 Task: Explore Airbnb accommodation in Carei, Romania from 24th December, 2023 to 30th December, 2023 for 8 adults. Place can be entire room or shared room with 4 bedrooms having 8 beds and 4 bathrooms. Property type can be house. Amenities needed are: wifi, TV, free parkinig on premises, gym, breakfast.
Action: Mouse moved to (475, 123)
Screenshot: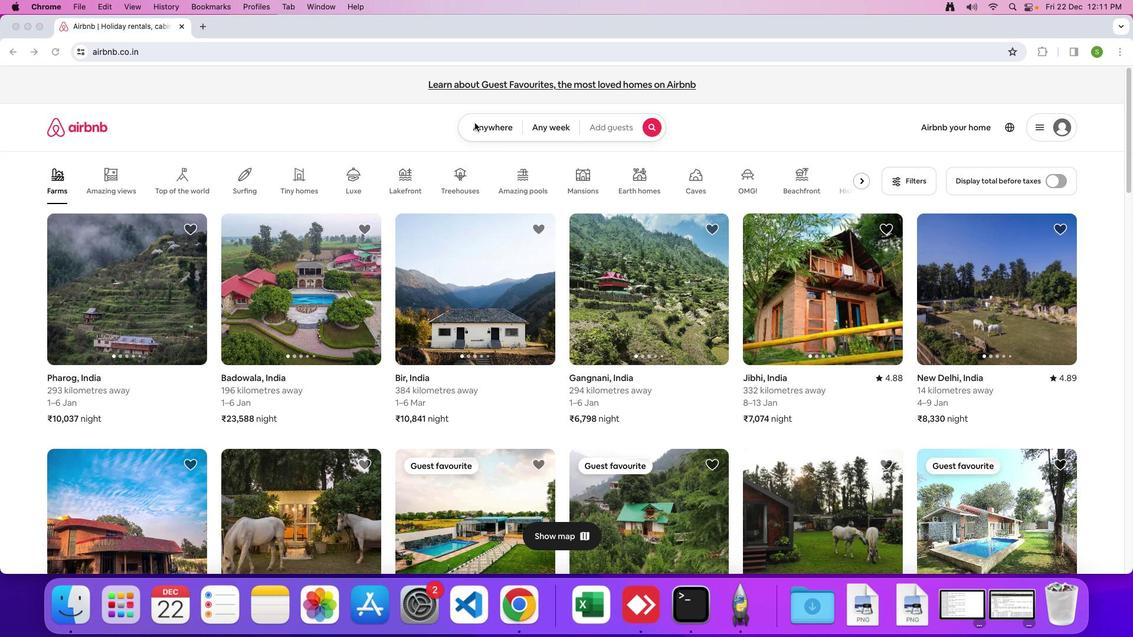 
Action: Mouse pressed left at (475, 123)
Screenshot: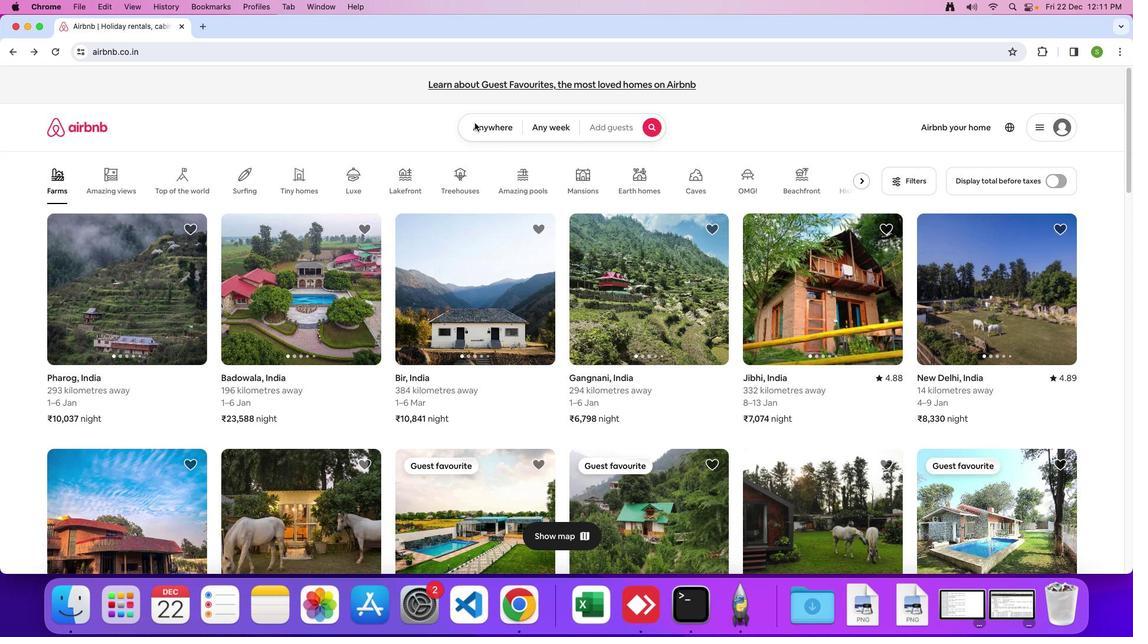 
Action: Mouse moved to (489, 126)
Screenshot: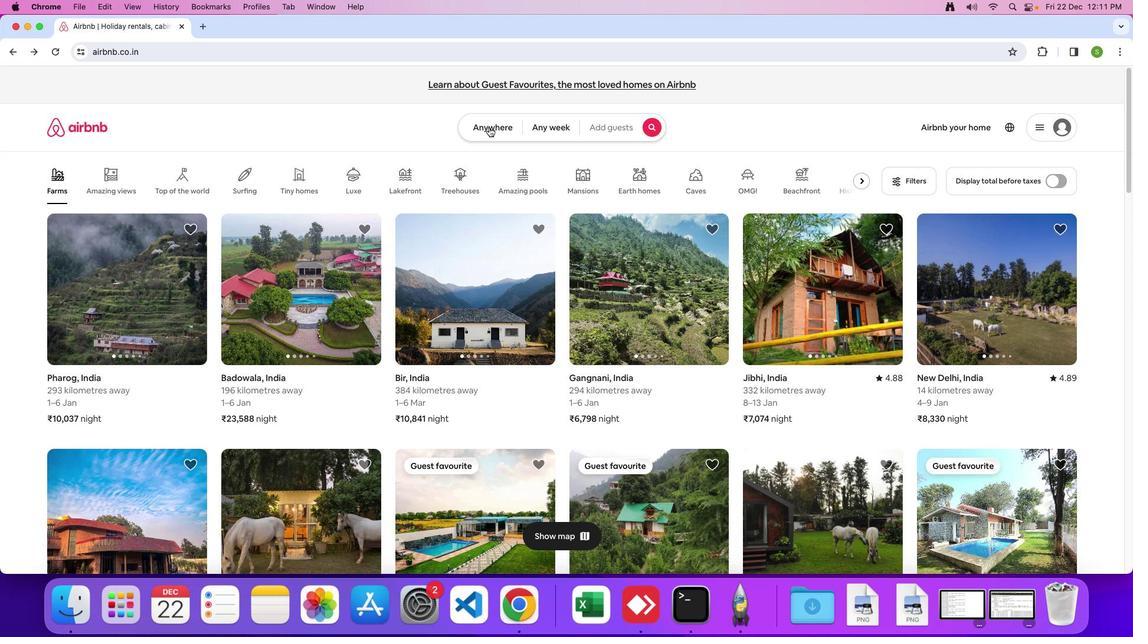 
Action: Mouse pressed left at (489, 126)
Screenshot: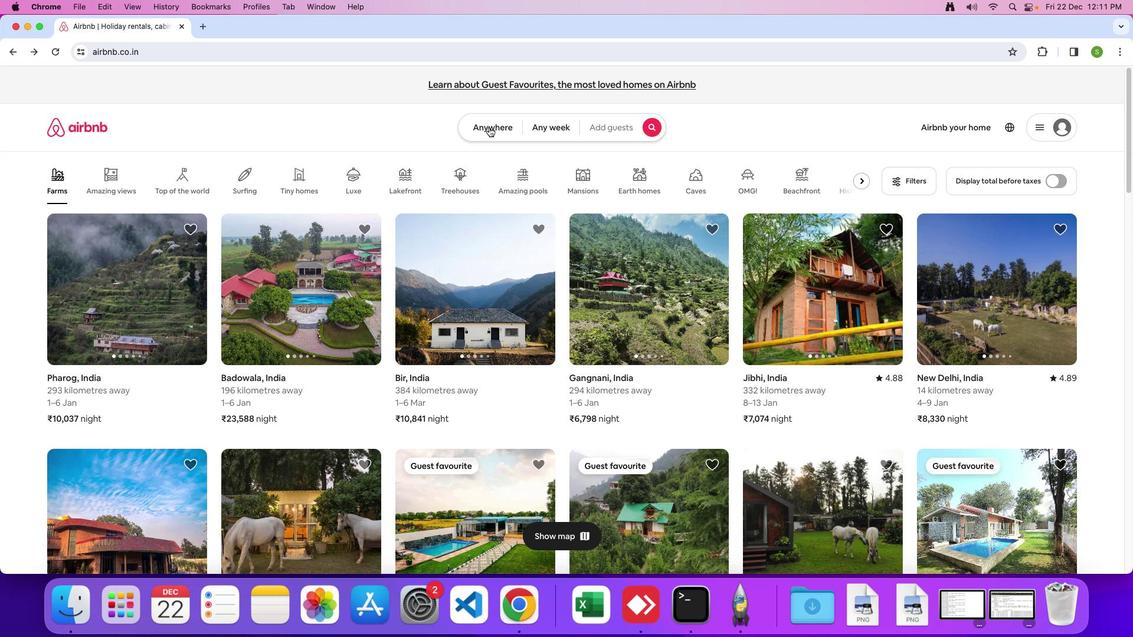 
Action: Mouse moved to (432, 160)
Screenshot: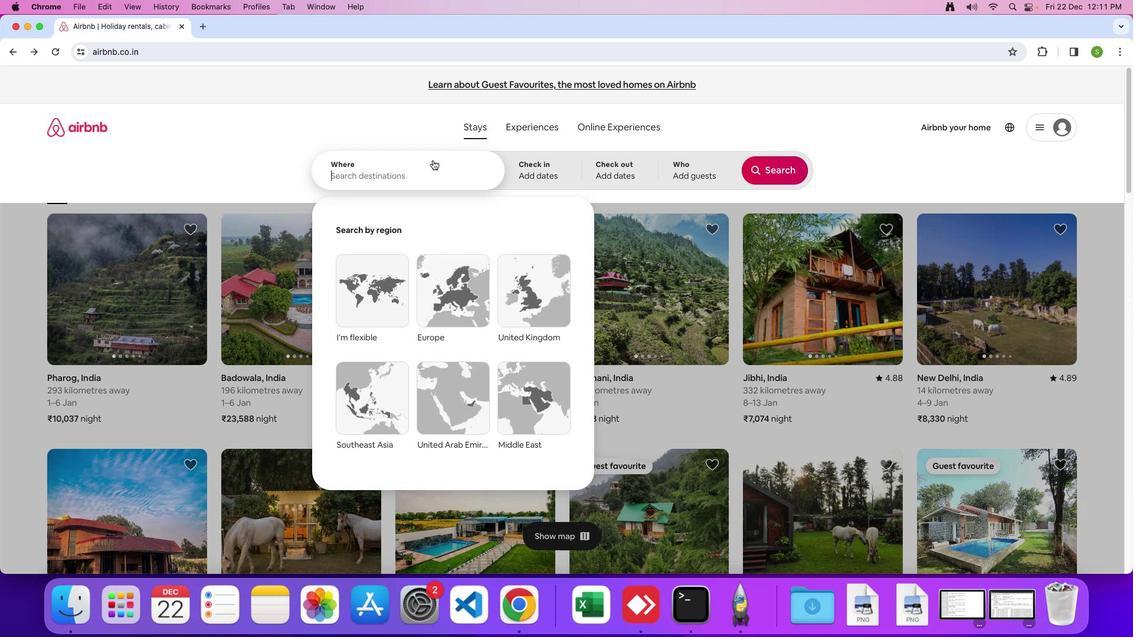 
Action: Mouse pressed left at (432, 160)
Screenshot: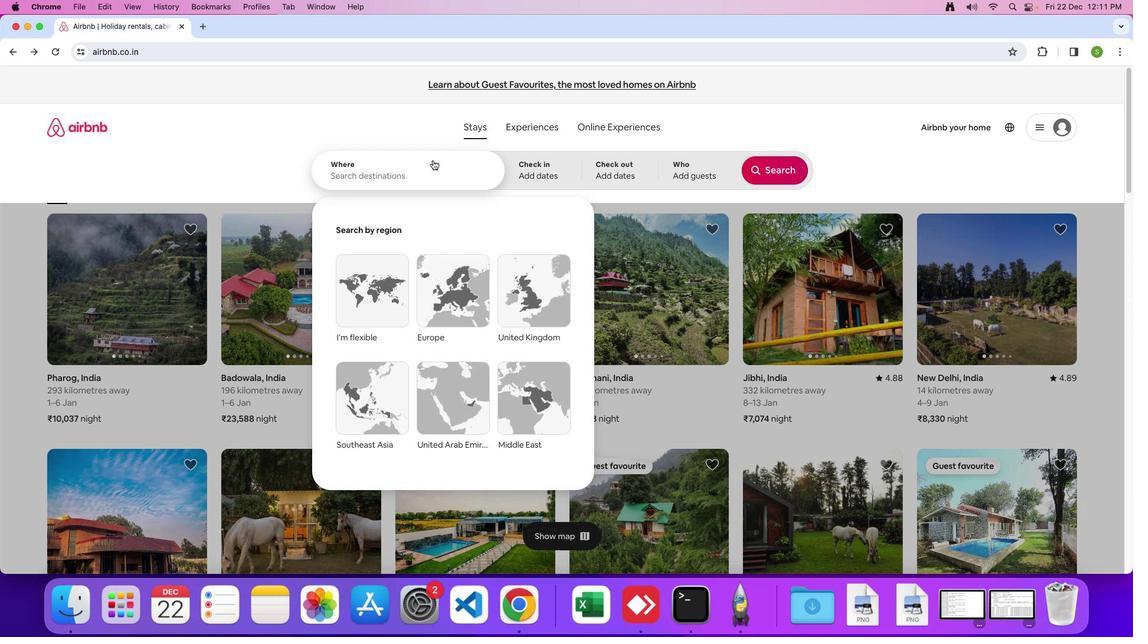 
Action: Key pressed 'C'Key.caps_lock'a''r''e''i'','Key.spaceKey.shift'R'
Screenshot: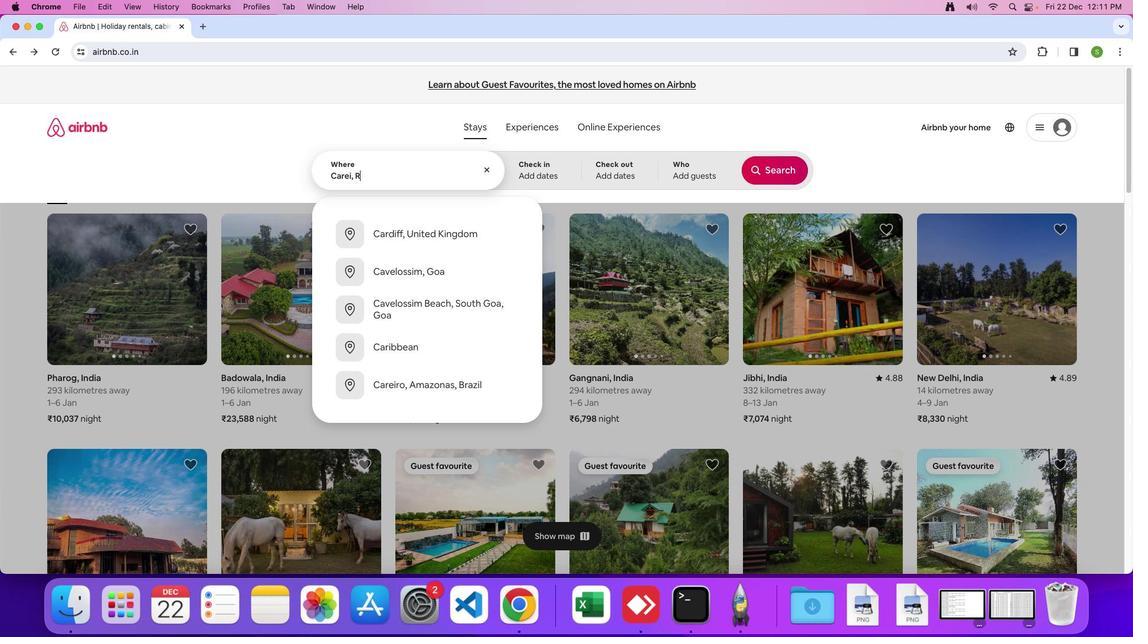
Action: Mouse moved to (434, 160)
Screenshot: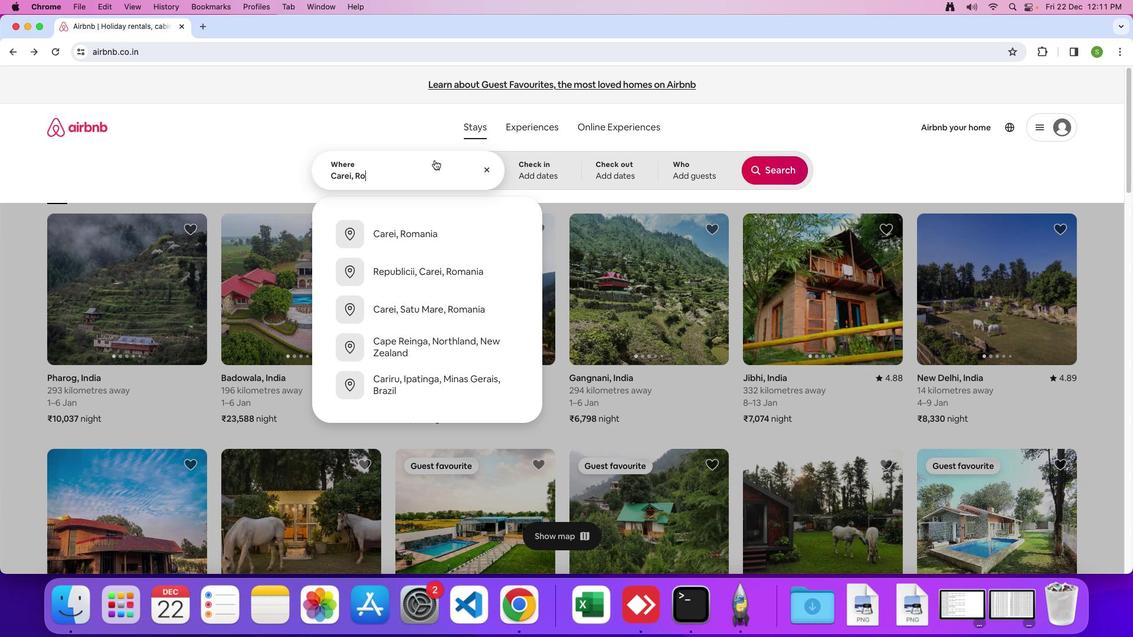 
Action: Key pressed 'o'
Screenshot: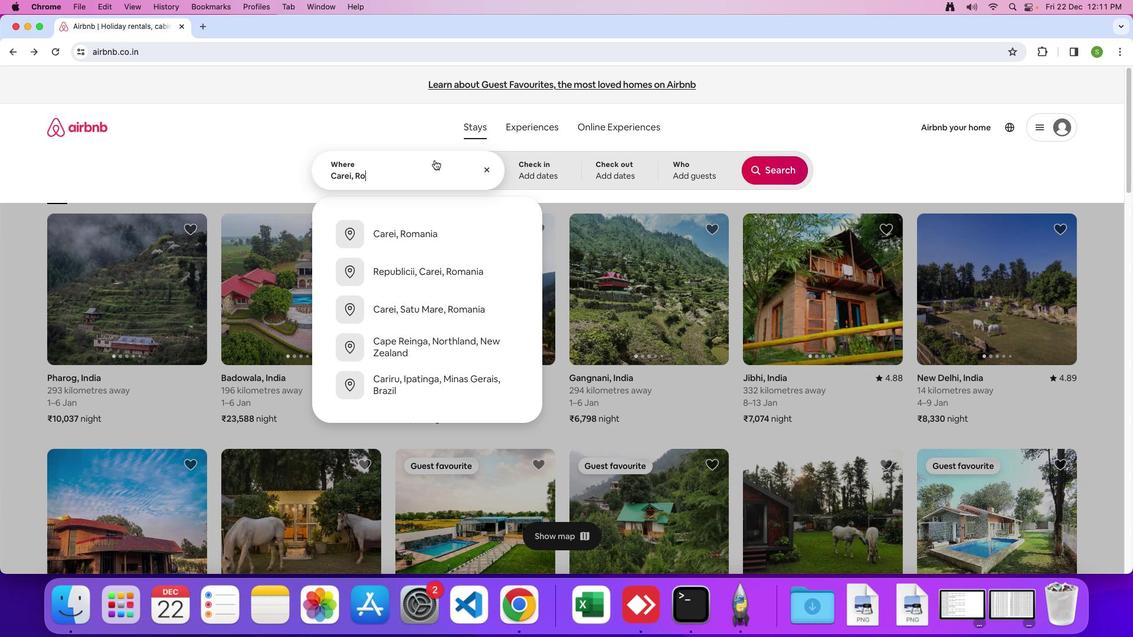 
Action: Mouse moved to (434, 160)
Screenshot: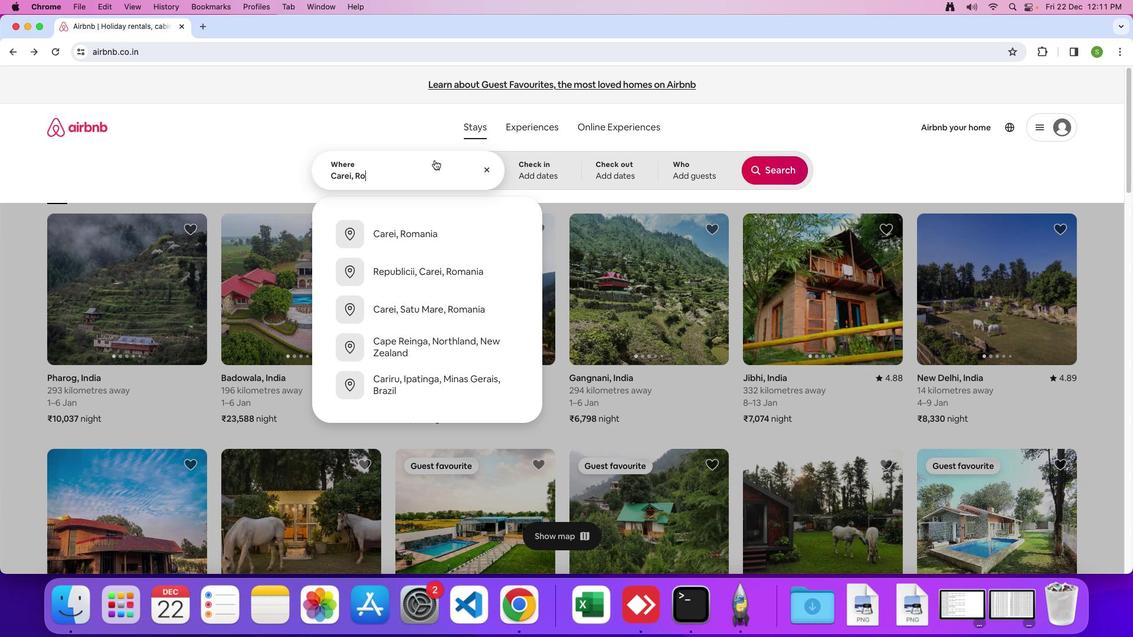 
Action: Key pressed 'm''a''i'Key.backspace'n''i''a'Key.enter
Screenshot: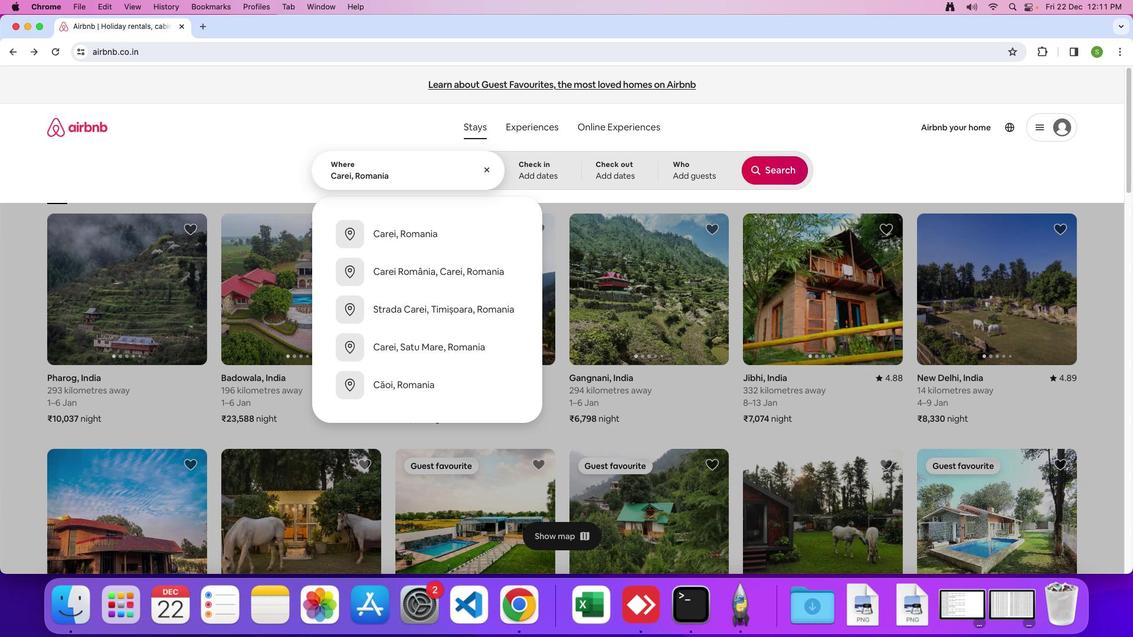 
Action: Mouse moved to (357, 427)
Screenshot: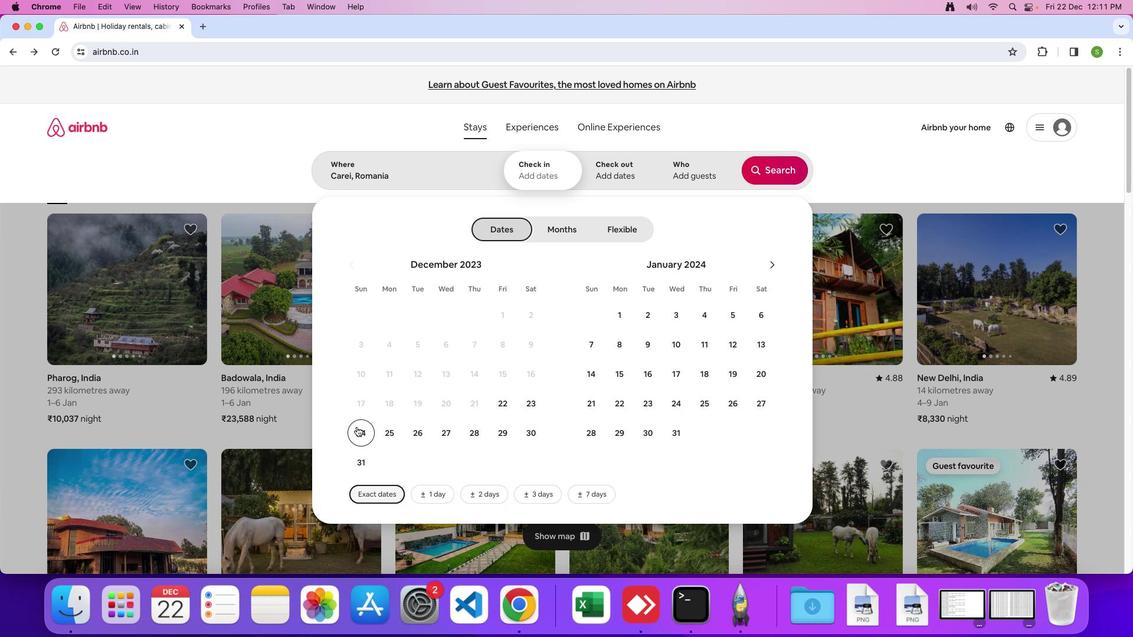 
Action: Mouse pressed left at (357, 427)
Screenshot: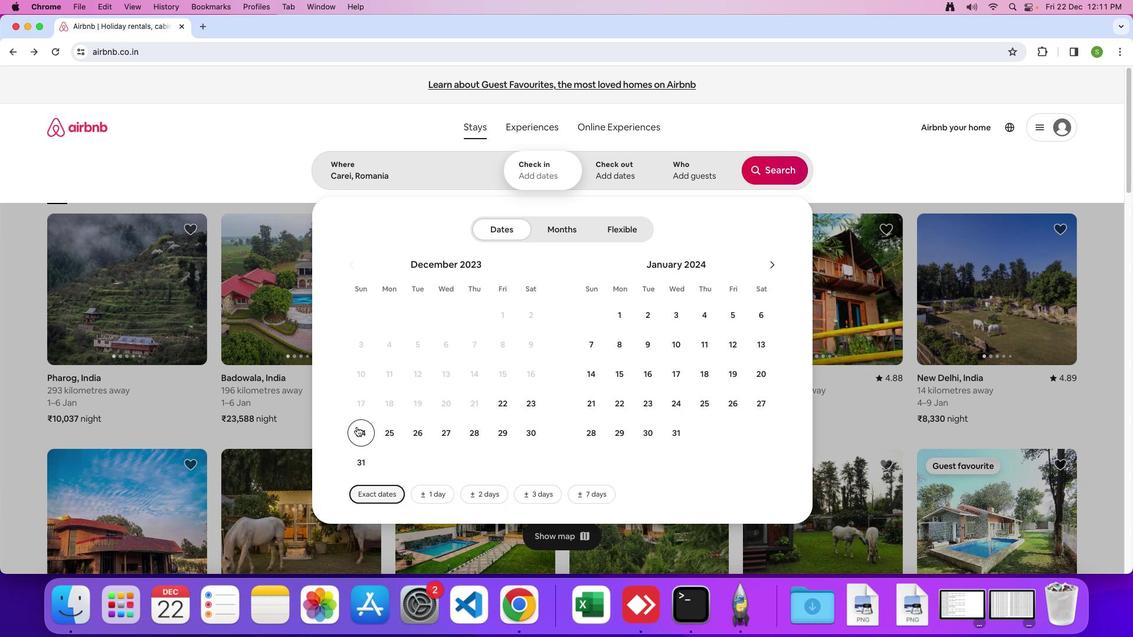 
Action: Mouse moved to (536, 432)
Screenshot: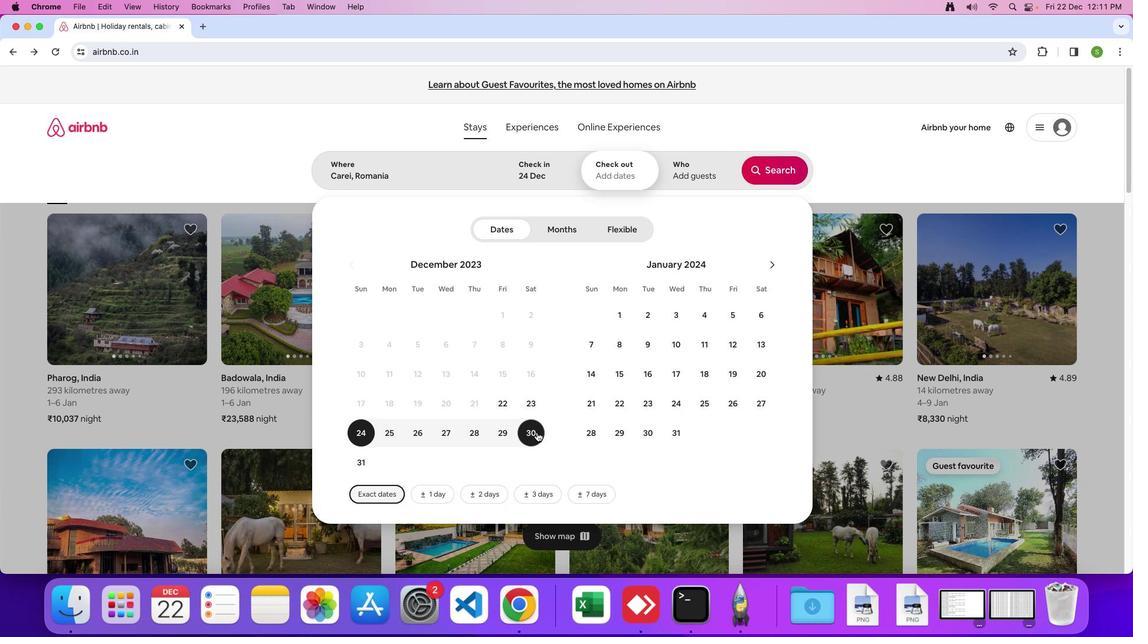 
Action: Mouse pressed left at (536, 432)
Screenshot: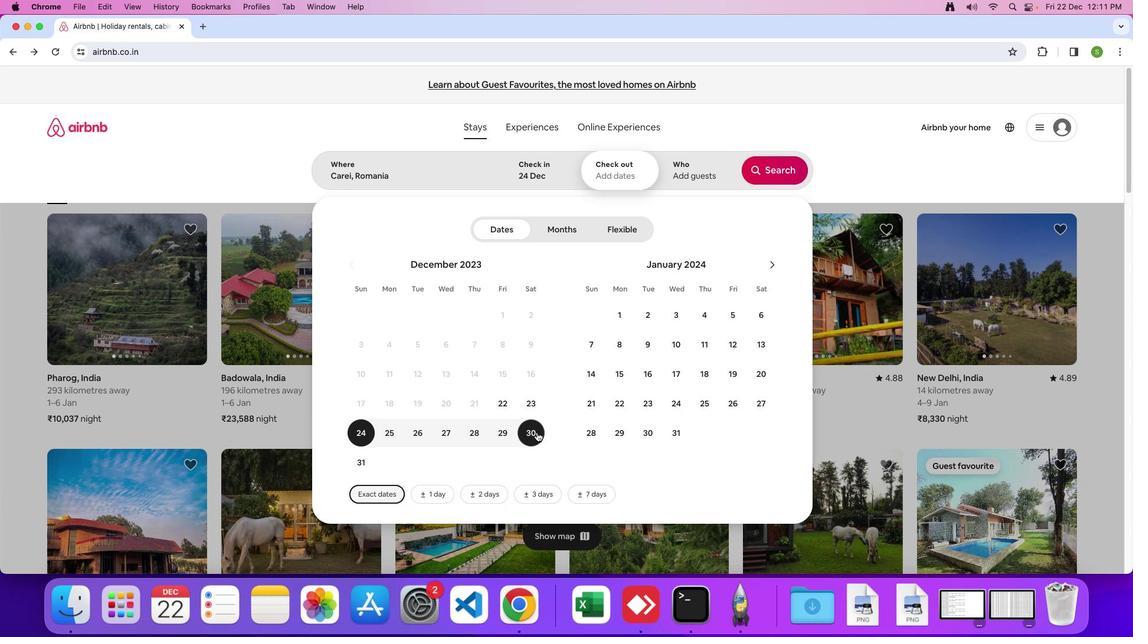 
Action: Mouse moved to (699, 174)
Screenshot: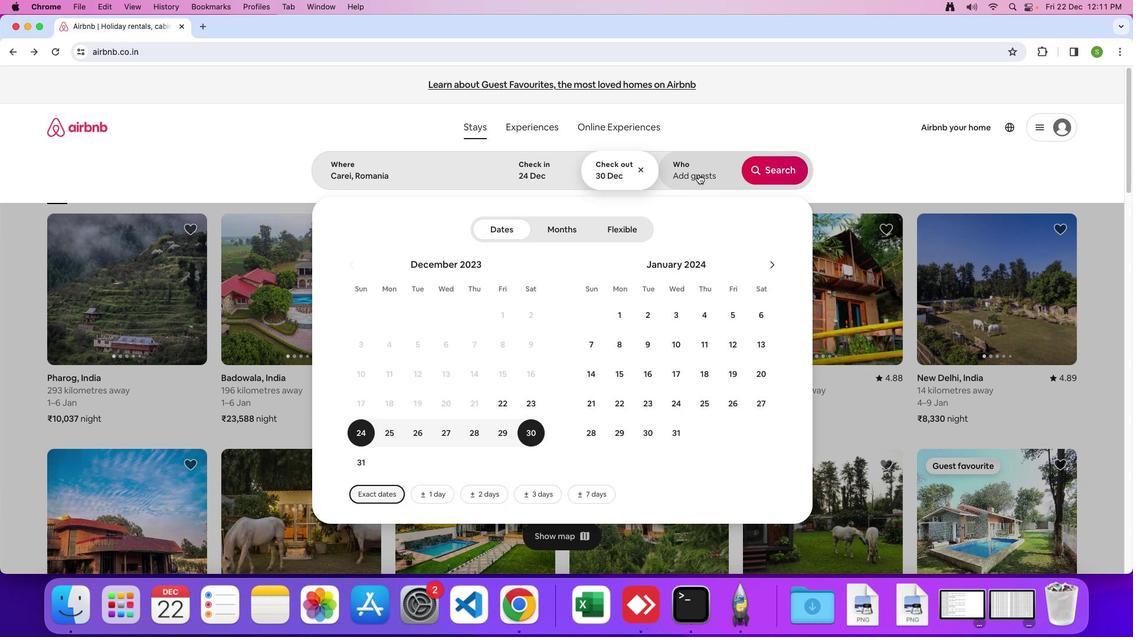 
Action: Mouse pressed left at (699, 174)
Screenshot: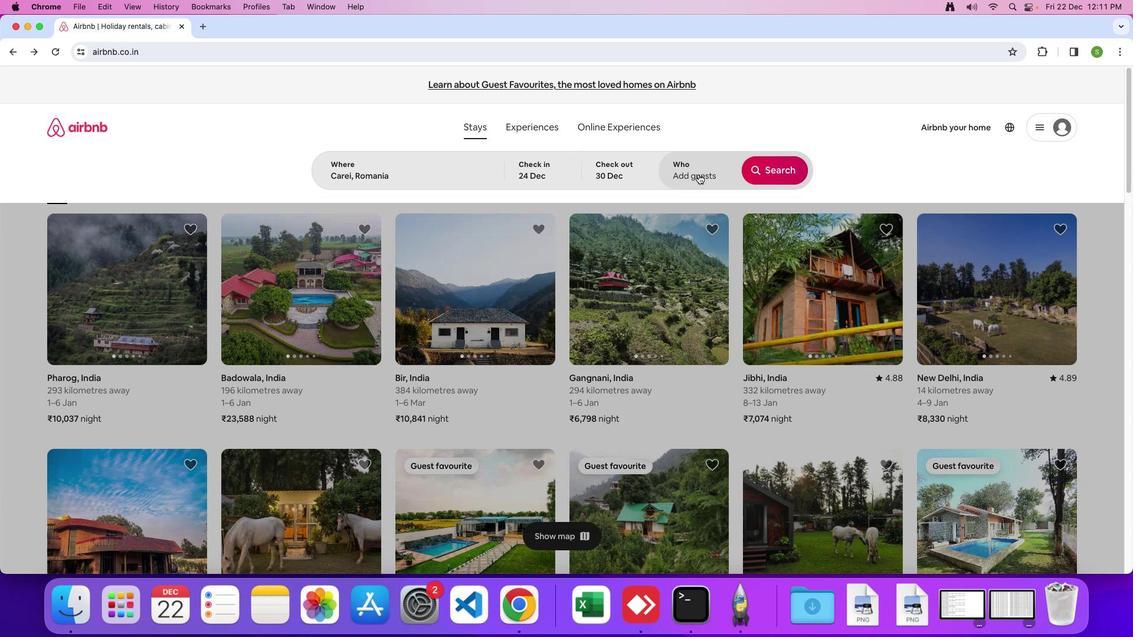 
Action: Mouse moved to (776, 233)
Screenshot: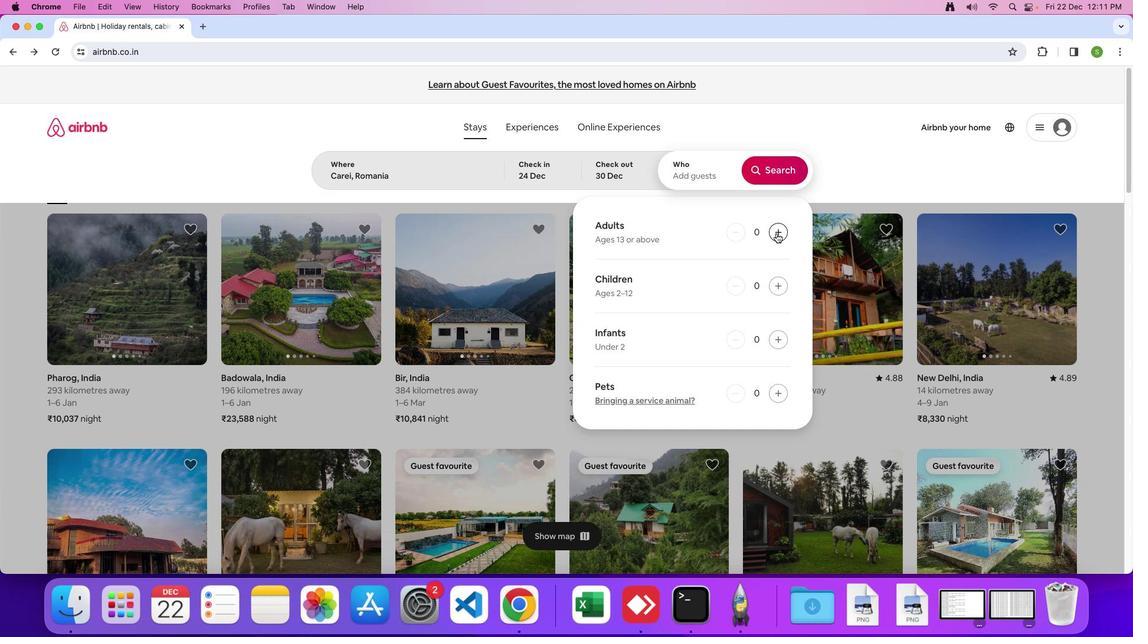 
Action: Mouse pressed left at (776, 233)
Screenshot: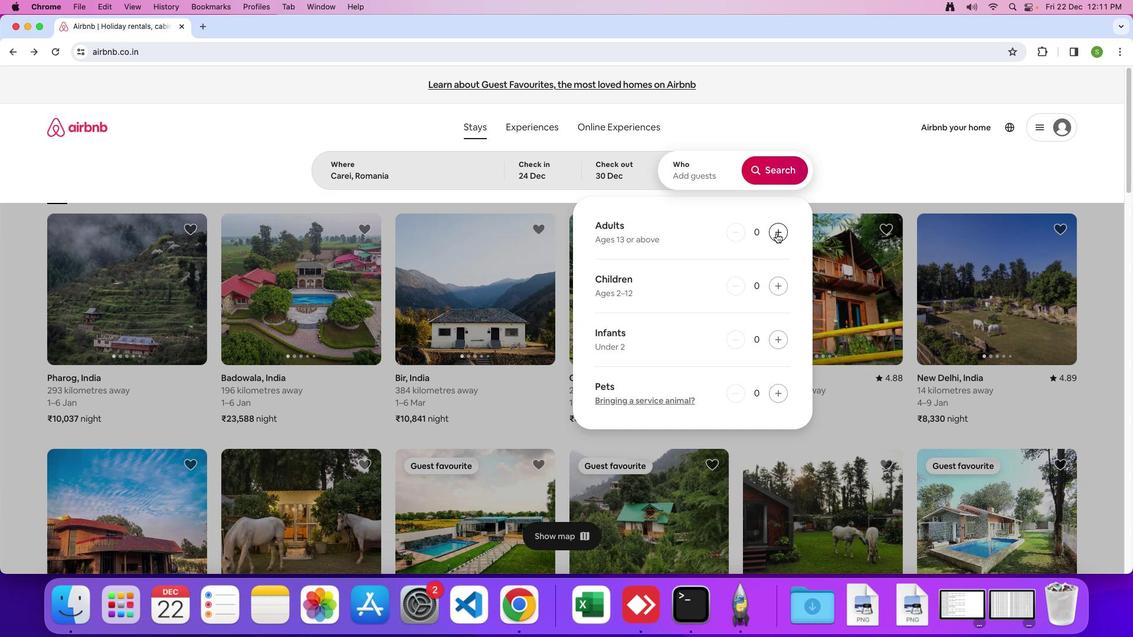 
Action: Mouse pressed left at (776, 233)
Screenshot: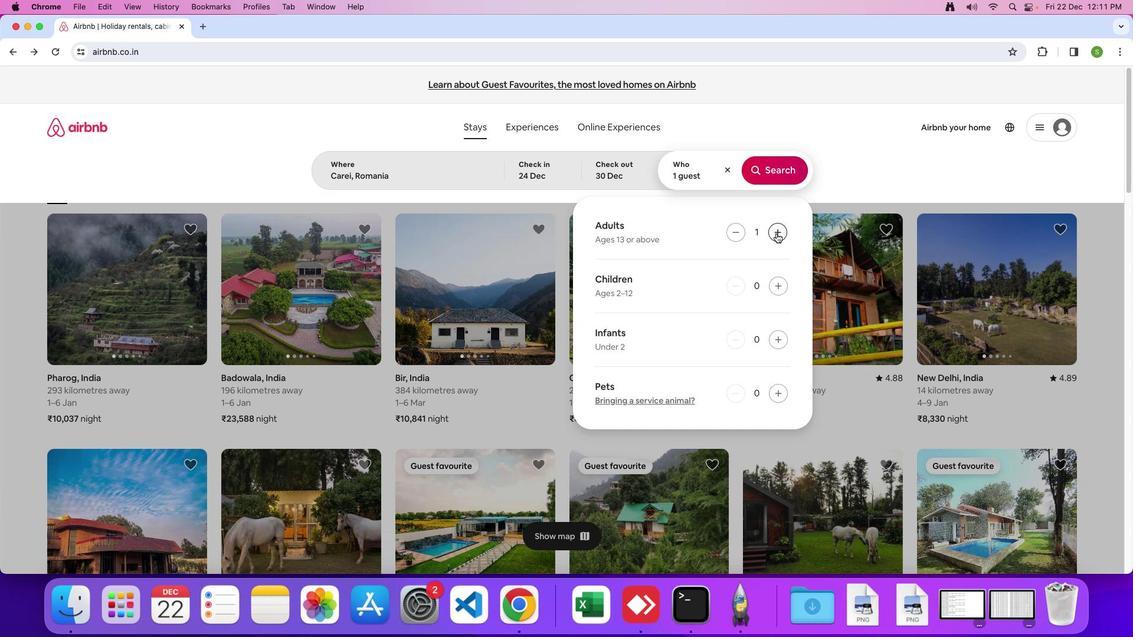 
Action: Mouse pressed left at (776, 233)
Screenshot: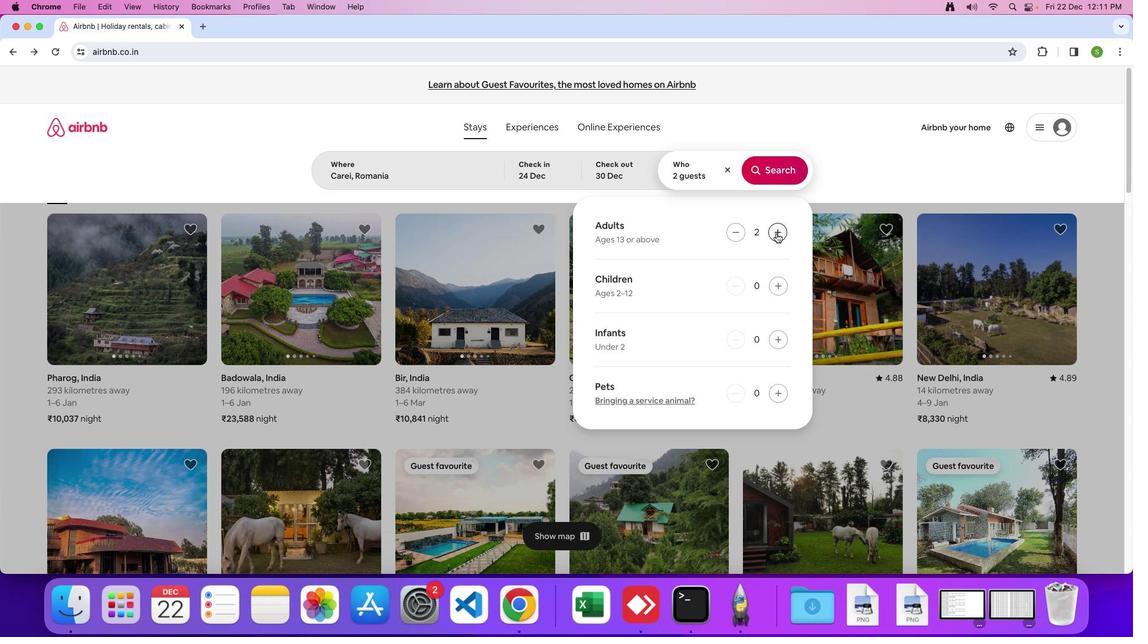 
Action: Mouse pressed left at (776, 233)
Screenshot: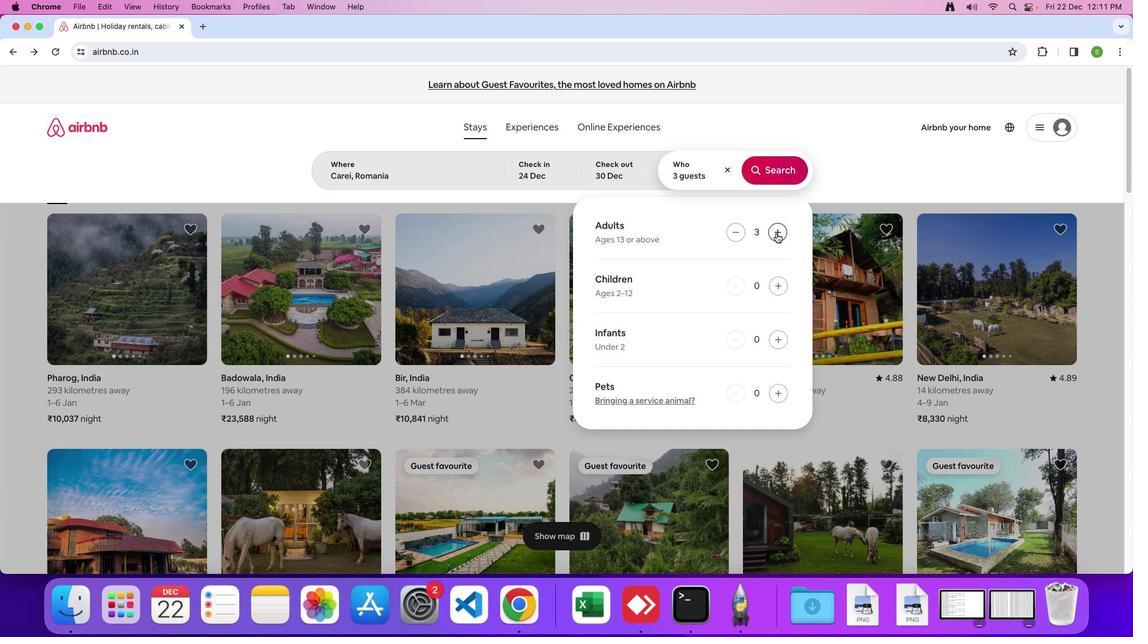 
Action: Mouse pressed left at (776, 233)
Screenshot: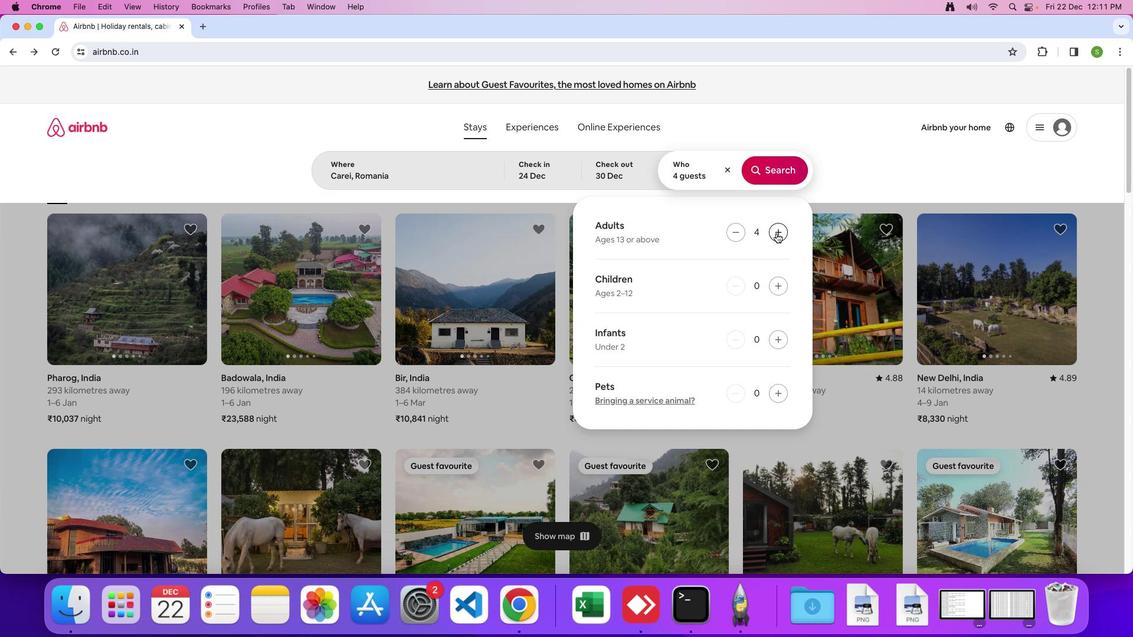 
Action: Mouse pressed left at (776, 233)
Screenshot: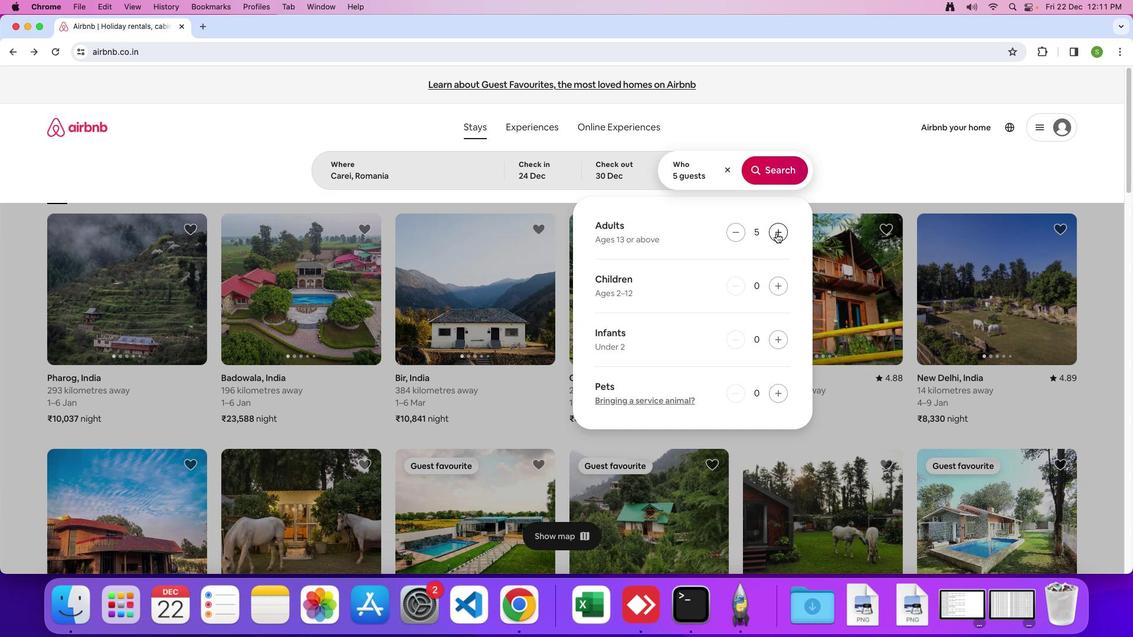 
Action: Mouse pressed left at (776, 233)
Screenshot: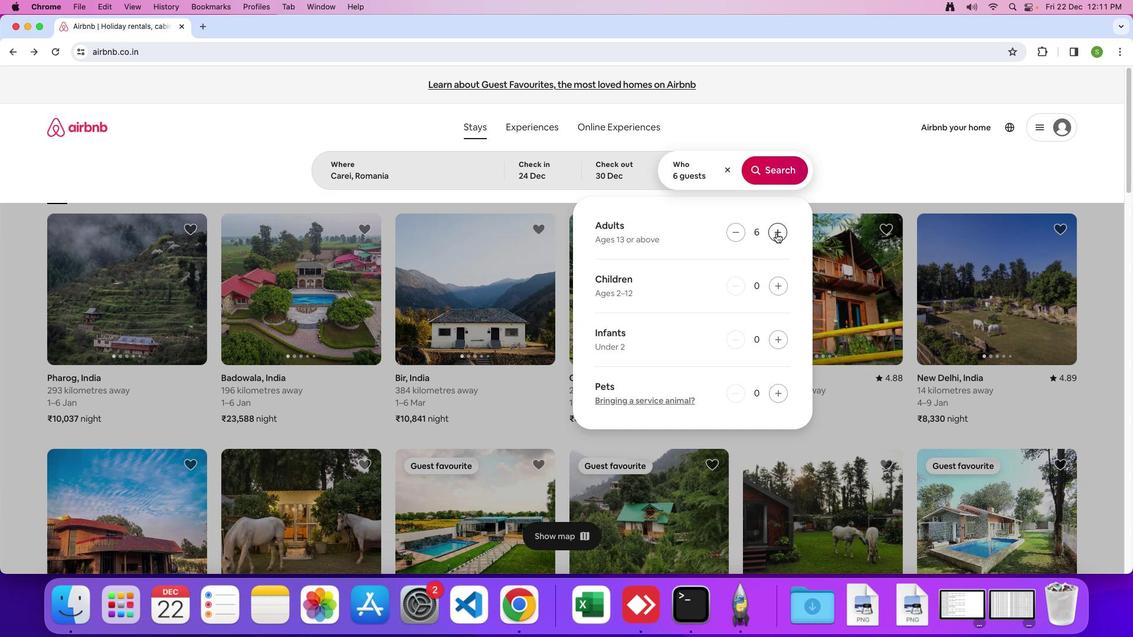 
Action: Mouse pressed left at (776, 233)
Screenshot: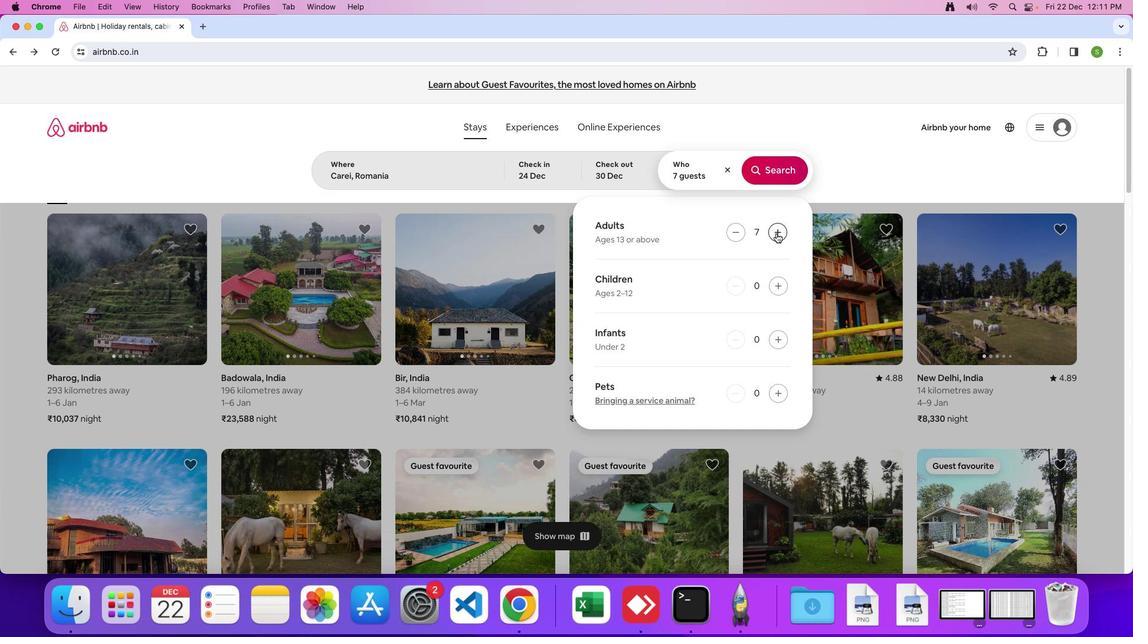 
Action: Mouse moved to (777, 179)
Screenshot: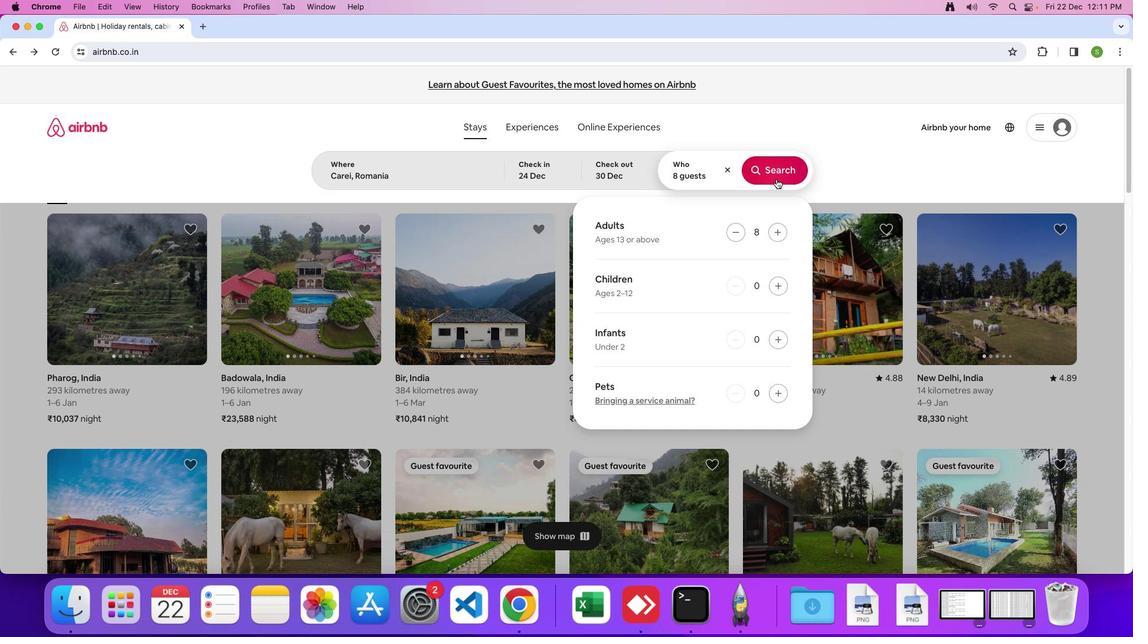 
Action: Mouse pressed left at (777, 179)
Screenshot: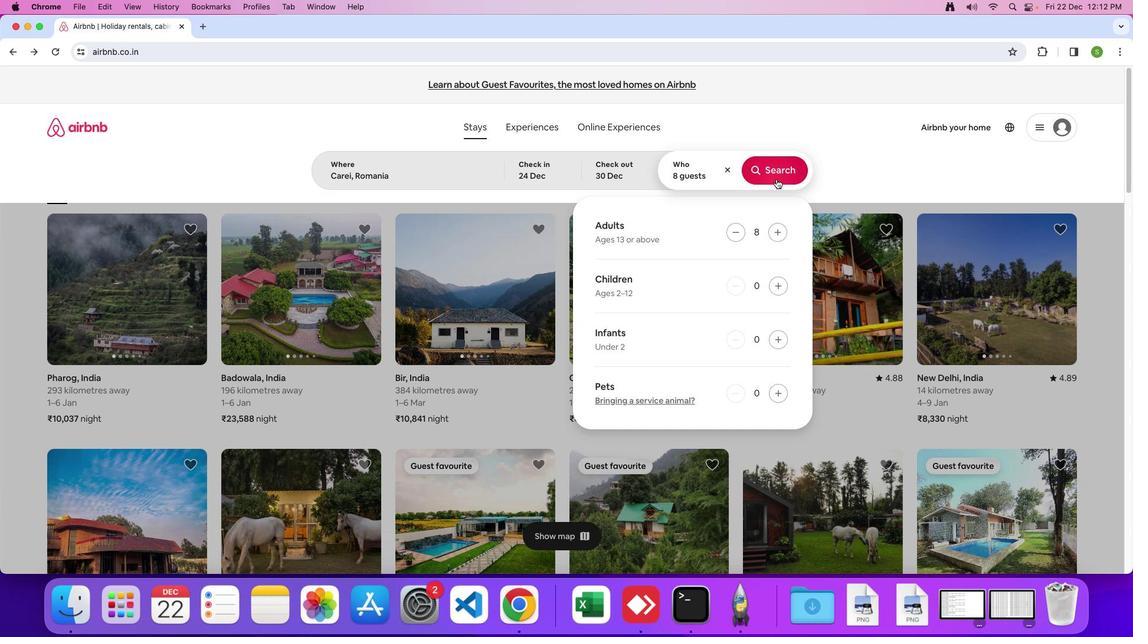 
Action: Mouse moved to (945, 143)
Screenshot: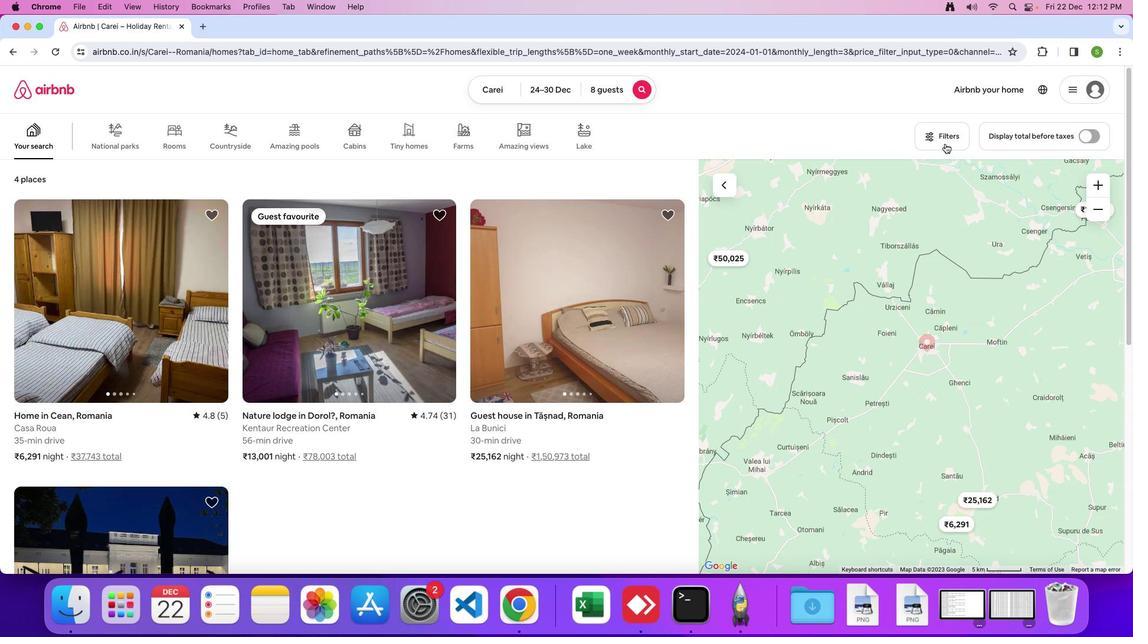 
Action: Mouse pressed left at (945, 143)
Screenshot: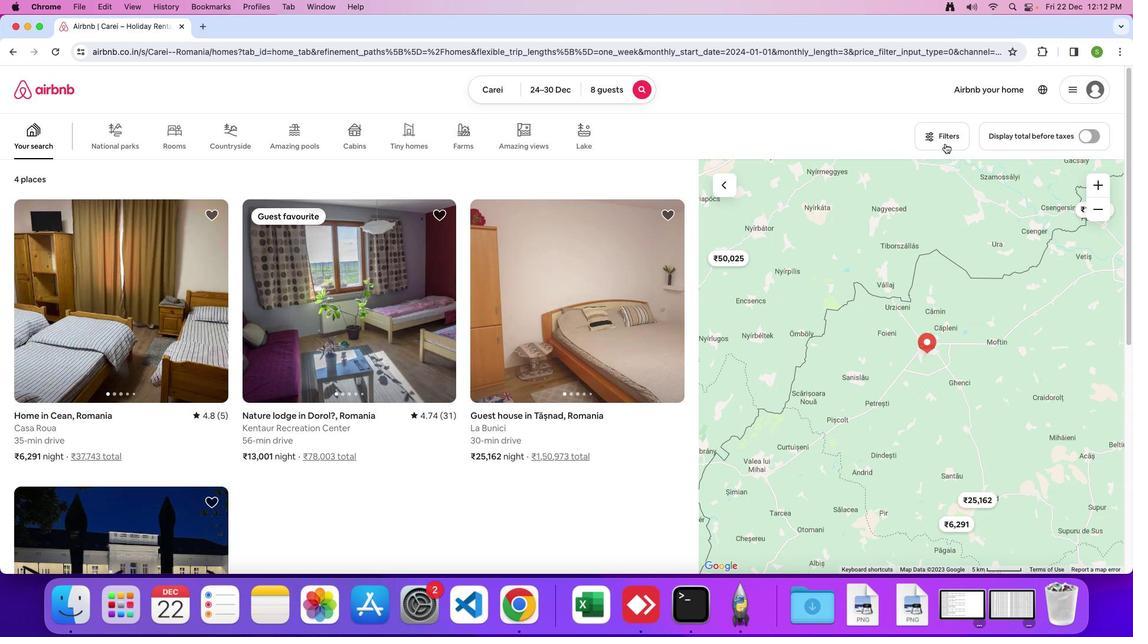
Action: Mouse moved to (571, 340)
Screenshot: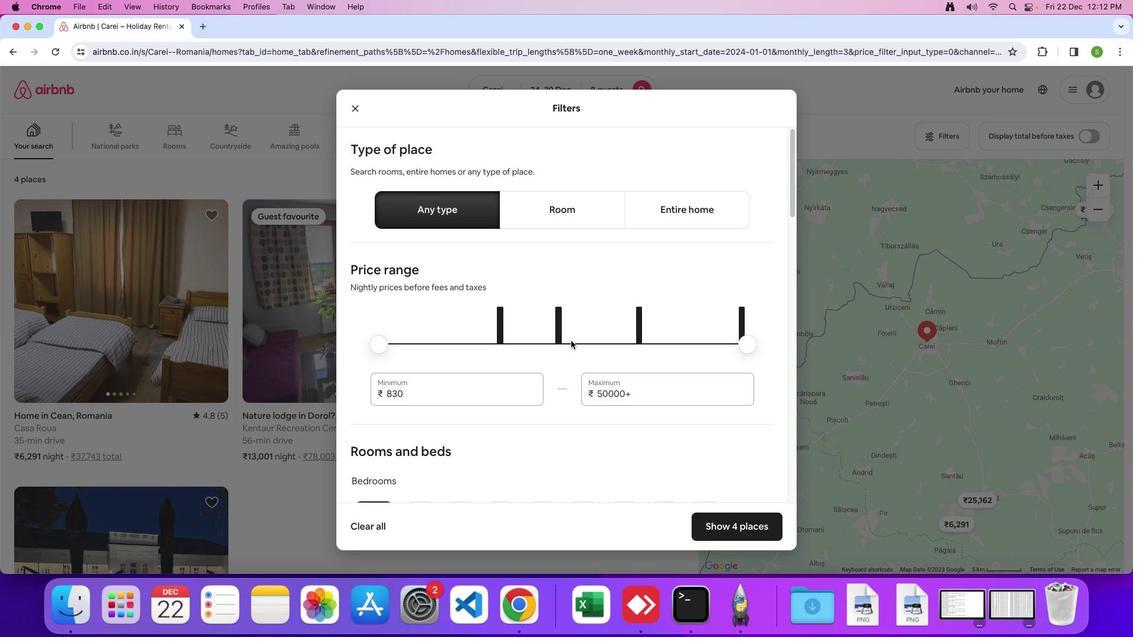 
Action: Mouse scrolled (571, 340) with delta (0, 0)
Screenshot: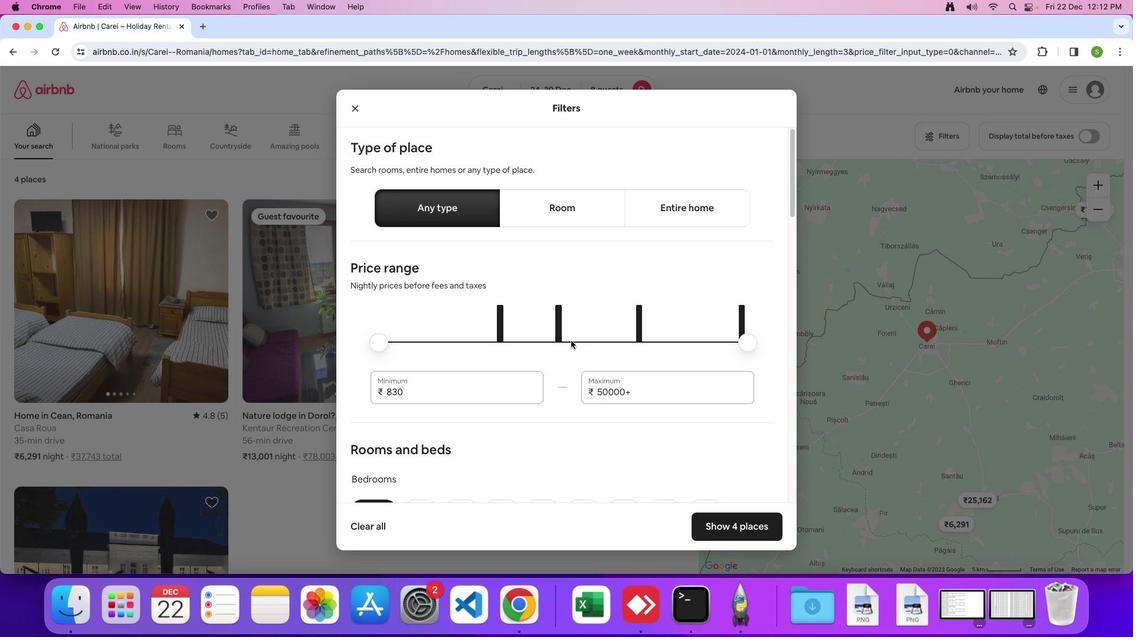 
Action: Mouse scrolled (571, 340) with delta (0, 0)
Screenshot: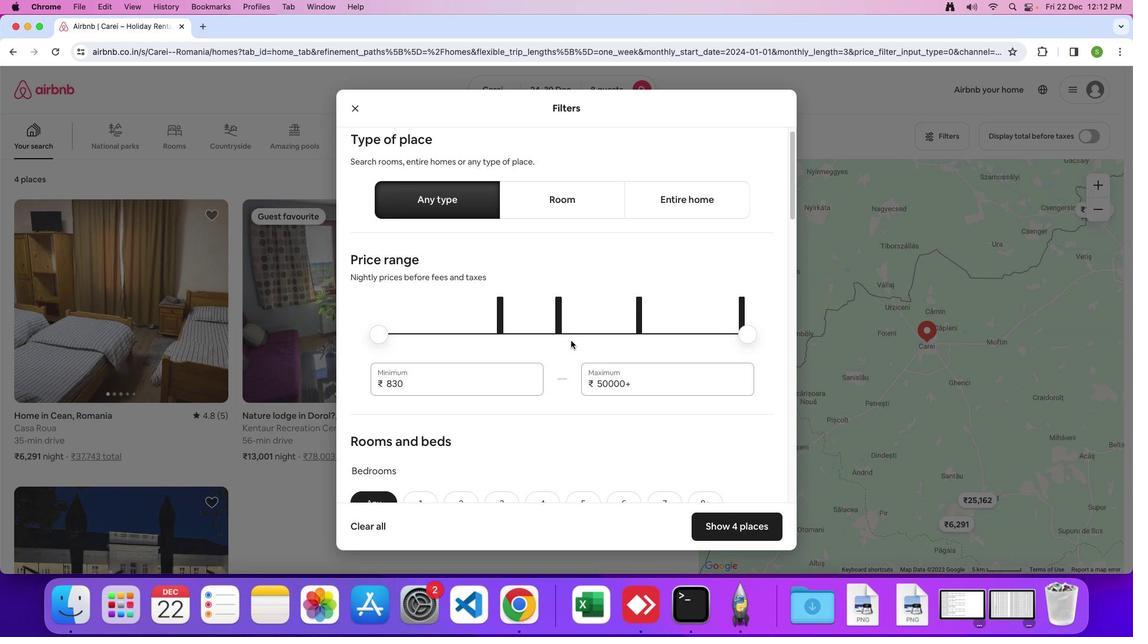 
Action: Mouse scrolled (571, 340) with delta (0, 0)
Screenshot: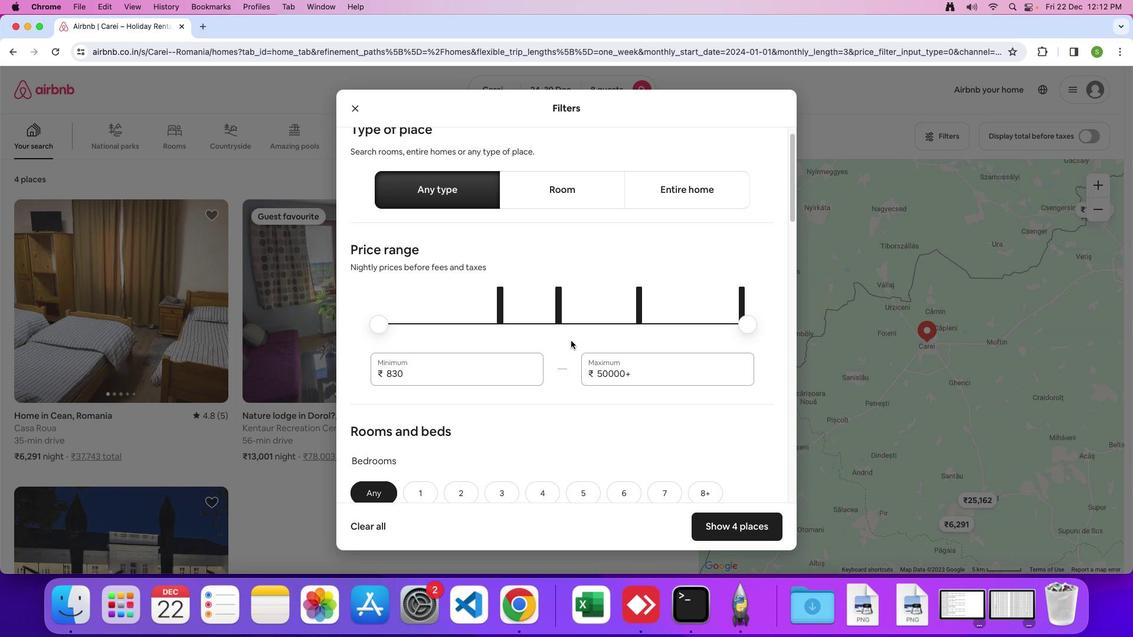 
Action: Mouse scrolled (571, 340) with delta (0, 0)
Screenshot: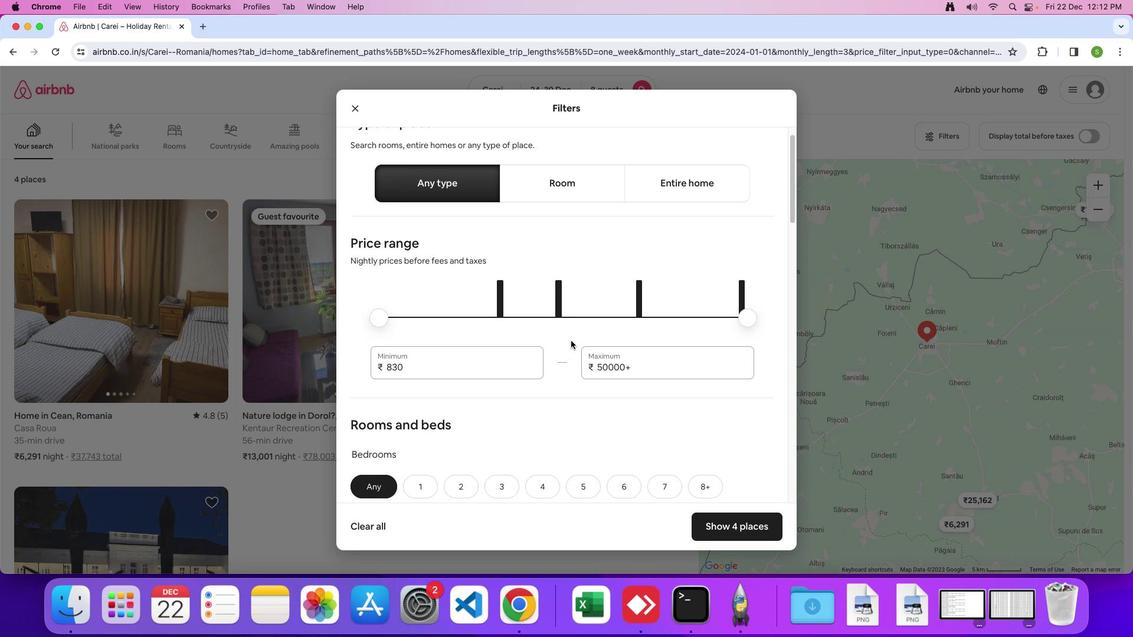 
Action: Mouse scrolled (571, 340) with delta (0, -1)
Screenshot: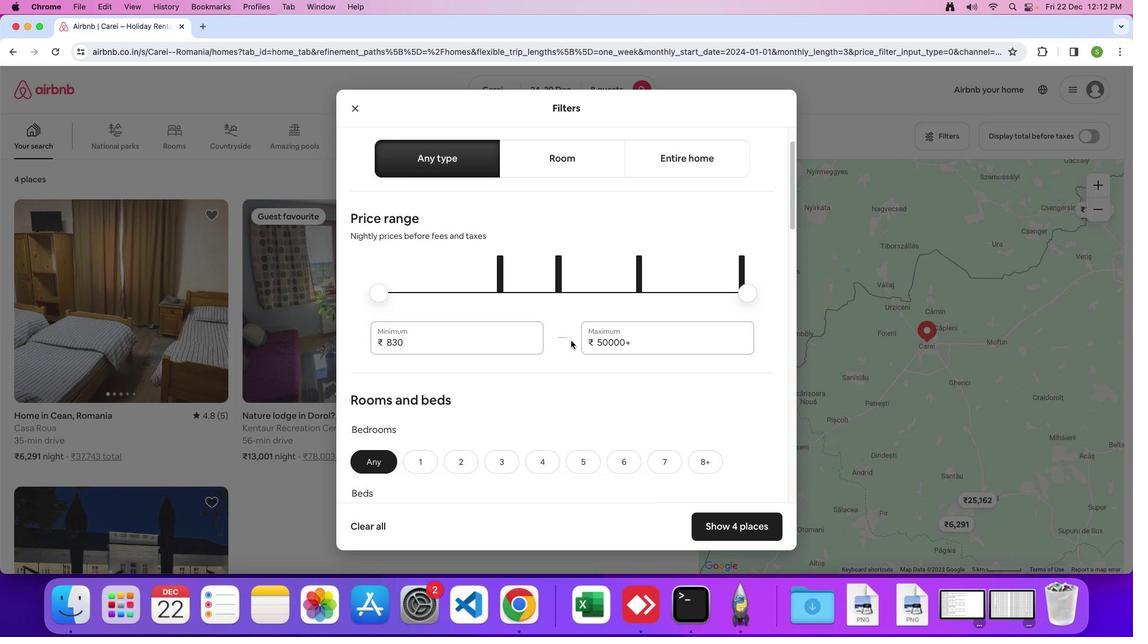
Action: Mouse scrolled (571, 340) with delta (0, 0)
Screenshot: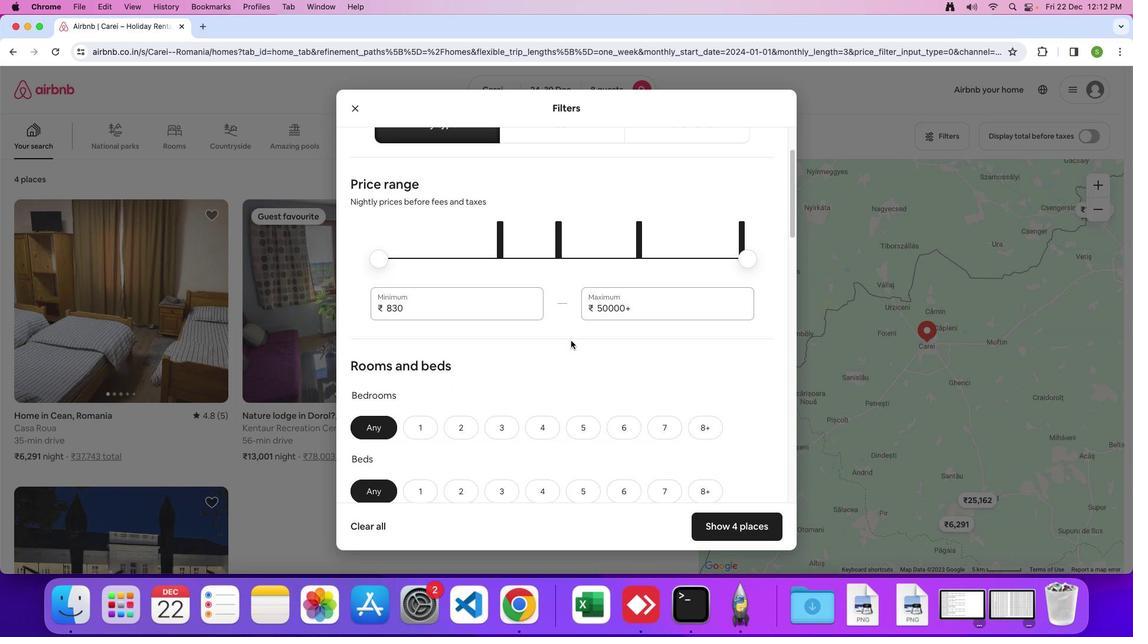 
Action: Mouse scrolled (571, 340) with delta (0, 0)
Screenshot: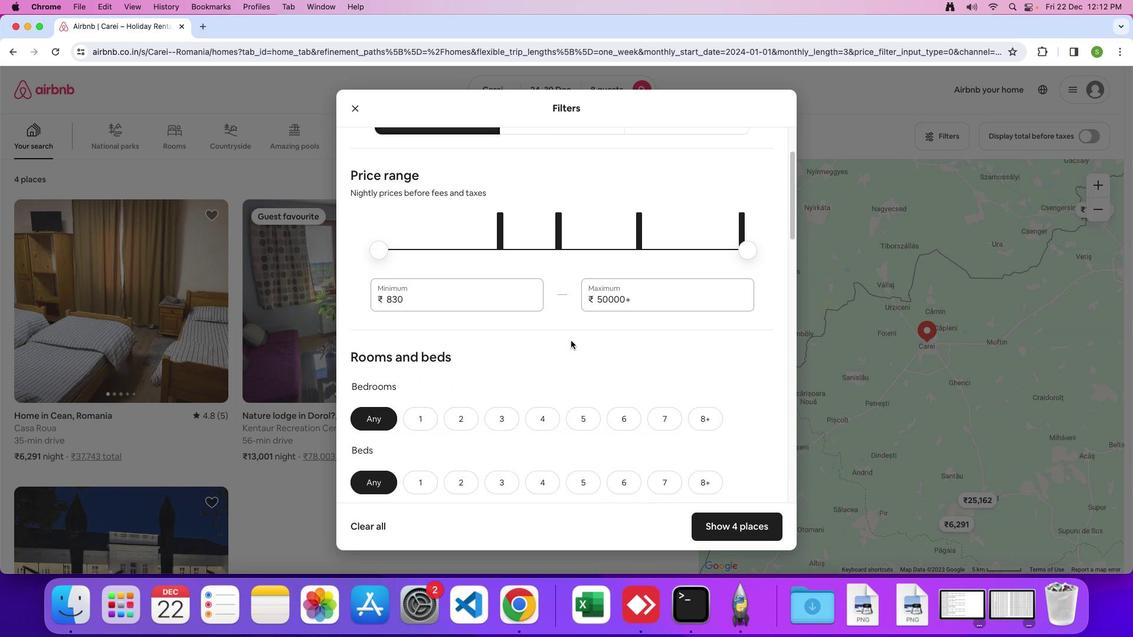 
Action: Mouse scrolled (571, 340) with delta (0, 0)
Screenshot: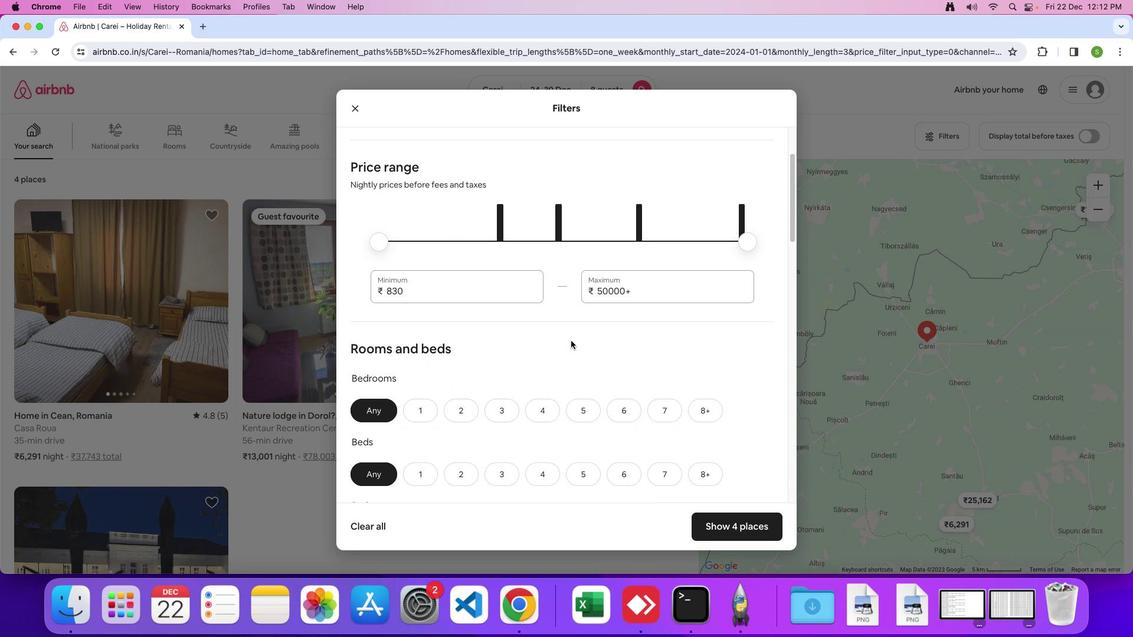 
Action: Mouse scrolled (571, 340) with delta (0, 0)
Screenshot: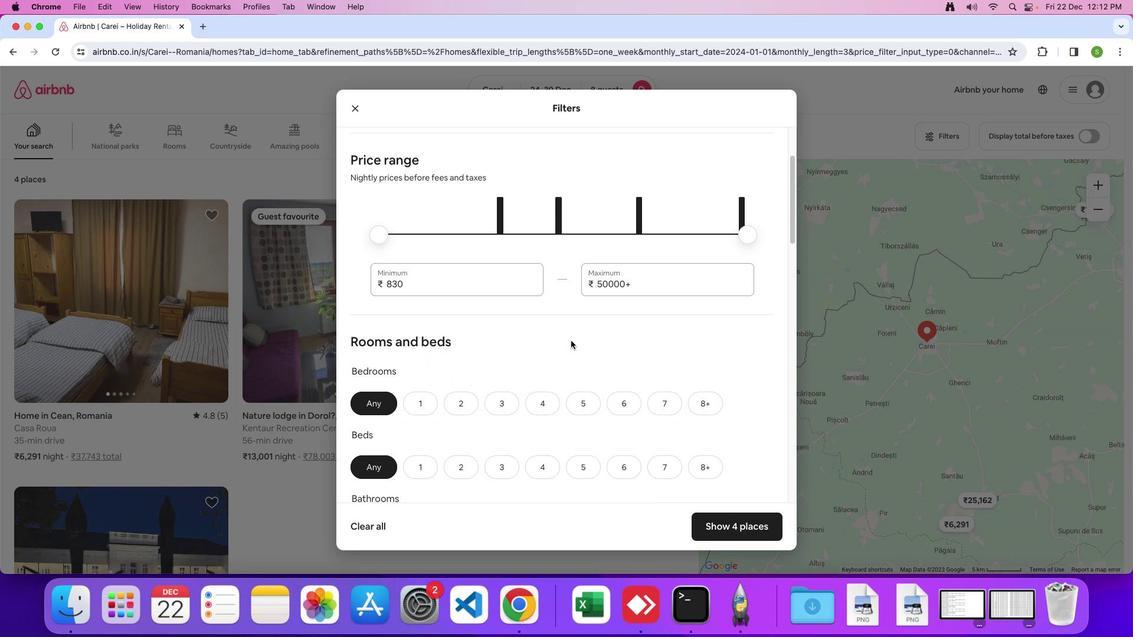 
Action: Mouse scrolled (571, 340) with delta (0, 0)
Screenshot: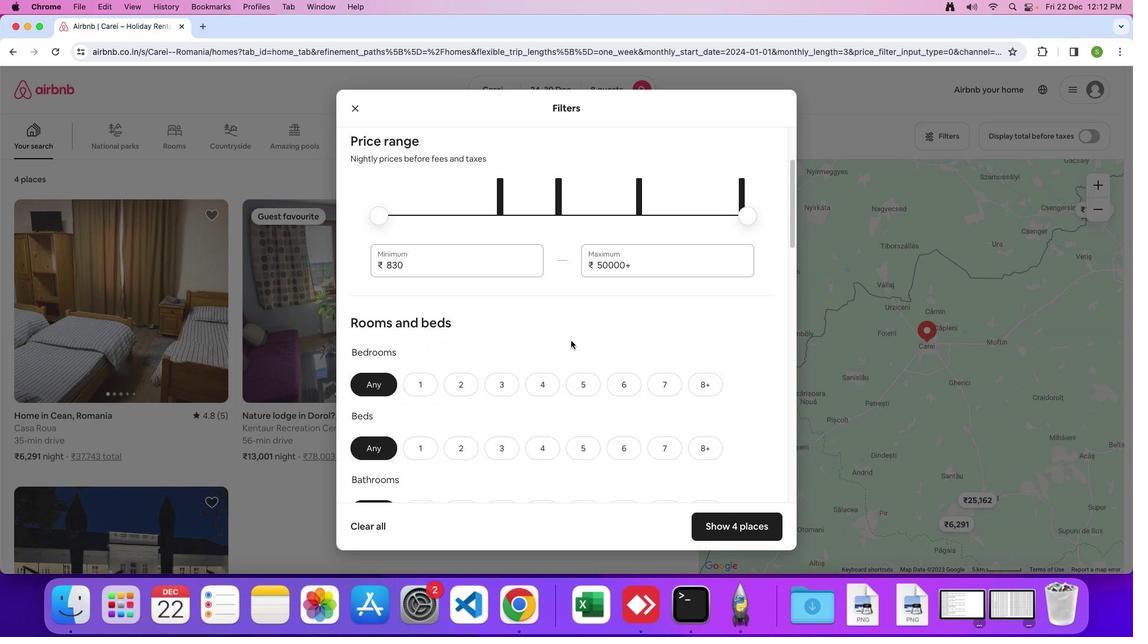 
Action: Mouse moved to (571, 340)
Screenshot: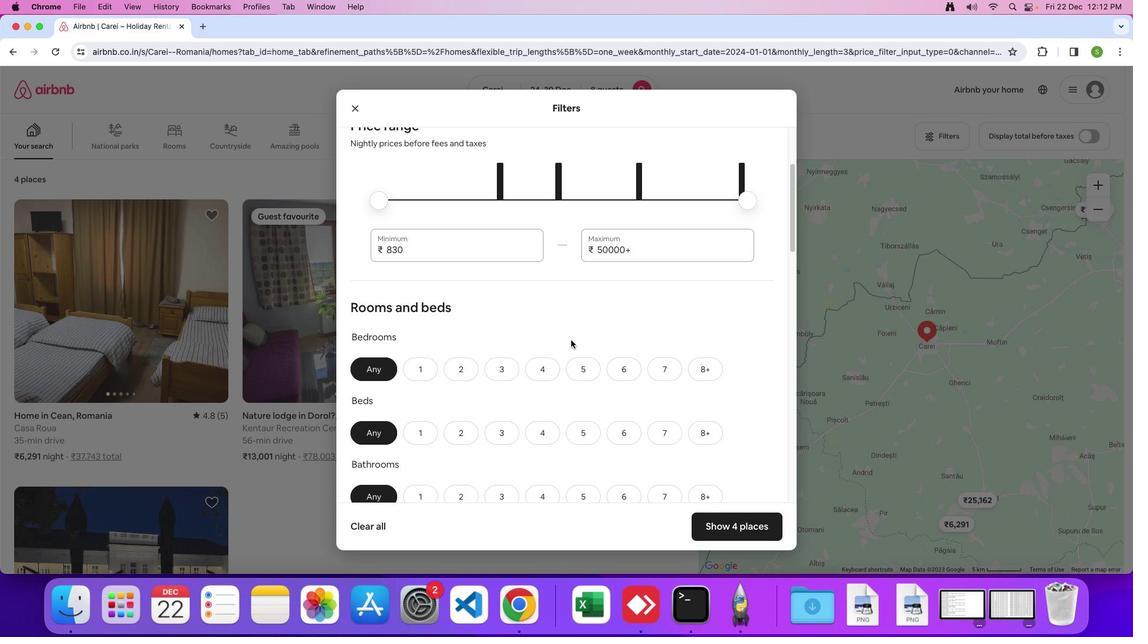 
Action: Mouse scrolled (571, 340) with delta (0, 0)
Screenshot: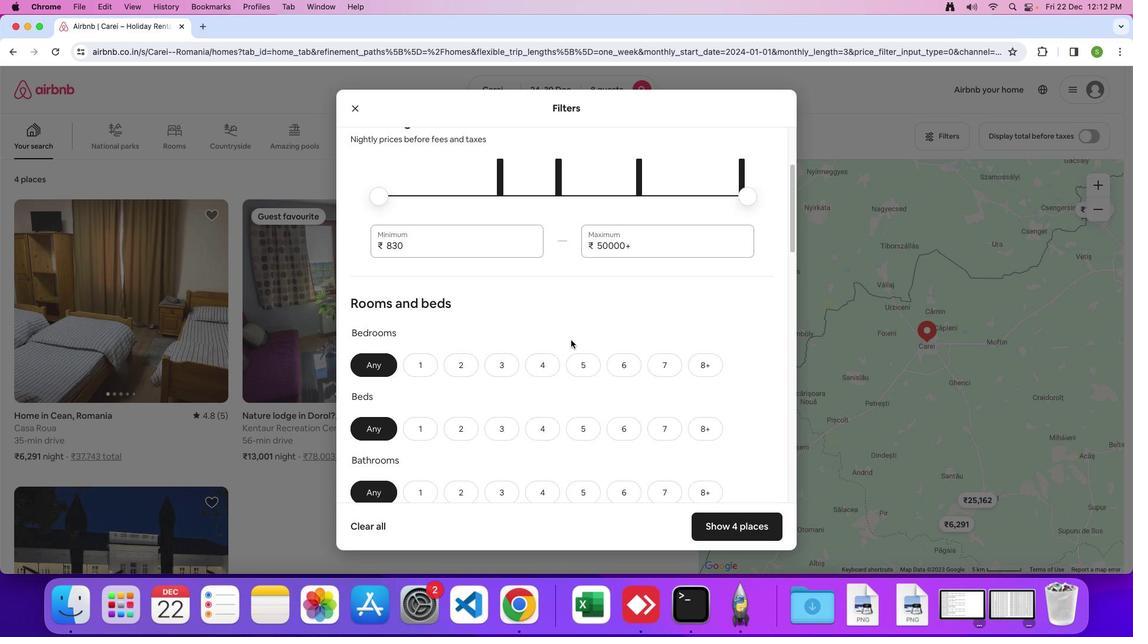 
Action: Mouse scrolled (571, 340) with delta (0, 0)
Screenshot: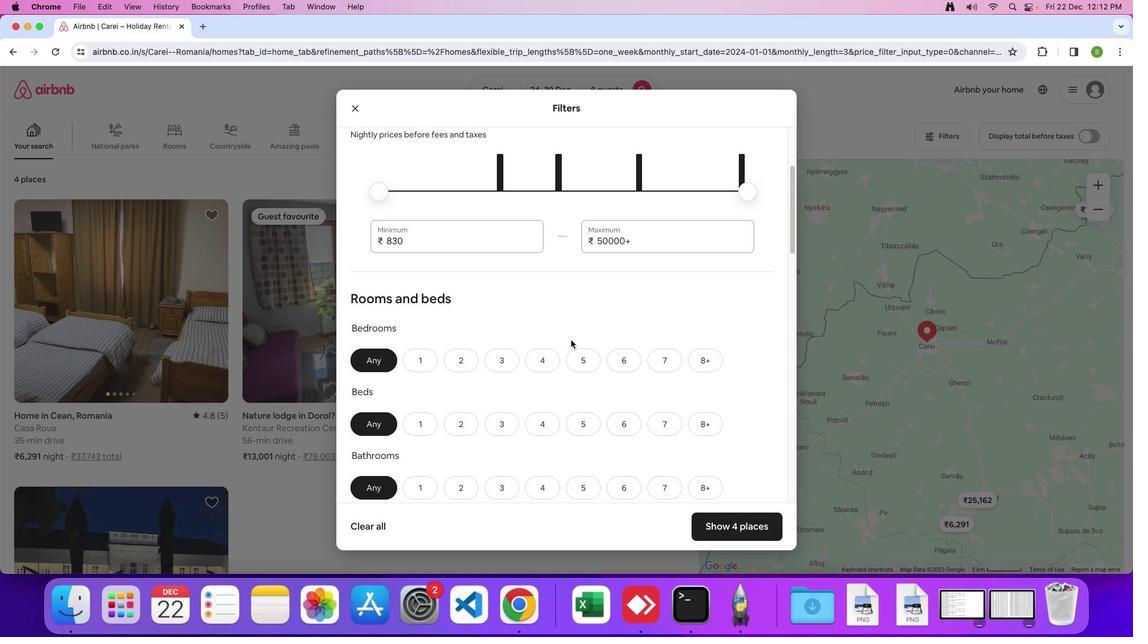 
Action: Mouse scrolled (571, 340) with delta (0, -1)
Screenshot: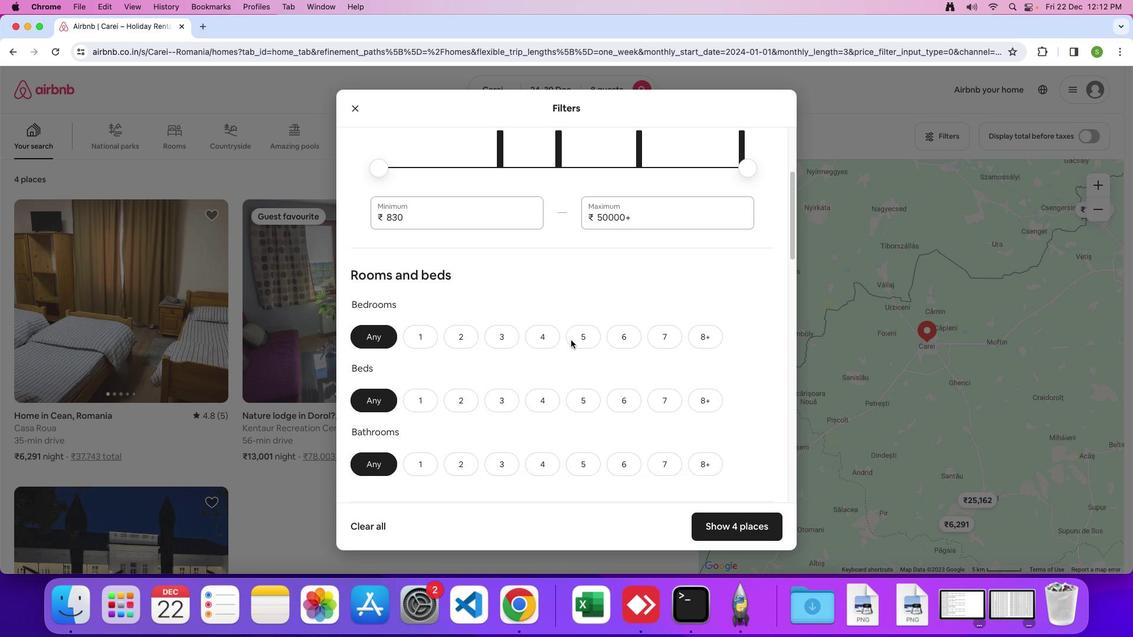 
Action: Mouse scrolled (571, 340) with delta (0, -1)
Screenshot: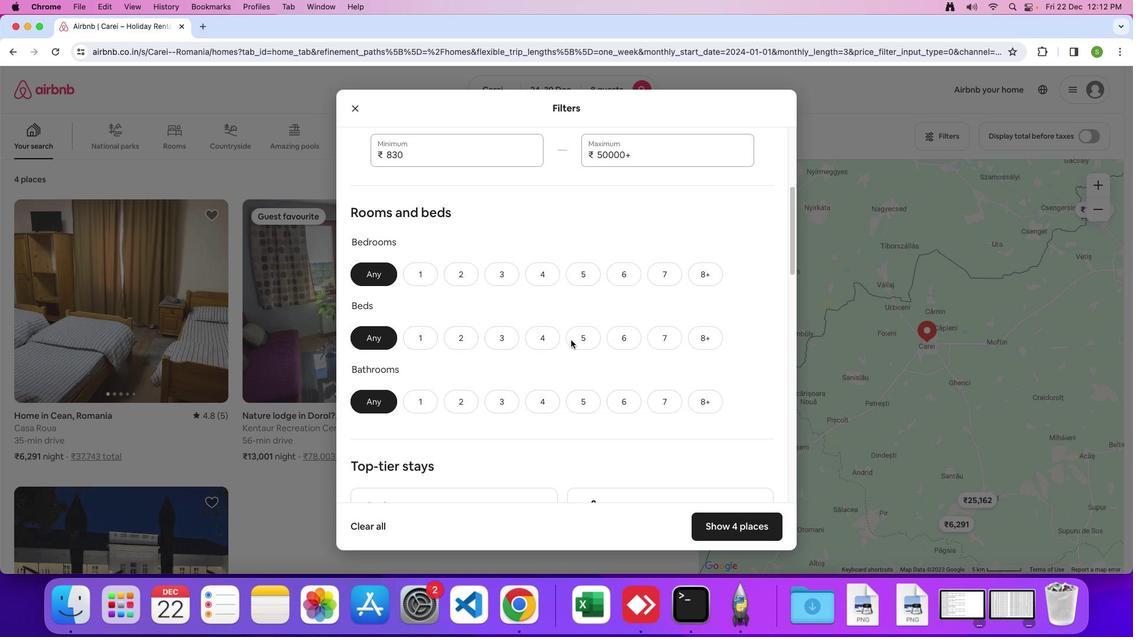 
Action: Mouse moved to (531, 256)
Screenshot: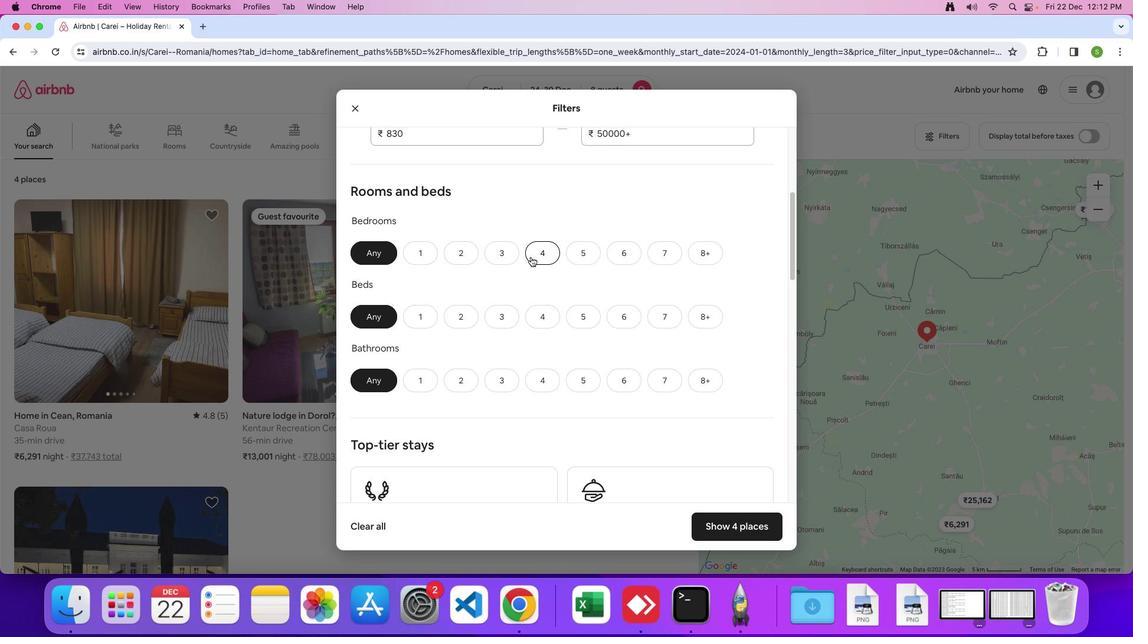 
Action: Mouse pressed left at (531, 256)
Screenshot: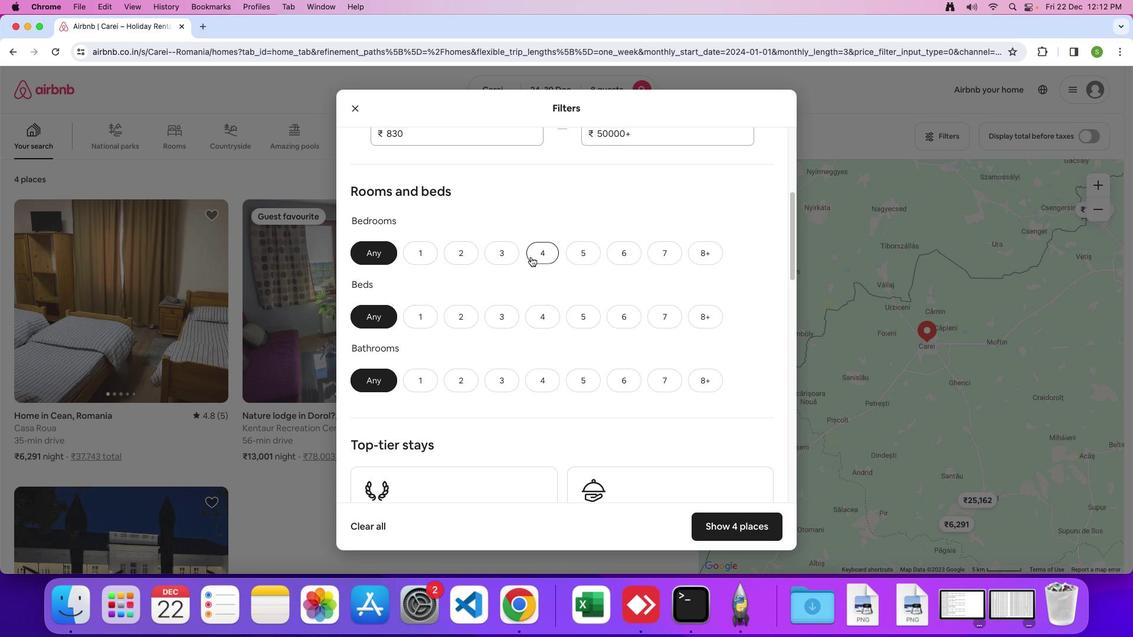 
Action: Mouse moved to (695, 310)
Screenshot: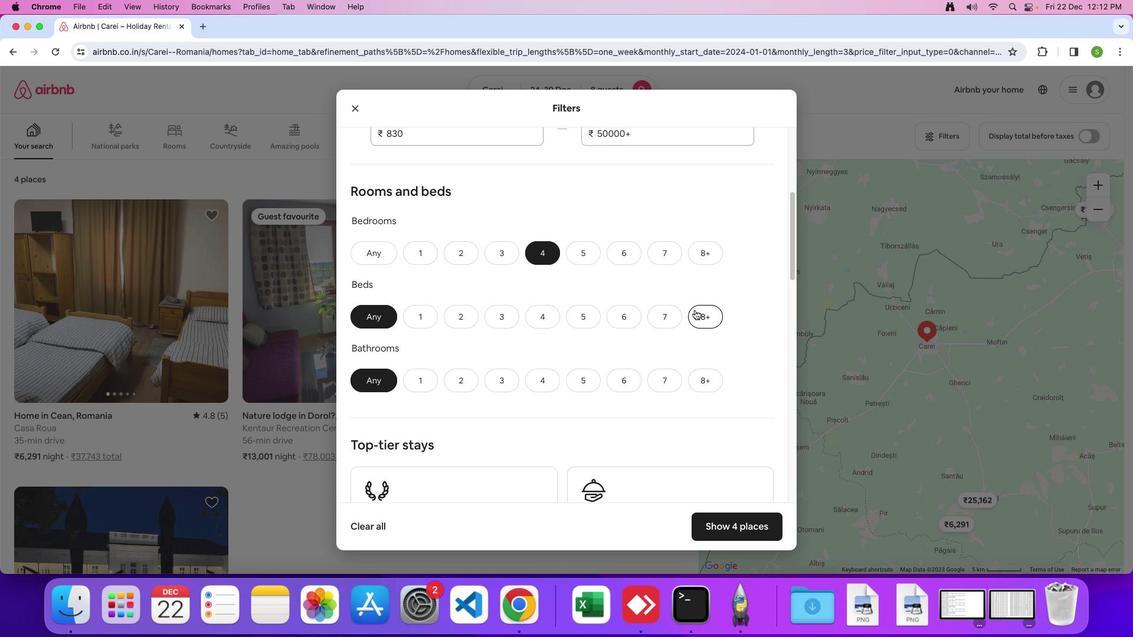 
Action: Mouse pressed left at (695, 310)
Screenshot: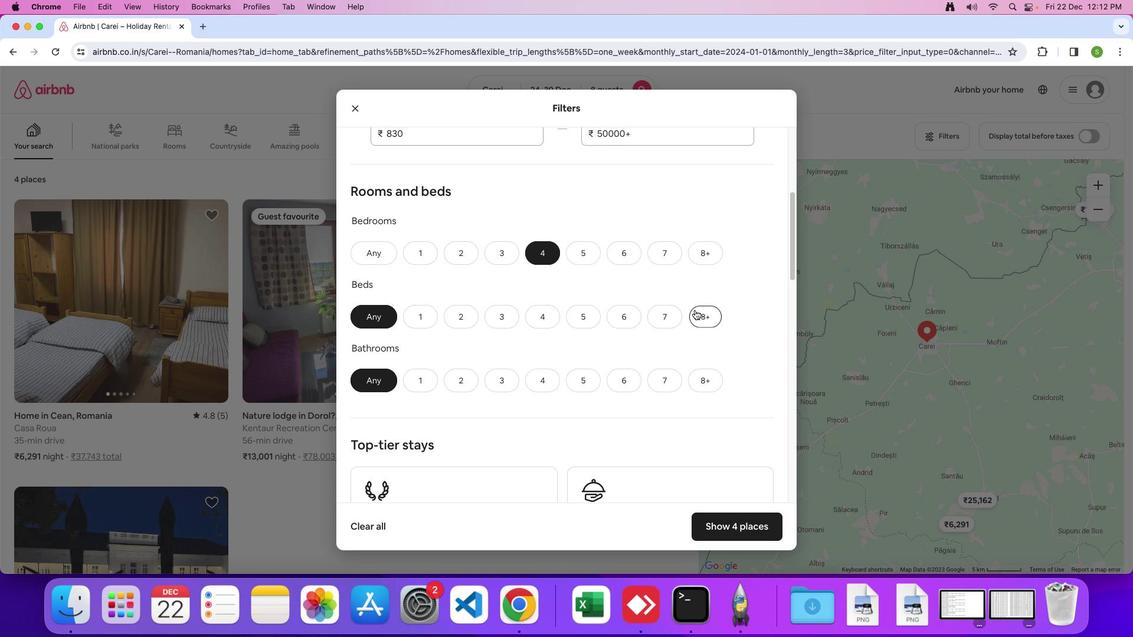 
Action: Mouse moved to (537, 380)
Screenshot: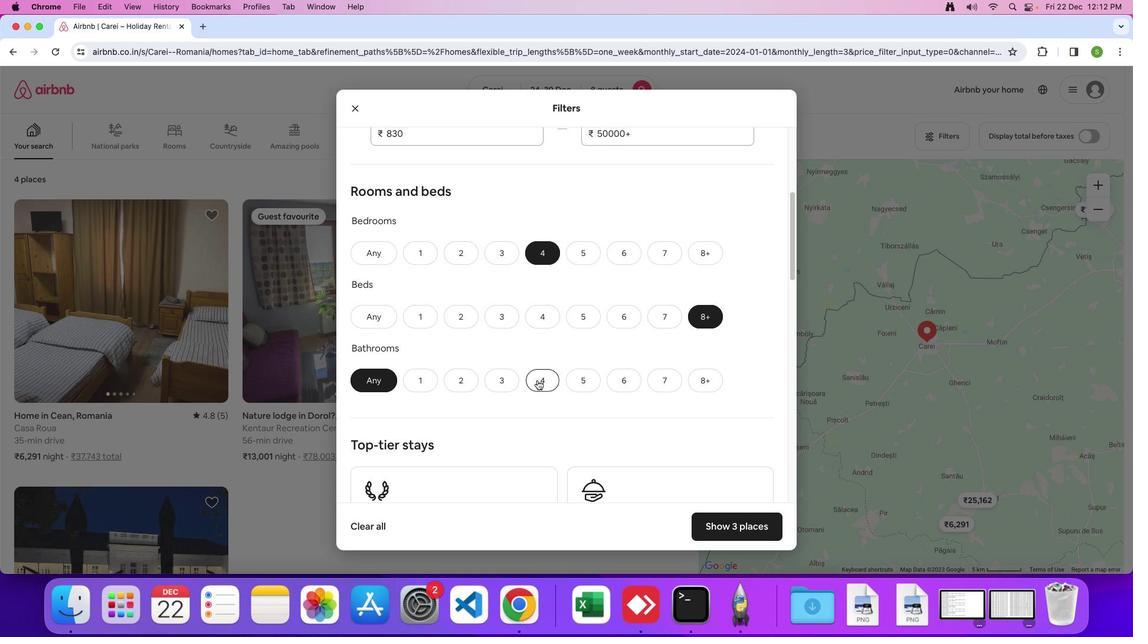 
Action: Mouse pressed left at (537, 380)
Screenshot: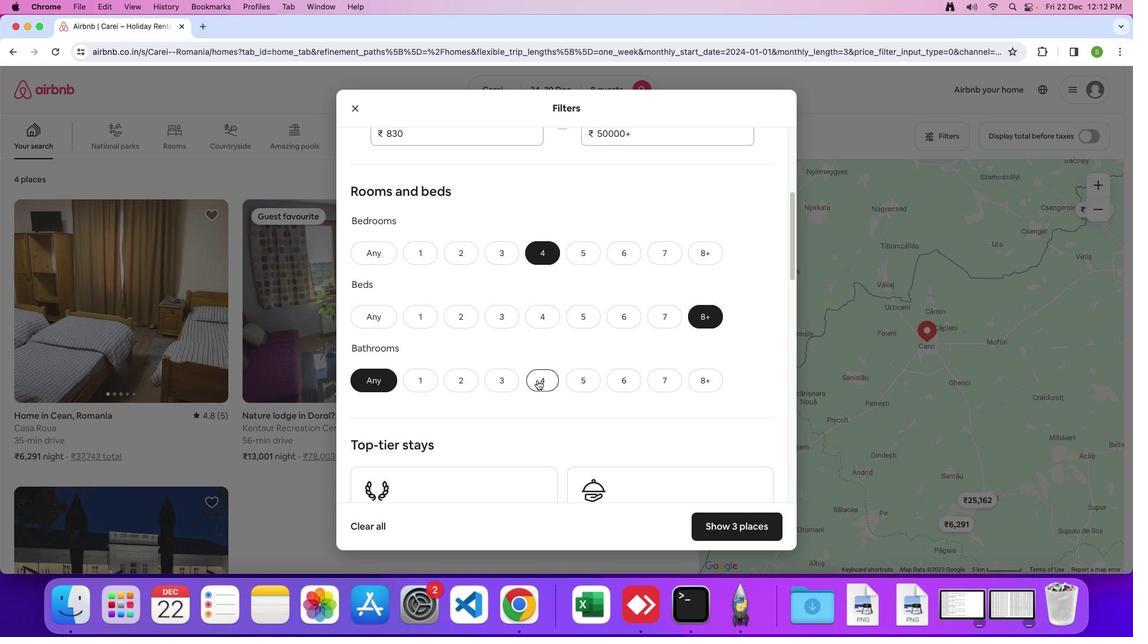 
Action: Mouse moved to (573, 356)
Screenshot: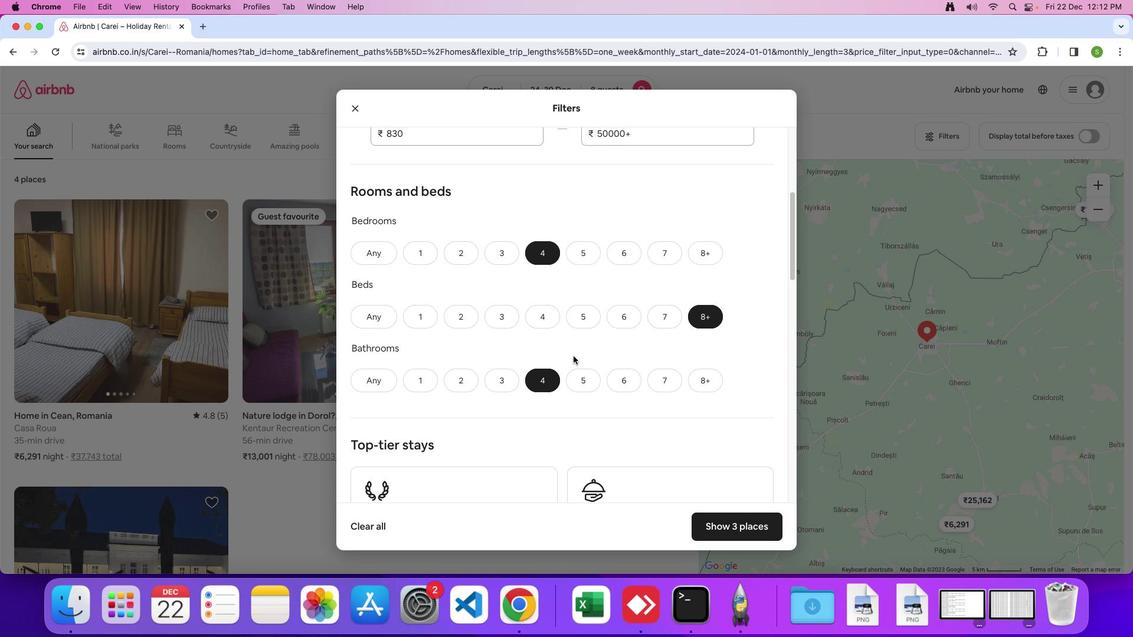 
Action: Mouse scrolled (573, 356) with delta (0, 0)
Screenshot: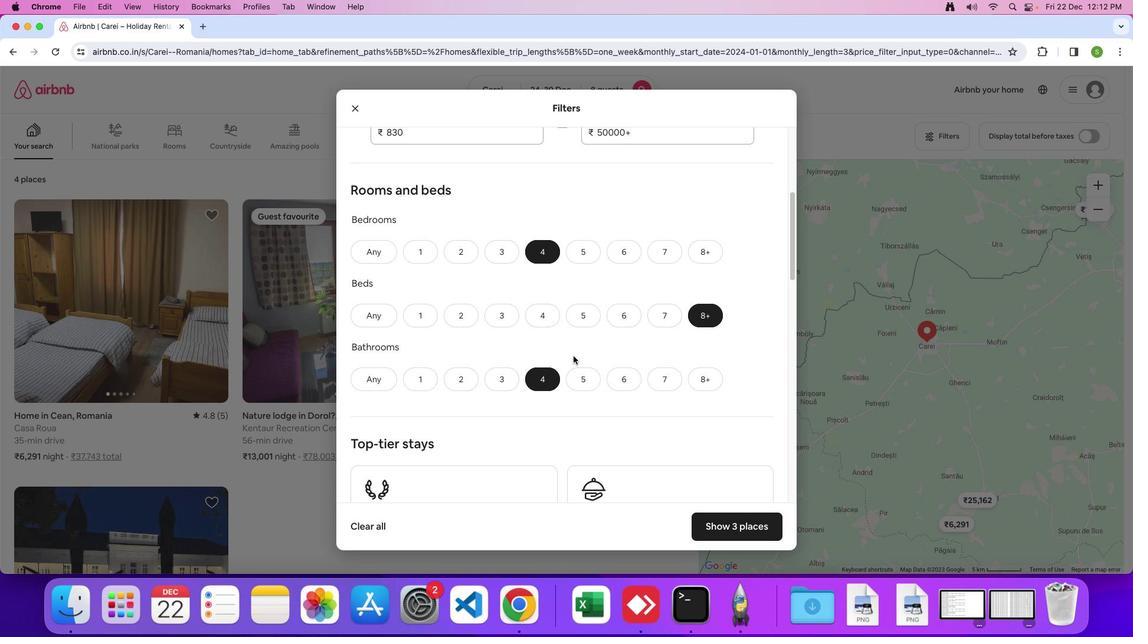 
Action: Mouse scrolled (573, 356) with delta (0, 0)
Screenshot: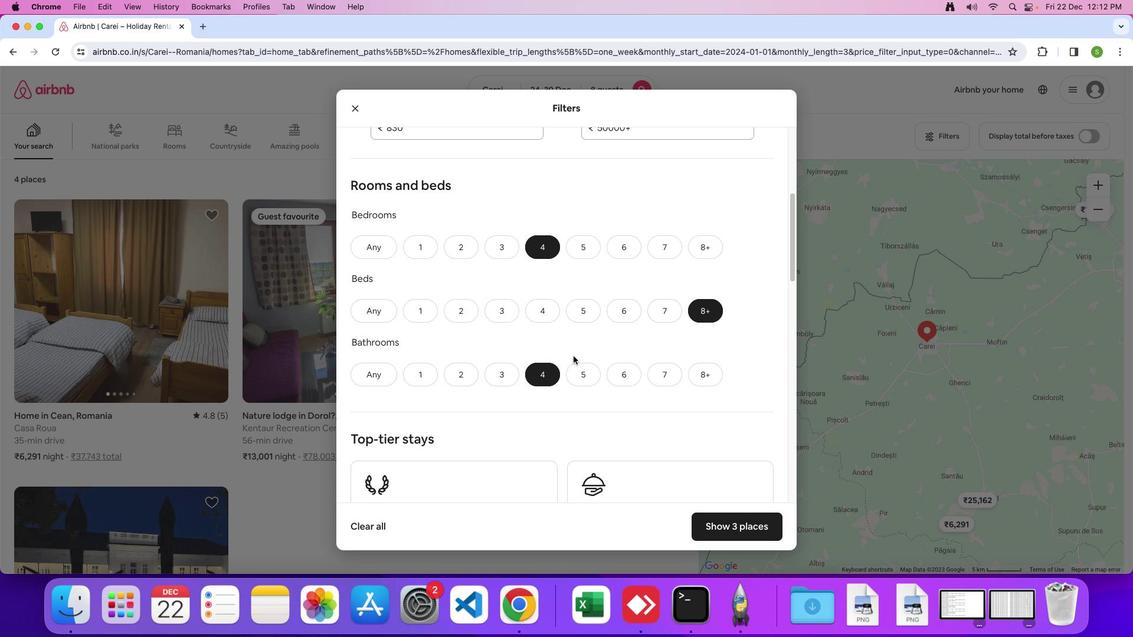 
Action: Mouse scrolled (573, 356) with delta (0, 0)
Screenshot: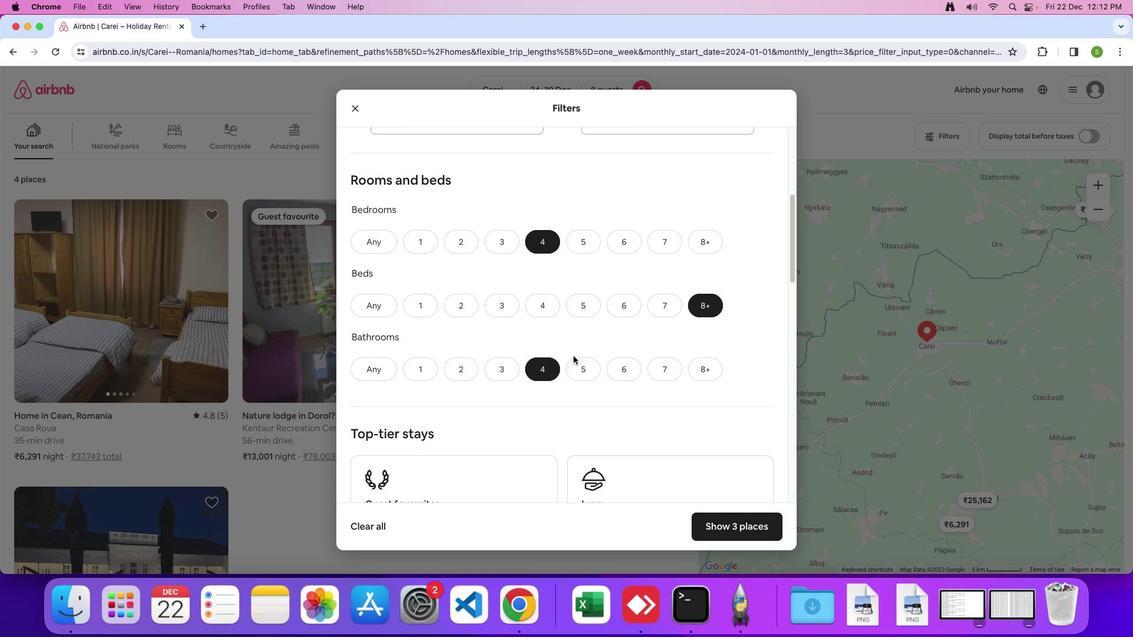 
Action: Mouse scrolled (573, 356) with delta (0, 0)
Screenshot: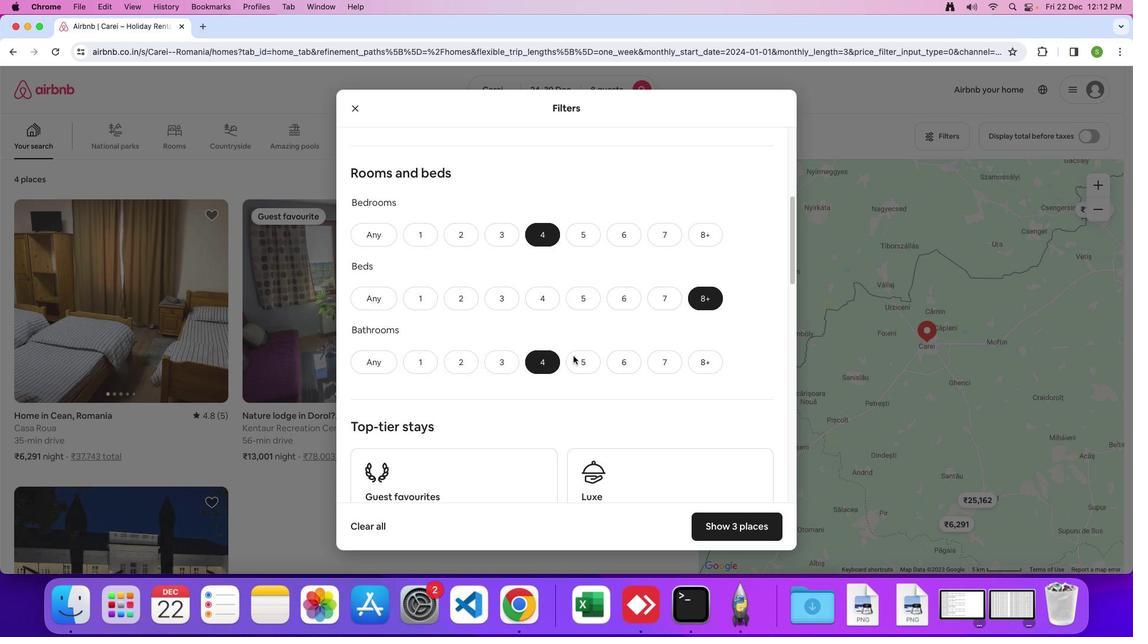 
Action: Mouse scrolled (573, 356) with delta (0, 0)
Screenshot: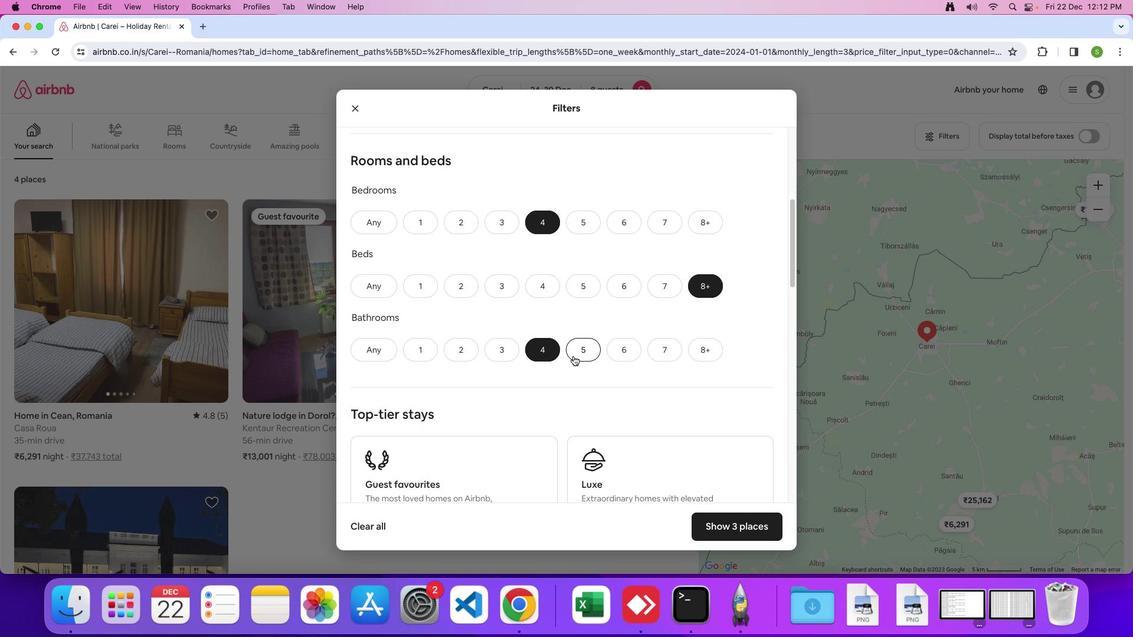 
Action: Mouse scrolled (573, 356) with delta (0, 0)
Screenshot: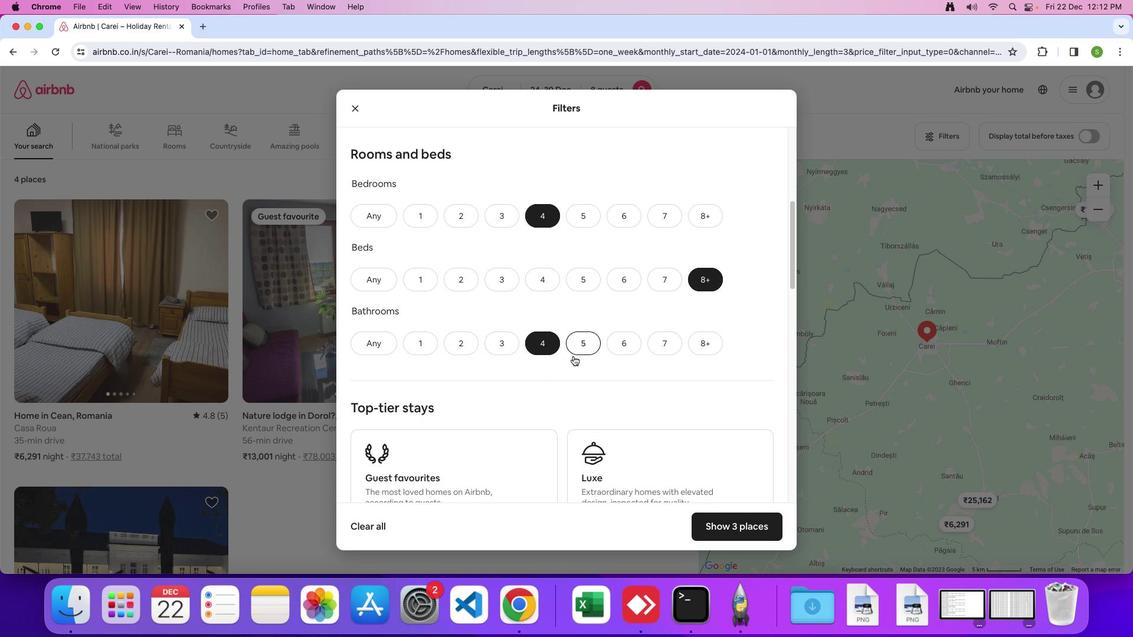 
Action: Mouse scrolled (573, 356) with delta (0, 0)
Screenshot: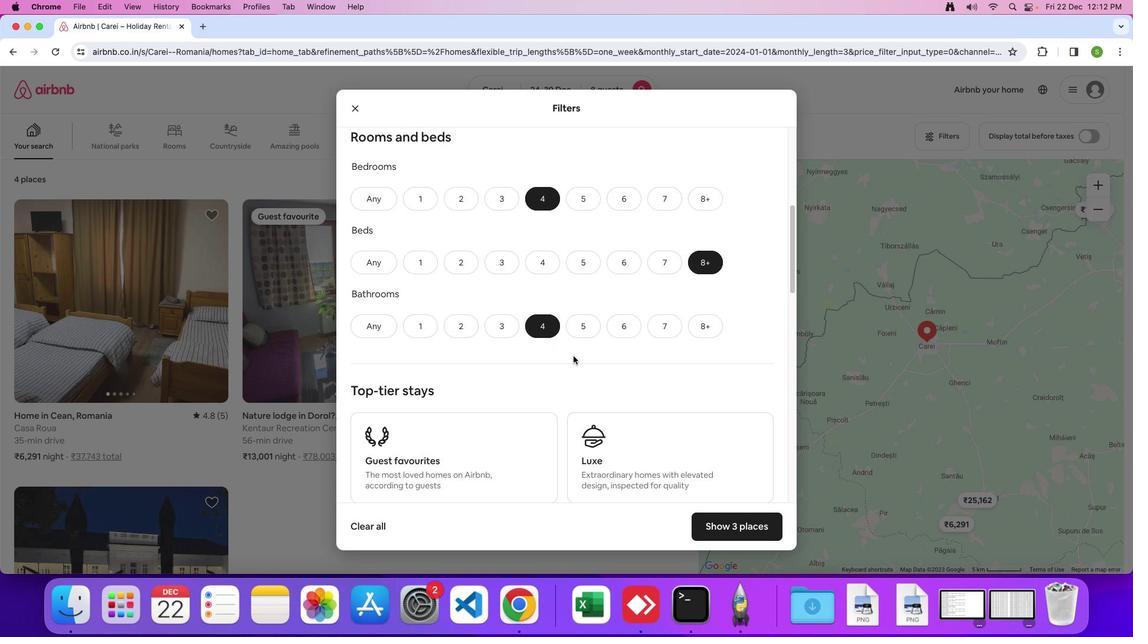 
Action: Mouse scrolled (573, 356) with delta (0, 0)
Screenshot: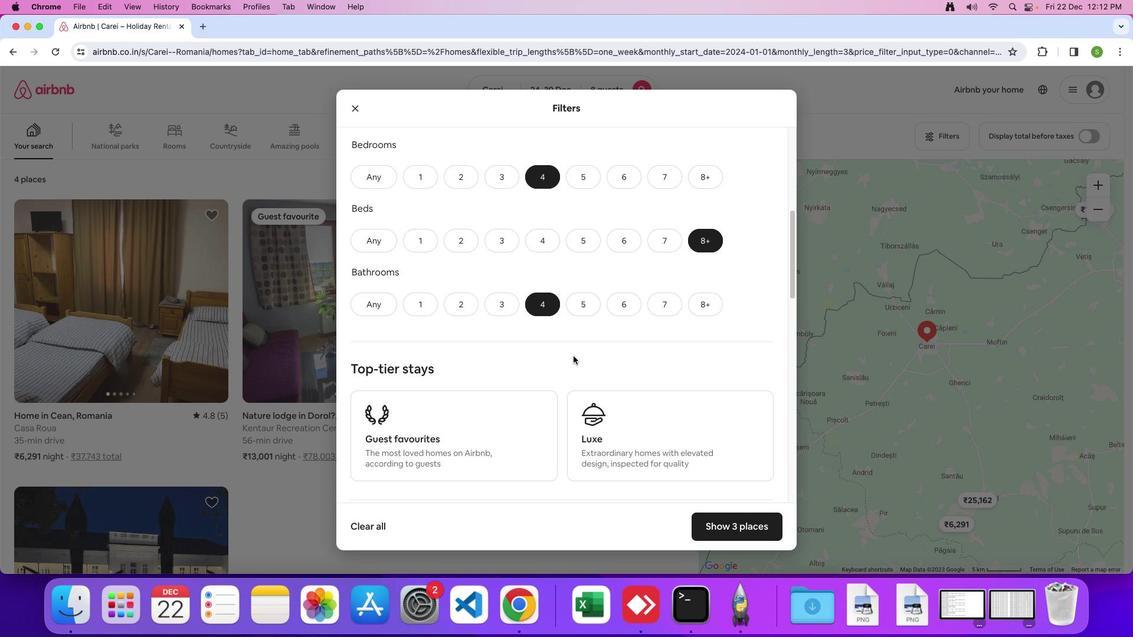 
Action: Mouse scrolled (573, 356) with delta (0, -1)
Screenshot: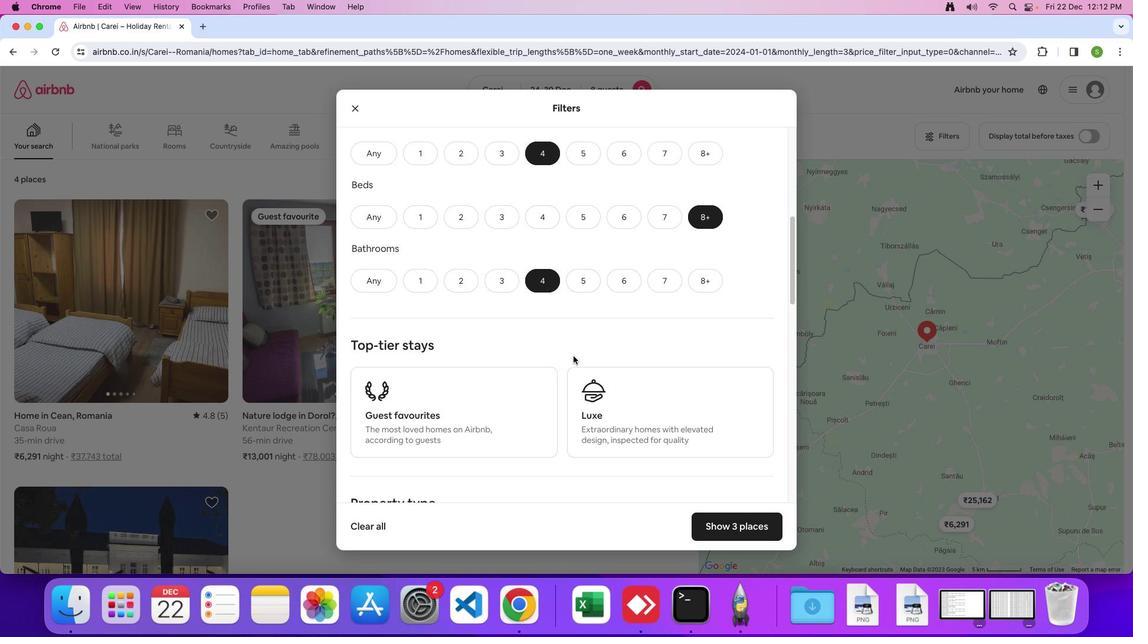 
Action: Mouse scrolled (573, 356) with delta (0, 0)
Screenshot: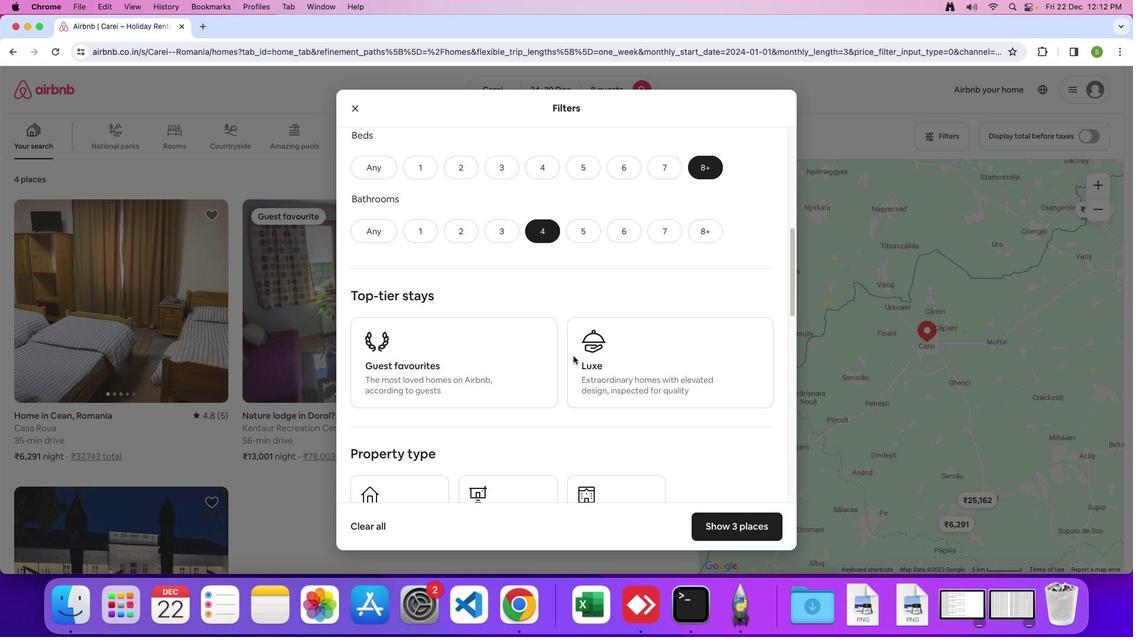 
Action: Mouse scrolled (573, 356) with delta (0, 0)
Screenshot: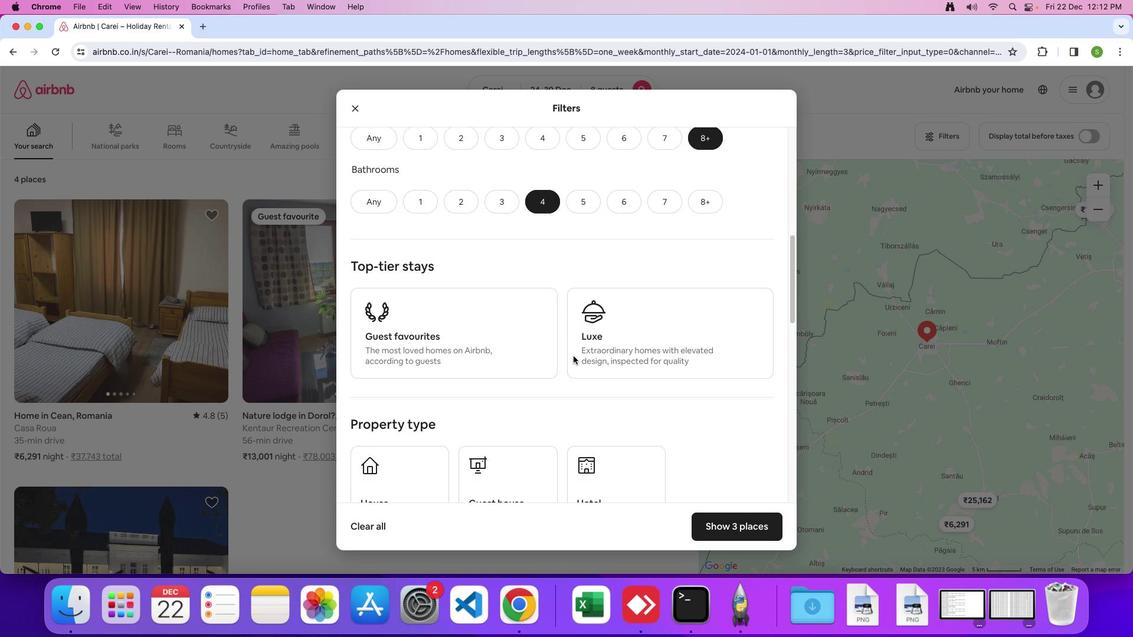 
Action: Mouse scrolled (573, 356) with delta (0, -1)
Screenshot: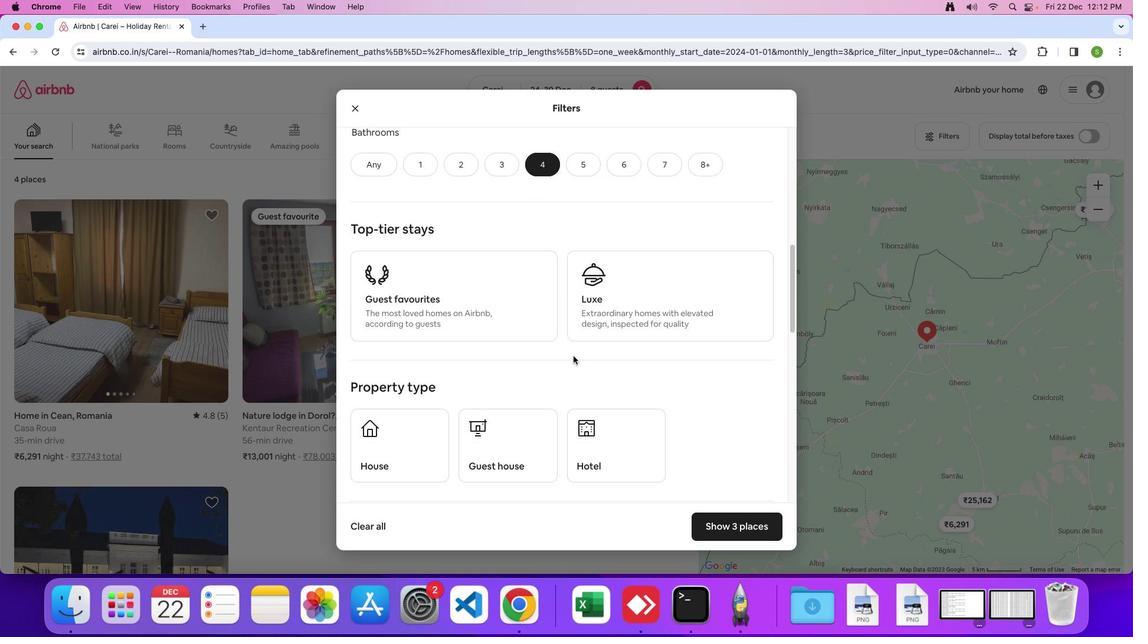 
Action: Mouse scrolled (573, 356) with delta (0, 0)
Screenshot: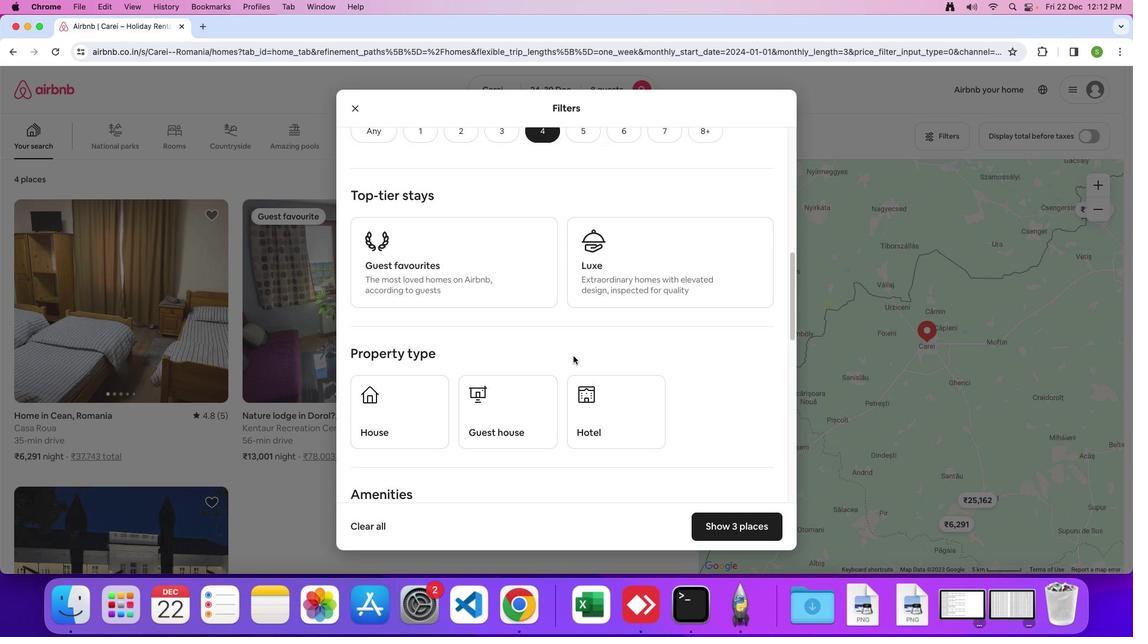 
Action: Mouse scrolled (573, 356) with delta (0, 0)
Screenshot: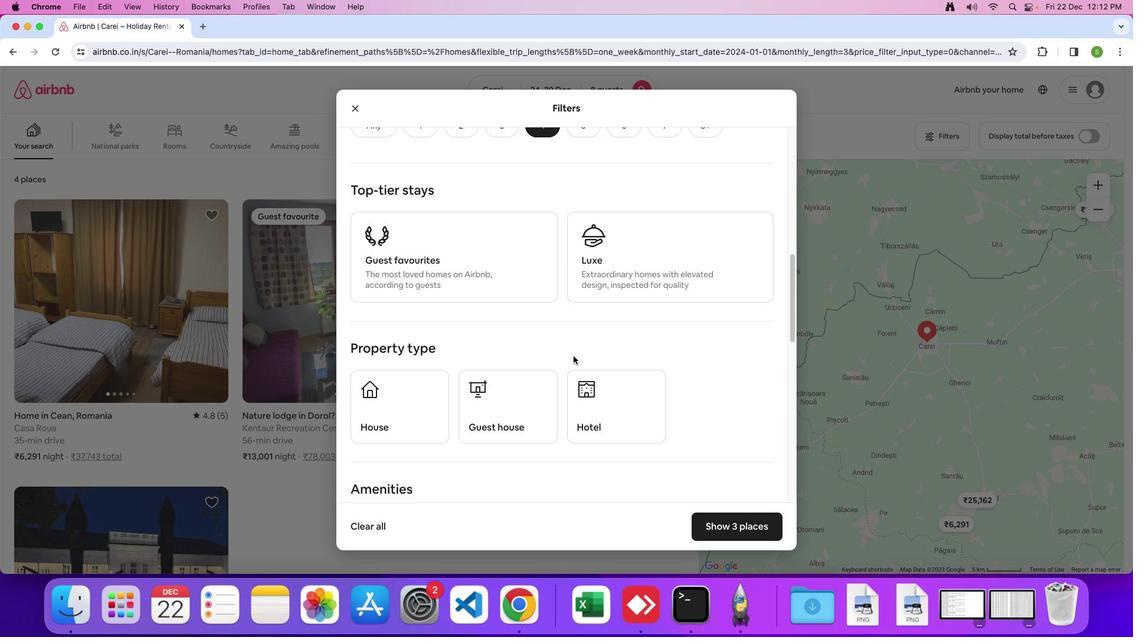 
Action: Mouse moved to (405, 385)
Screenshot: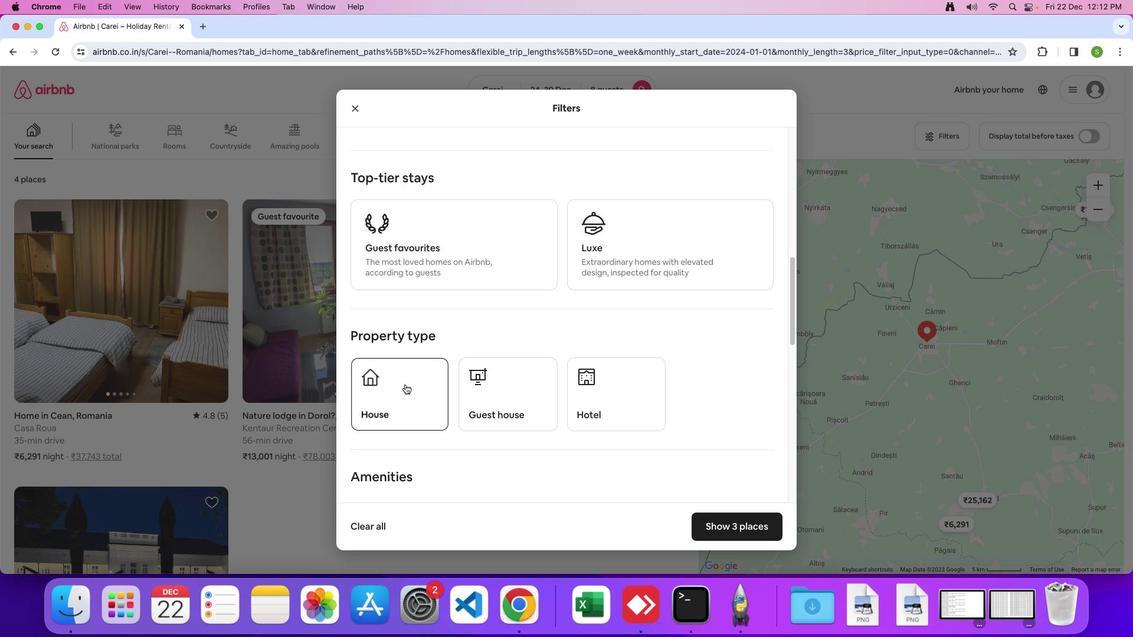
Action: Mouse pressed left at (405, 385)
Screenshot: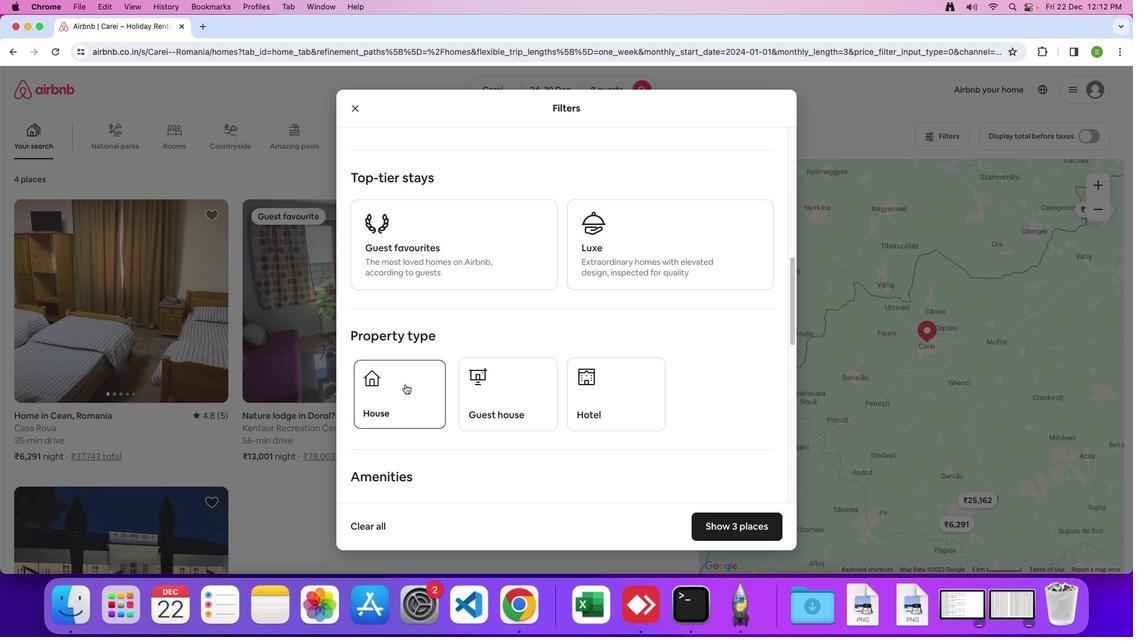 
Action: Mouse moved to (672, 326)
Screenshot: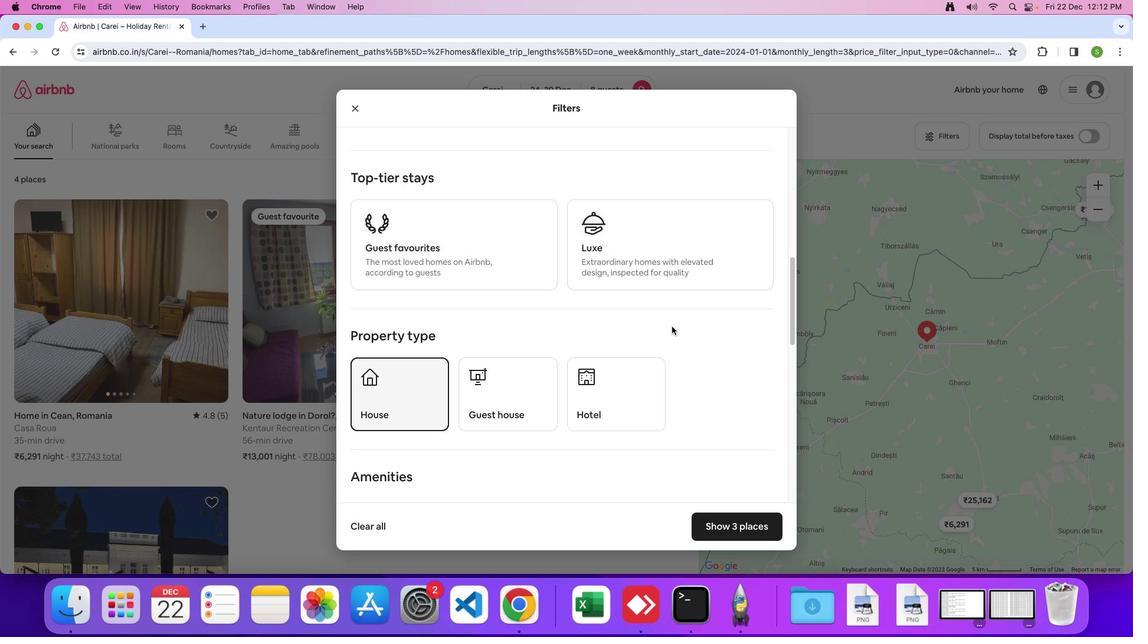 
Action: Mouse scrolled (672, 326) with delta (0, 0)
Screenshot: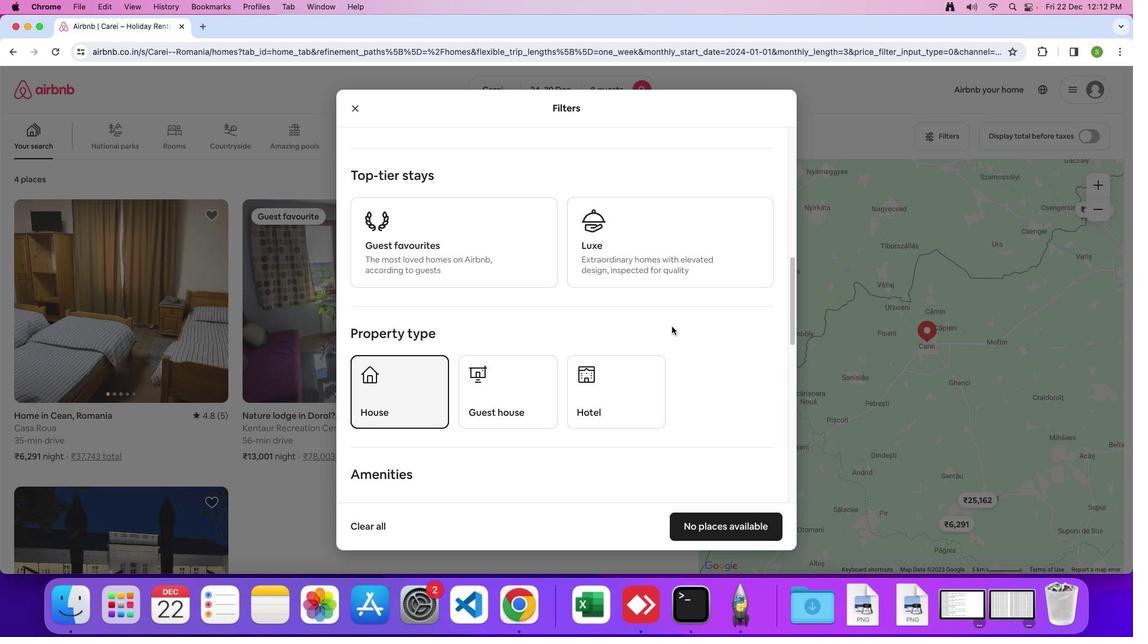 
Action: Mouse scrolled (672, 326) with delta (0, 0)
Screenshot: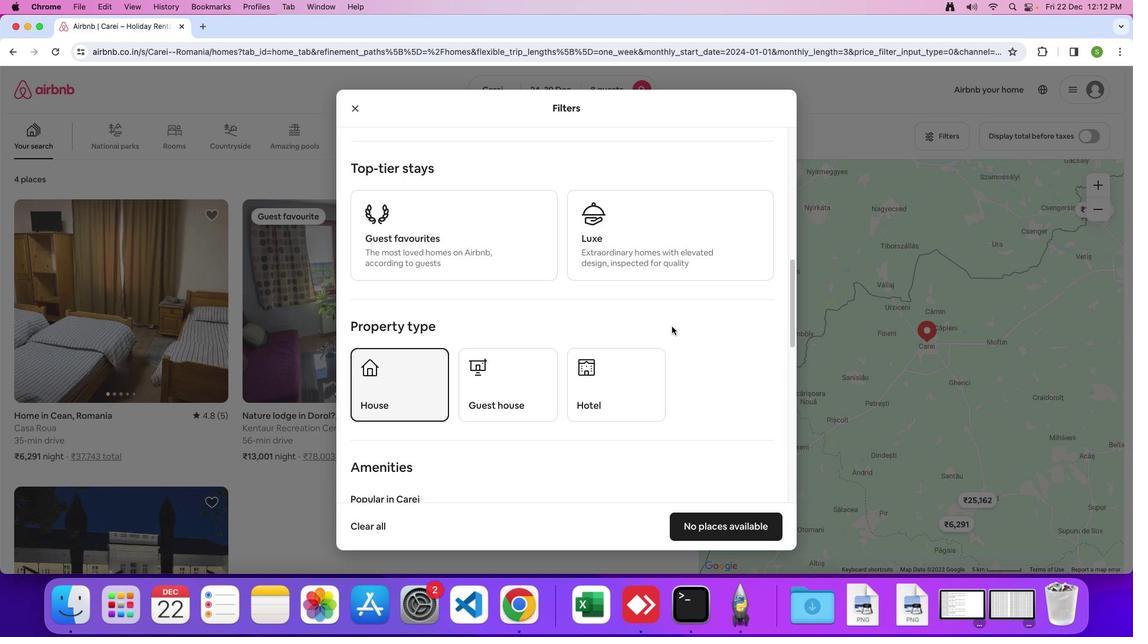 
Action: Mouse scrolled (672, 326) with delta (0, 0)
Screenshot: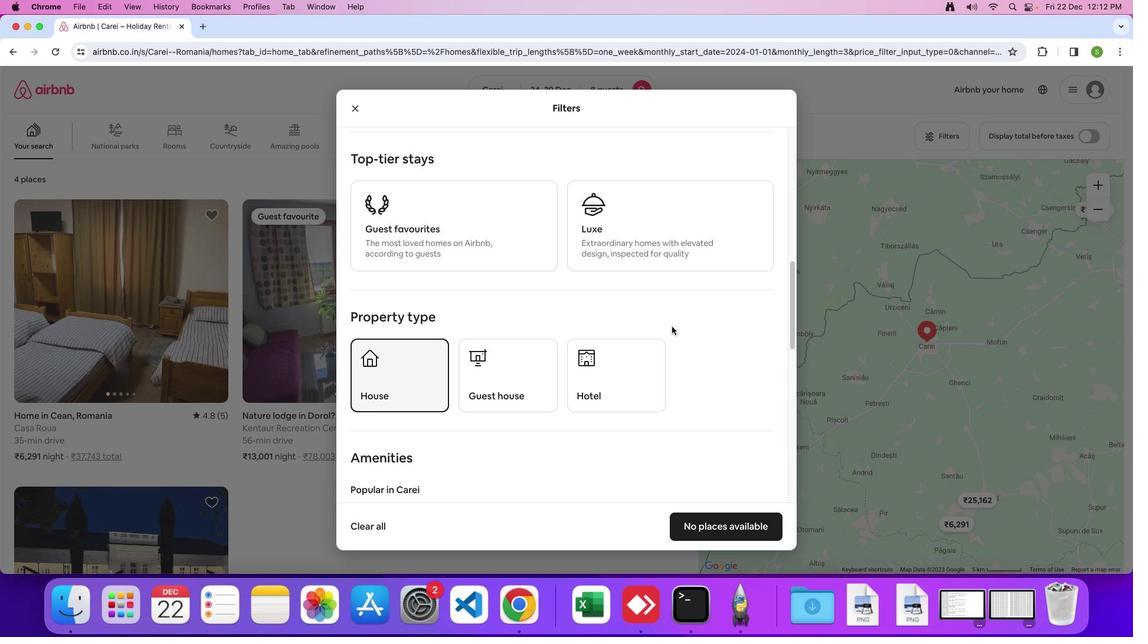 
Action: Mouse scrolled (672, 326) with delta (0, 0)
Screenshot: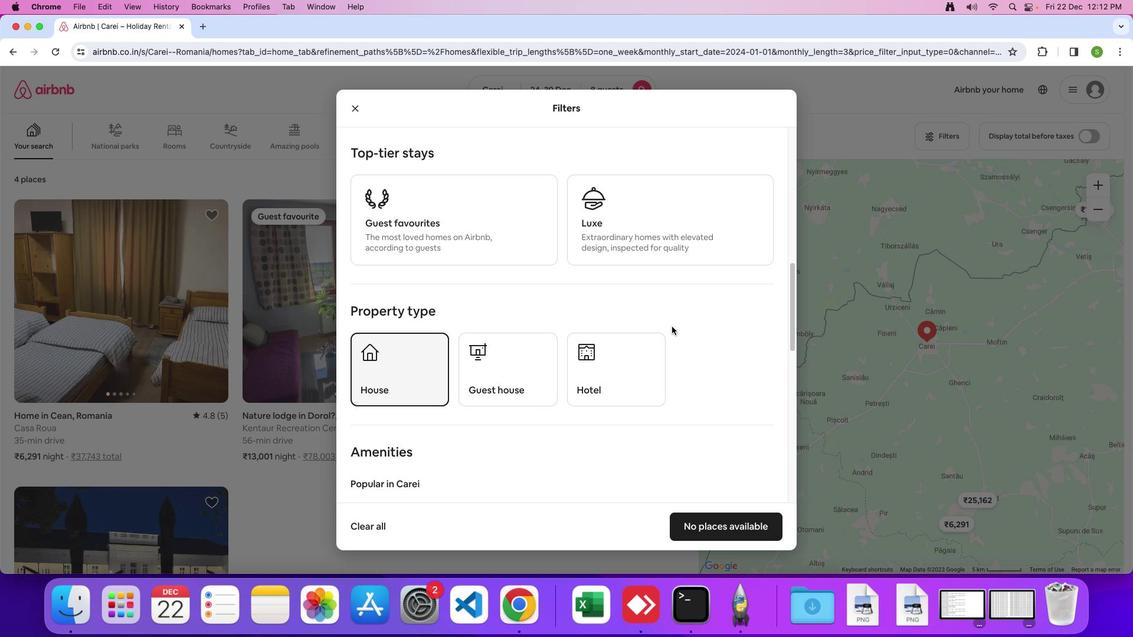 
Action: Mouse scrolled (672, 326) with delta (0, 0)
Screenshot: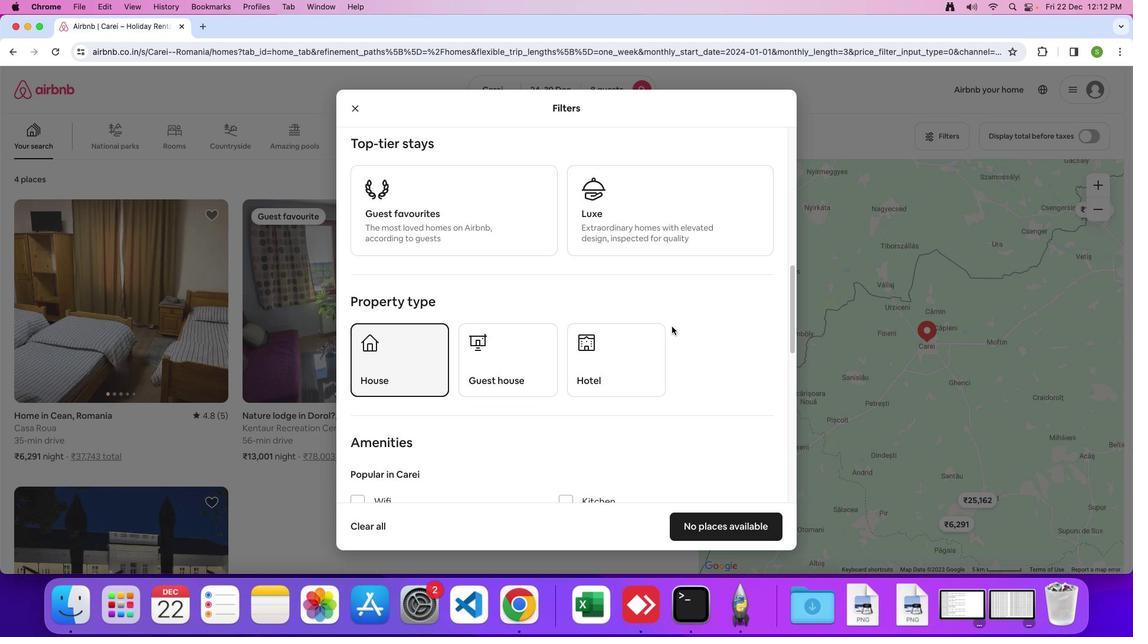
Action: Mouse scrolled (672, 326) with delta (0, 0)
Screenshot: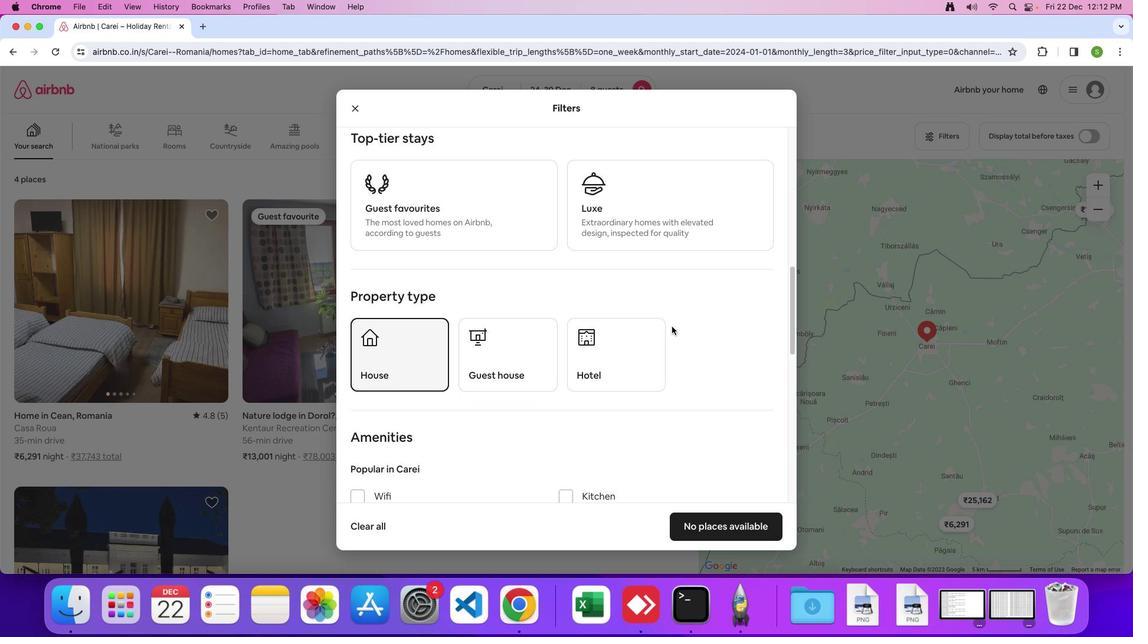 
Action: Mouse scrolled (672, 326) with delta (0, 0)
Screenshot: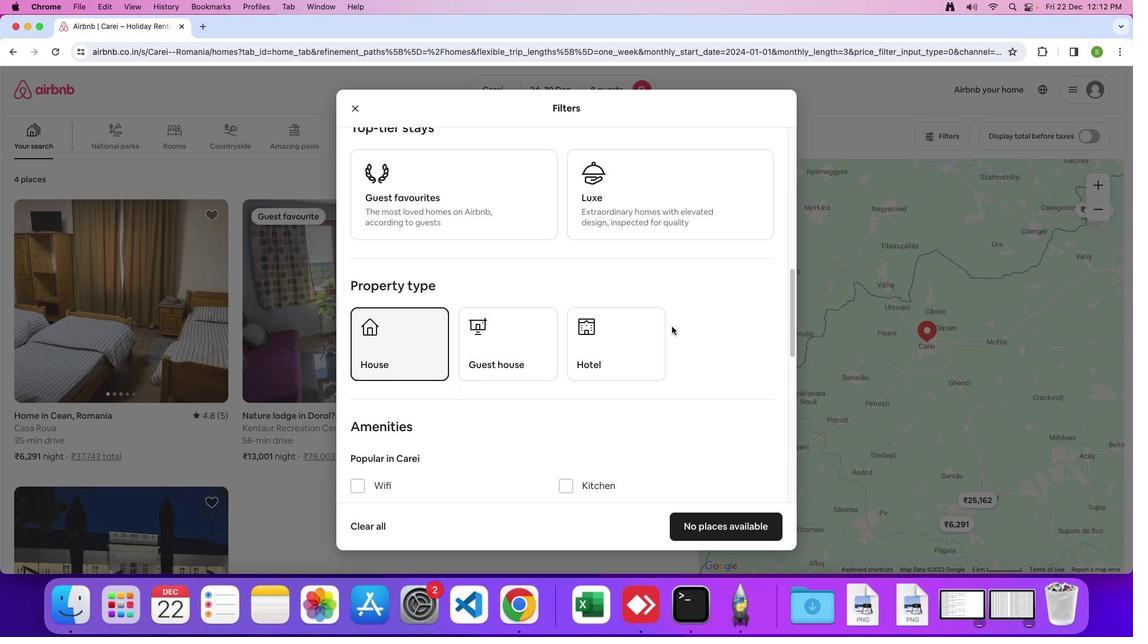 
Action: Mouse scrolled (672, 326) with delta (0, 0)
Screenshot: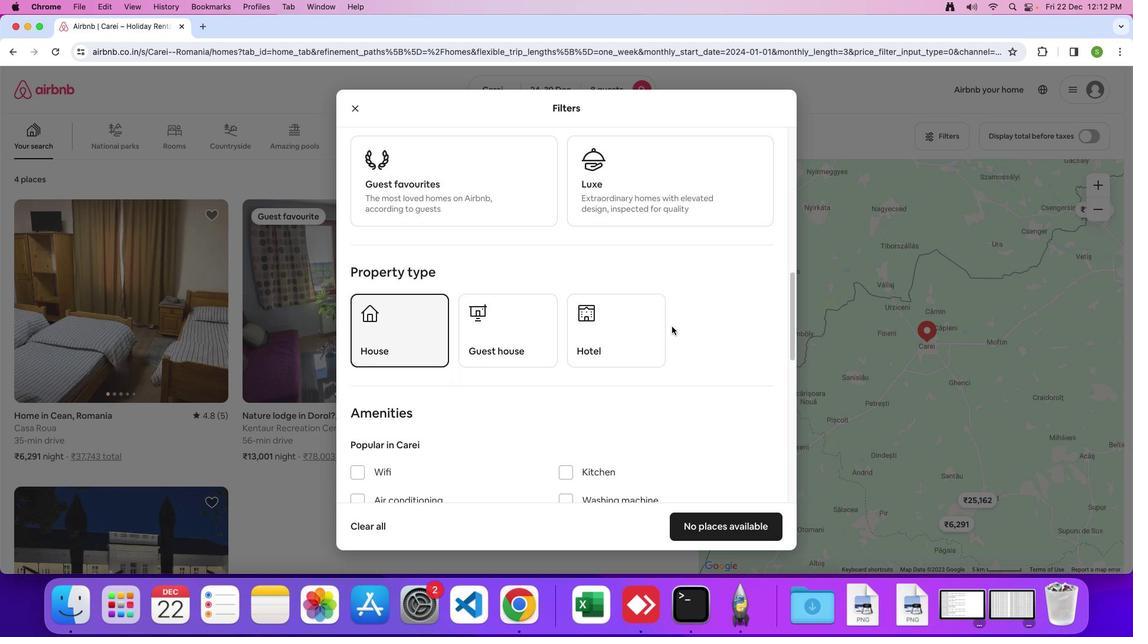 
Action: Mouse scrolled (672, 326) with delta (0, -1)
Screenshot: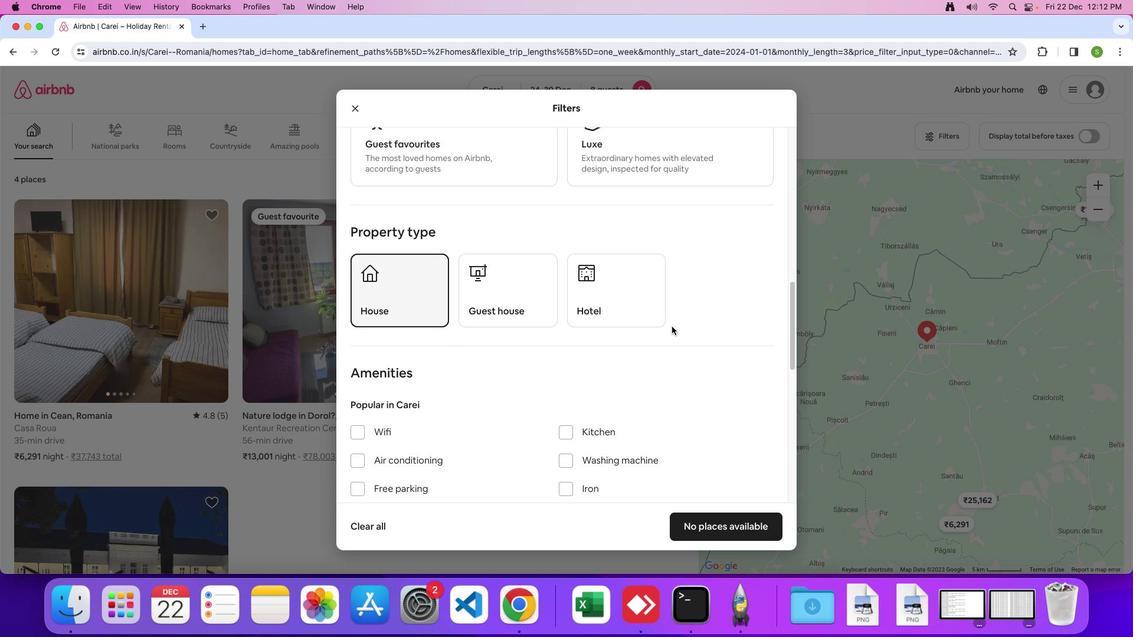 
Action: Mouse scrolled (672, 326) with delta (0, 0)
Screenshot: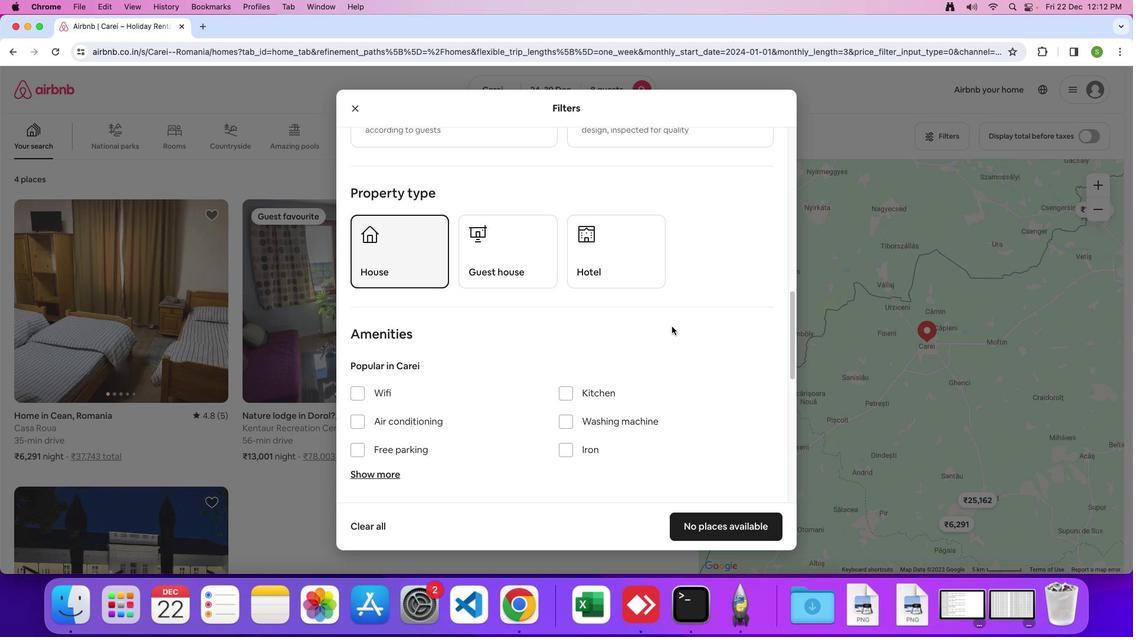 
Action: Mouse scrolled (672, 326) with delta (0, 0)
Screenshot: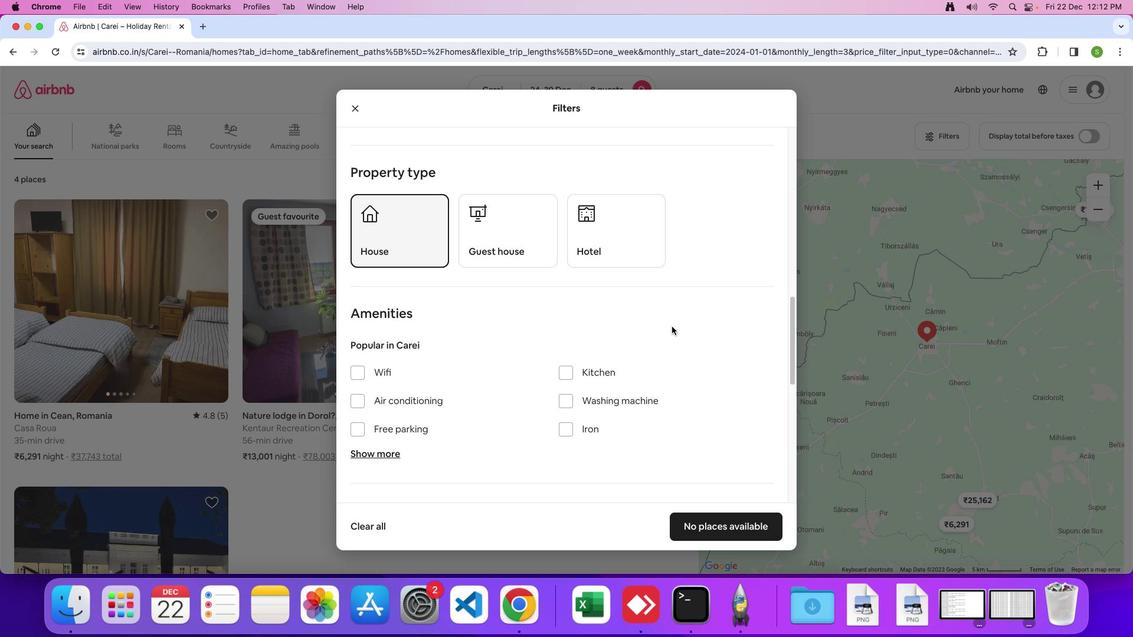 
Action: Mouse scrolled (672, 326) with delta (0, -1)
Screenshot: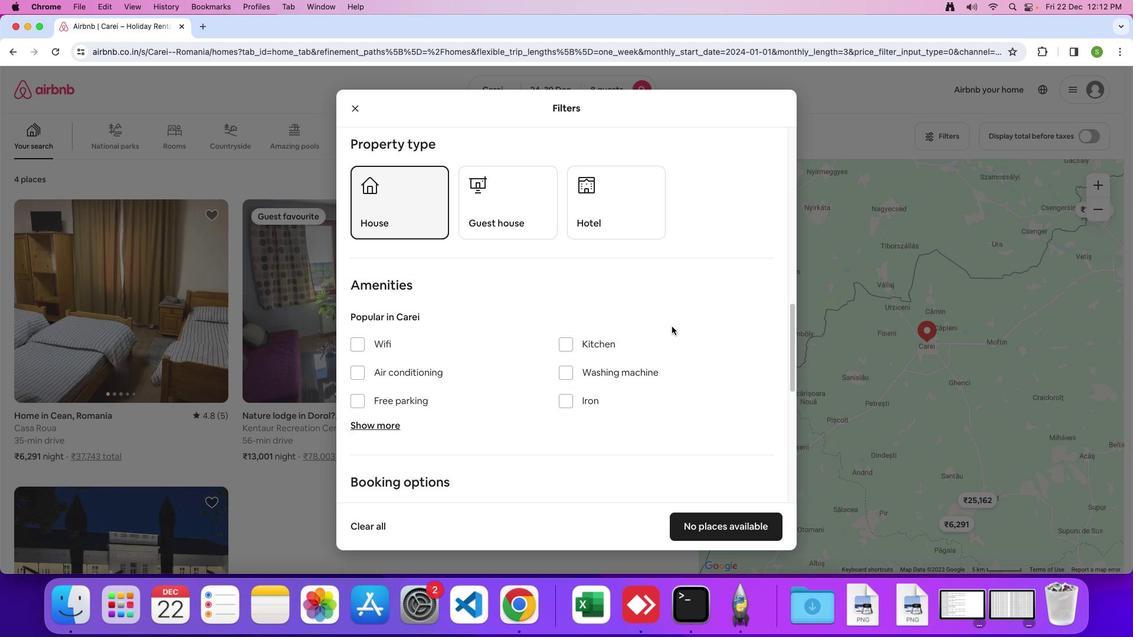
Action: Mouse moved to (356, 314)
Screenshot: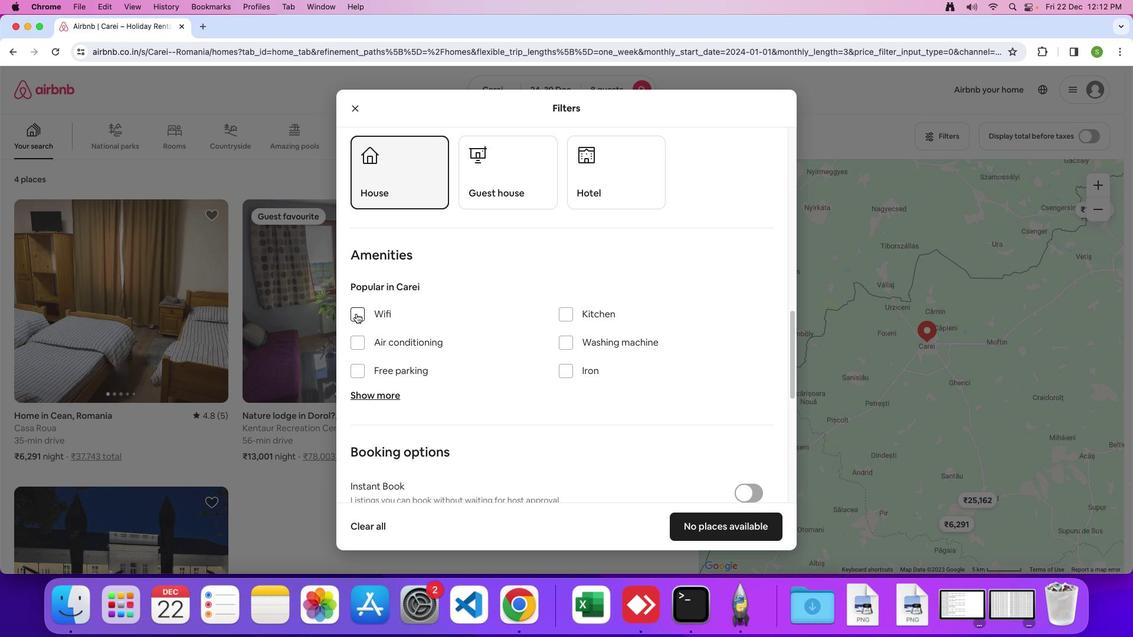 
Action: Mouse pressed left at (356, 314)
Screenshot: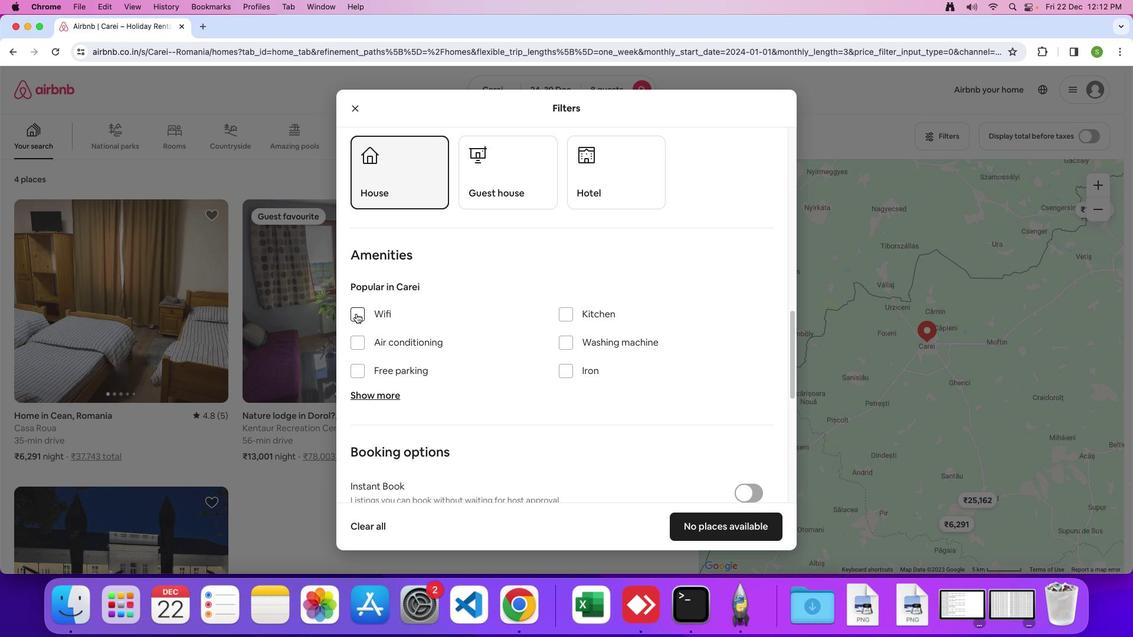 
Action: Mouse moved to (357, 373)
Screenshot: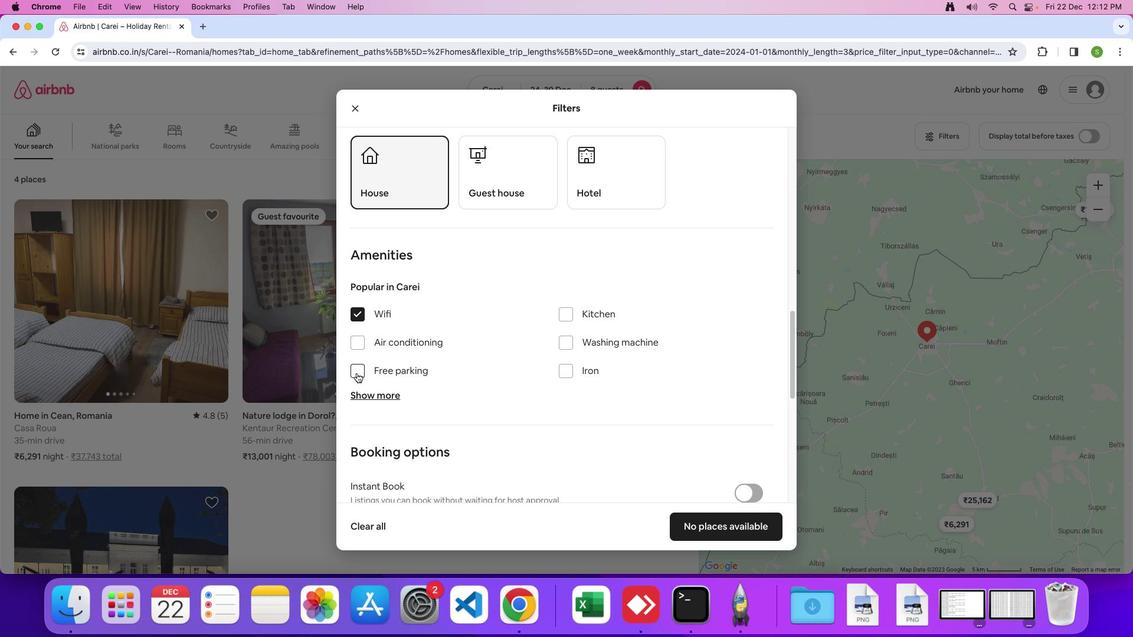 
Action: Mouse pressed left at (357, 373)
Screenshot: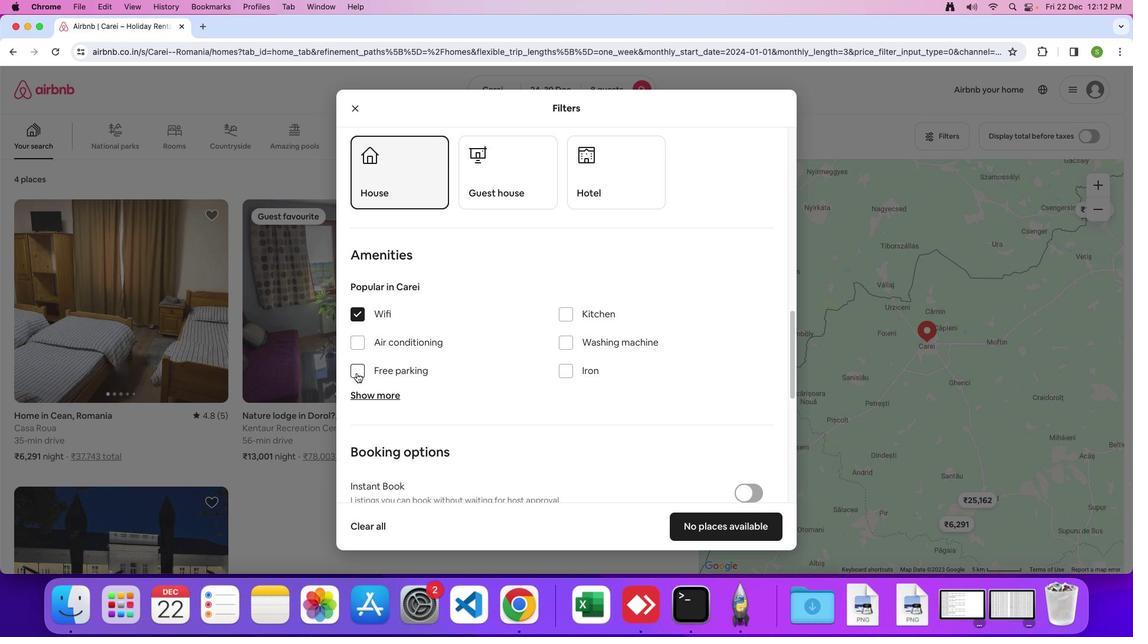 
Action: Mouse moved to (360, 397)
Screenshot: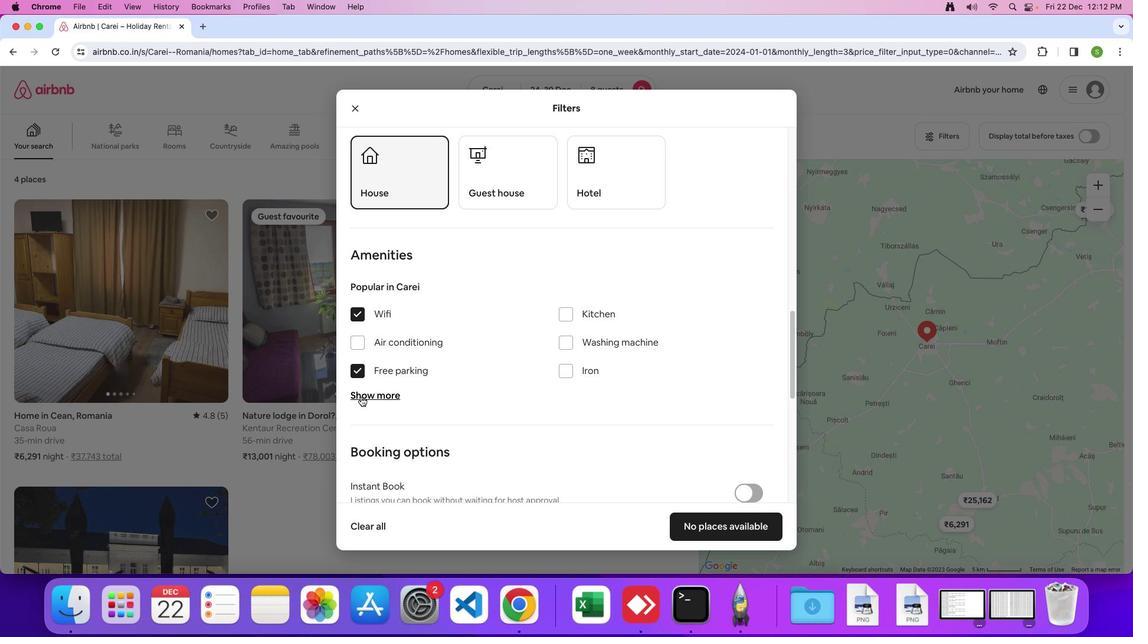 
Action: Mouse pressed left at (360, 397)
Screenshot: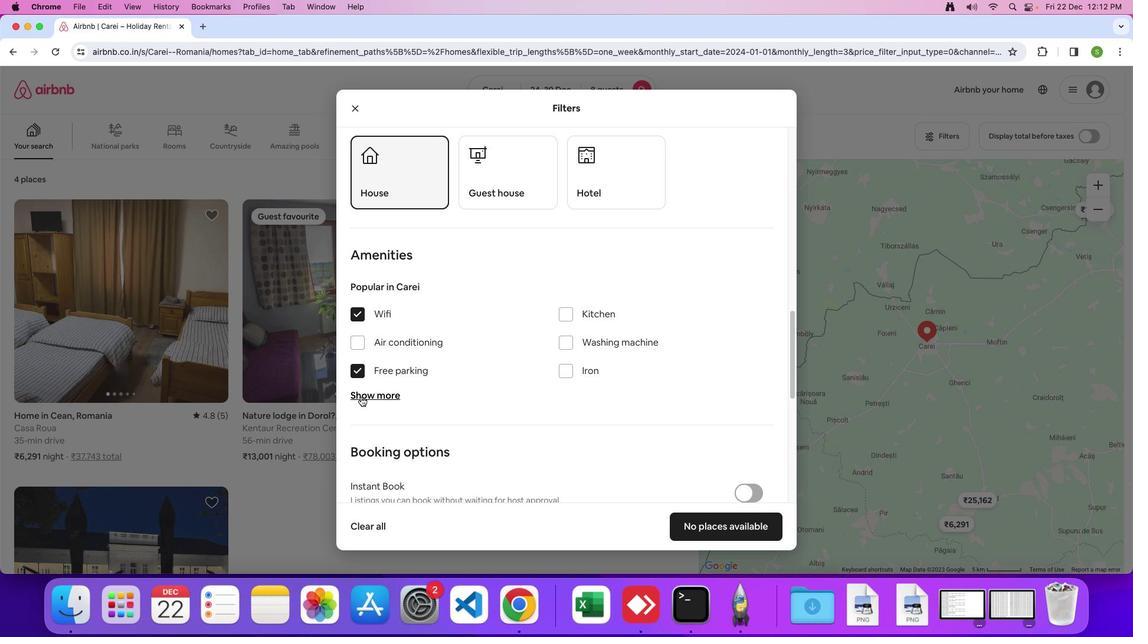 
Action: Mouse moved to (567, 392)
Screenshot: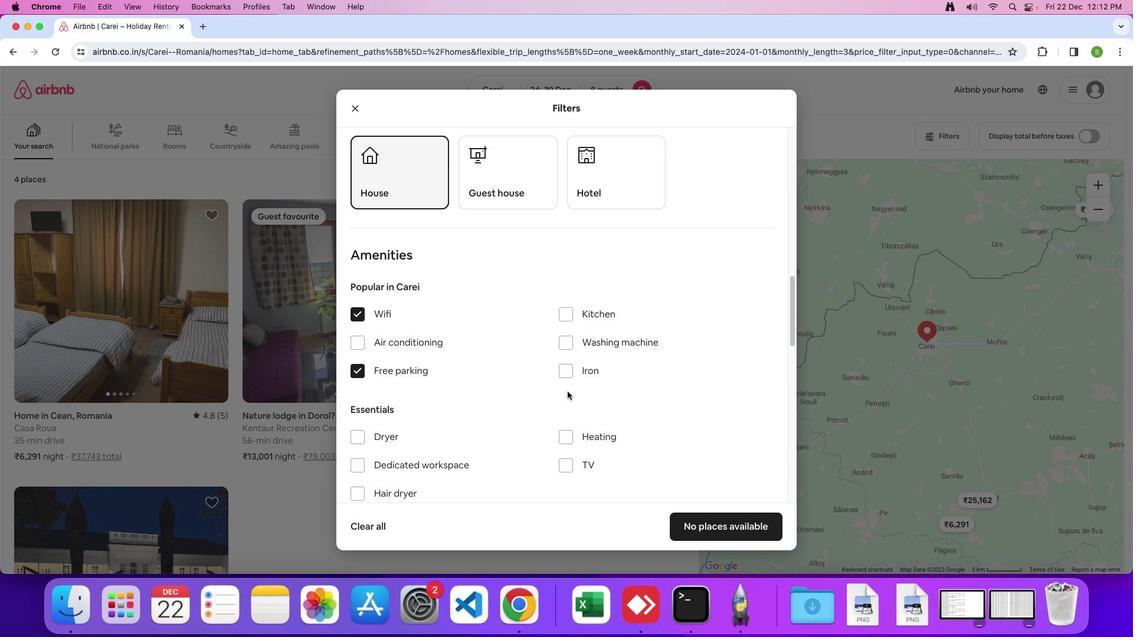 
Action: Mouse scrolled (567, 392) with delta (0, 0)
Screenshot: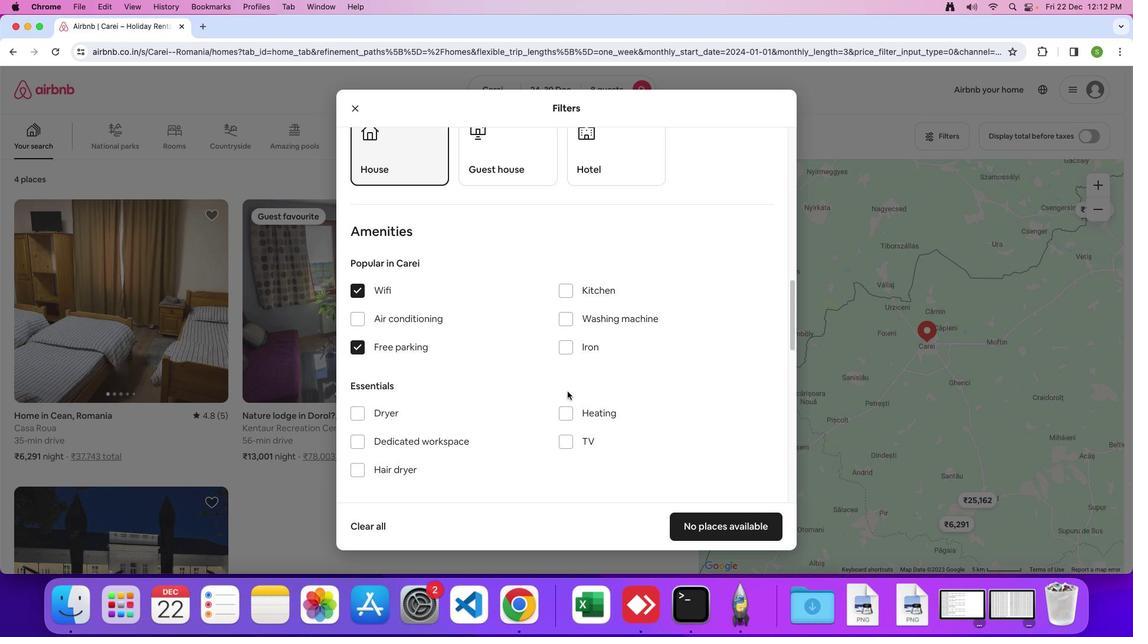 
Action: Mouse scrolled (567, 392) with delta (0, 0)
Screenshot: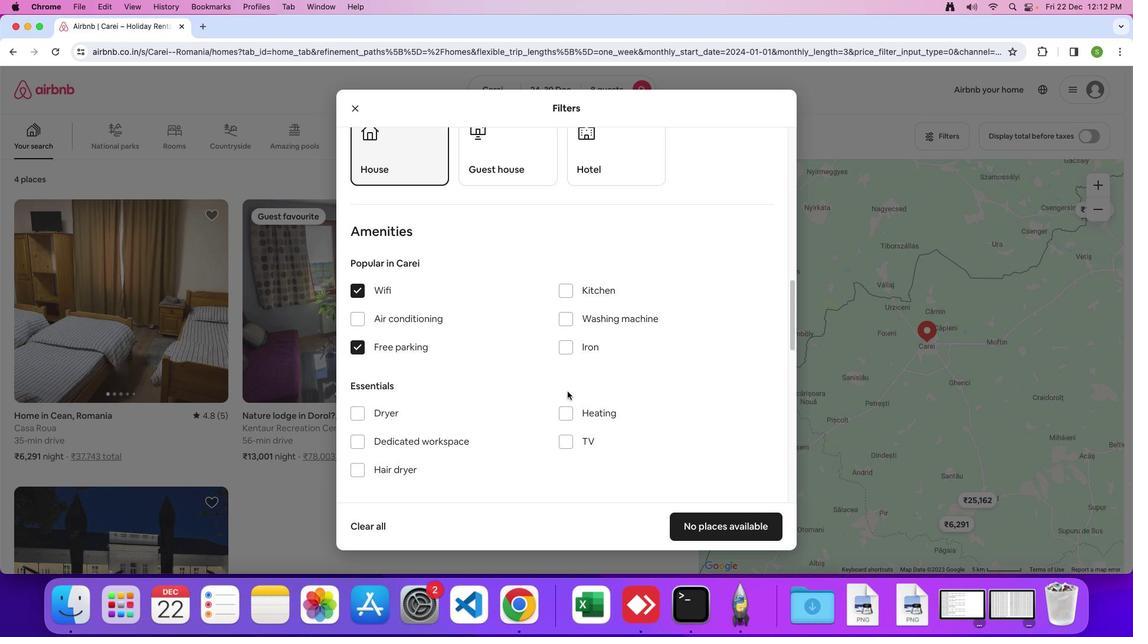 
Action: Mouse scrolled (567, 392) with delta (0, -1)
Screenshot: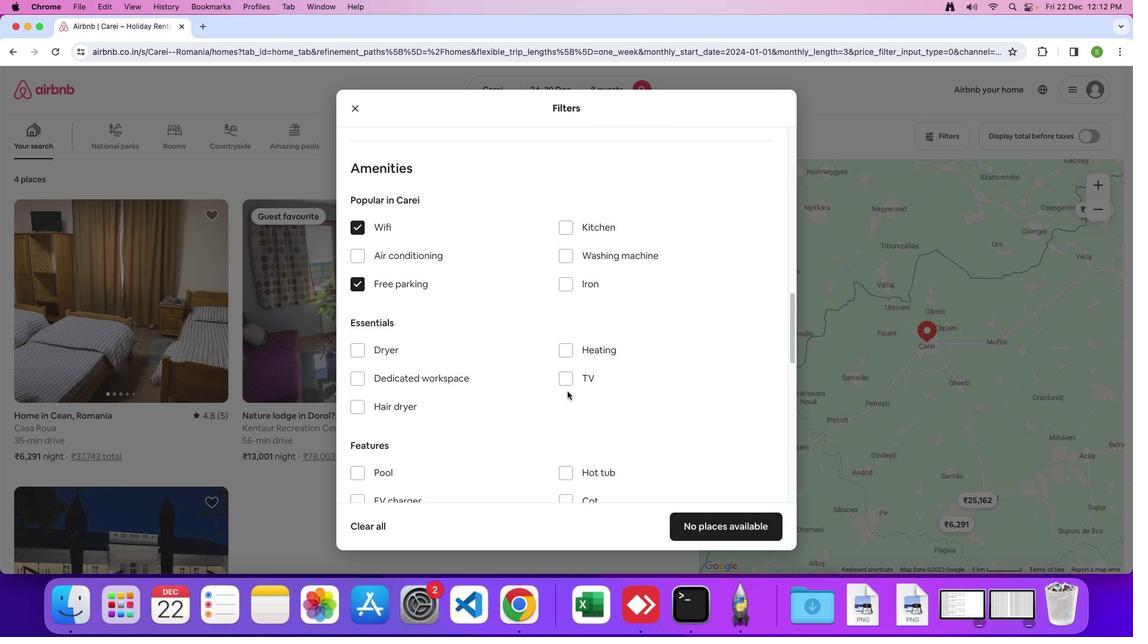 
Action: Mouse moved to (568, 349)
Screenshot: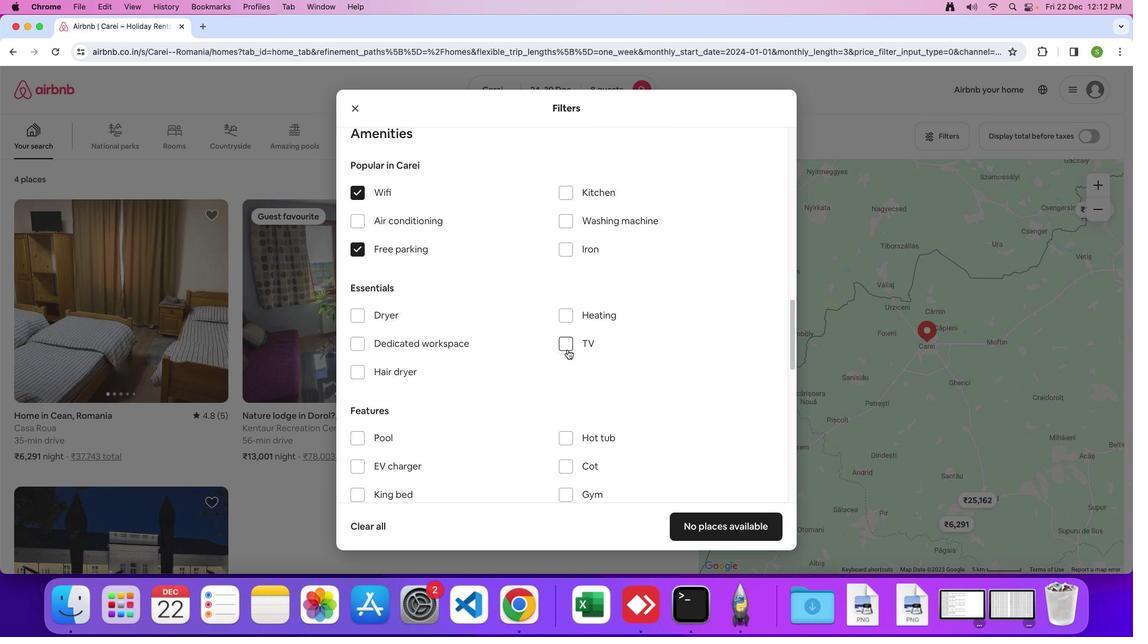 
Action: Mouse pressed left at (568, 349)
Screenshot: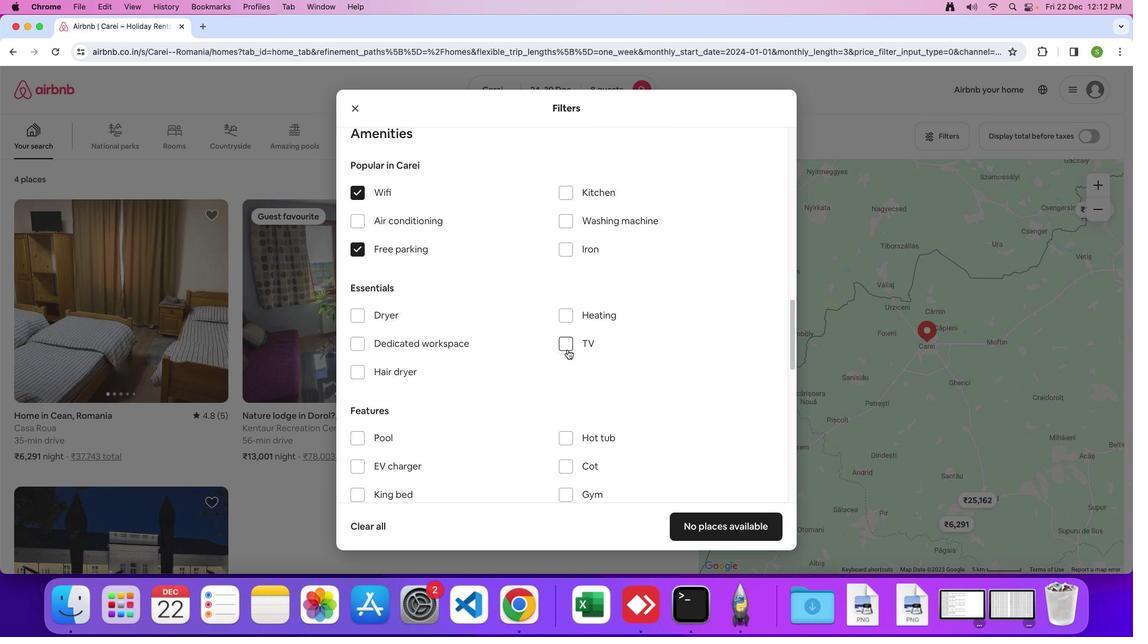 
Action: Mouse moved to (519, 386)
Screenshot: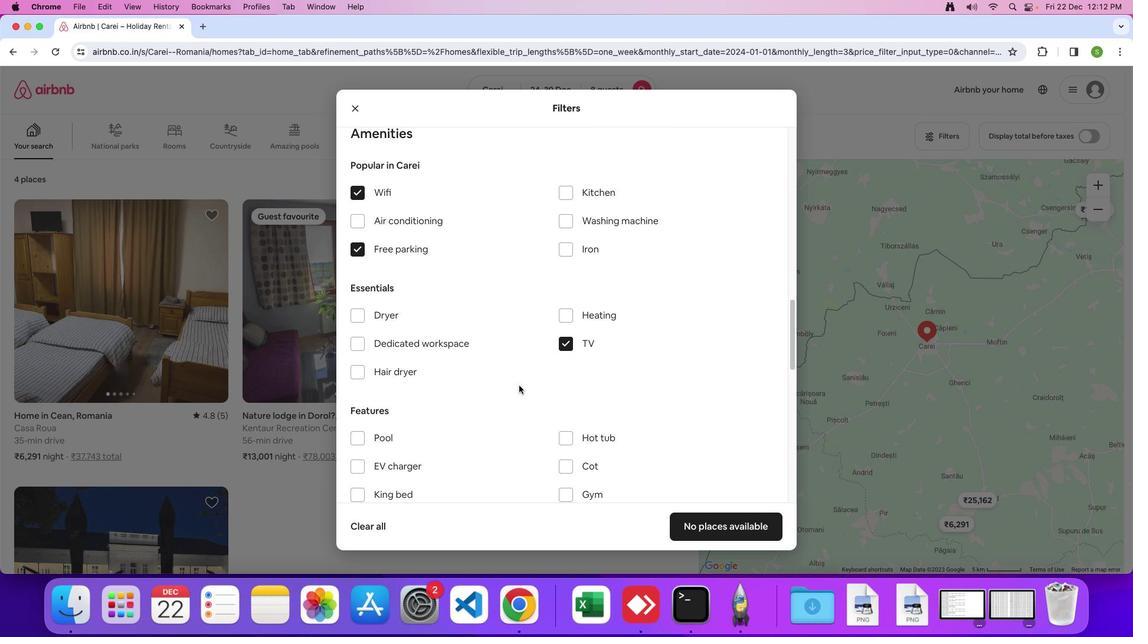 
Action: Mouse scrolled (519, 386) with delta (0, 0)
Screenshot: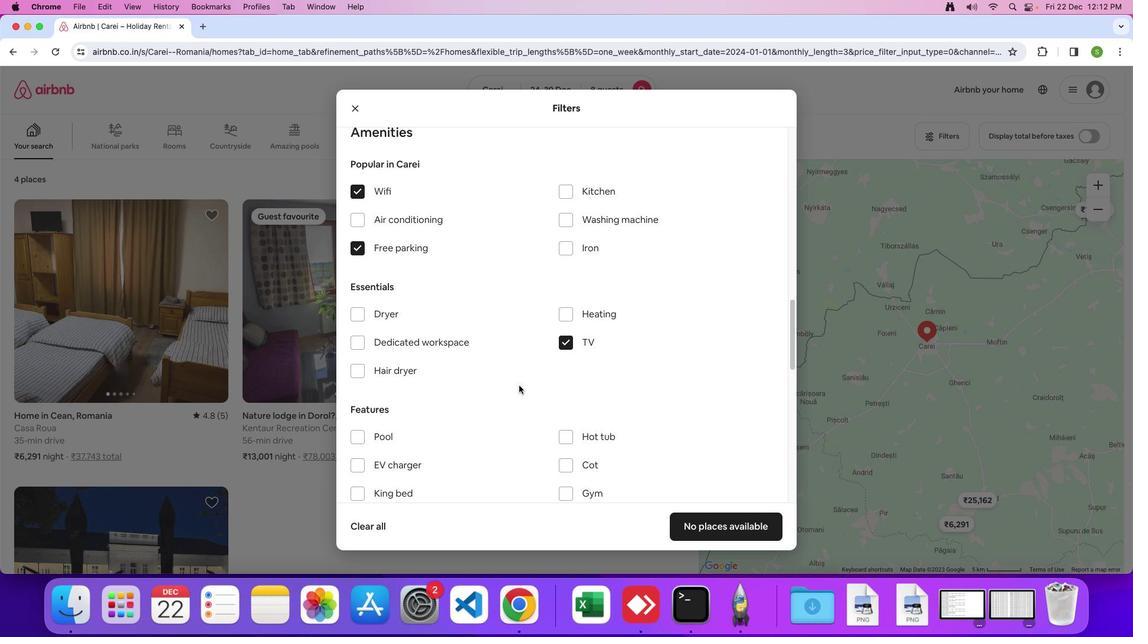 
Action: Mouse scrolled (519, 386) with delta (0, 0)
Screenshot: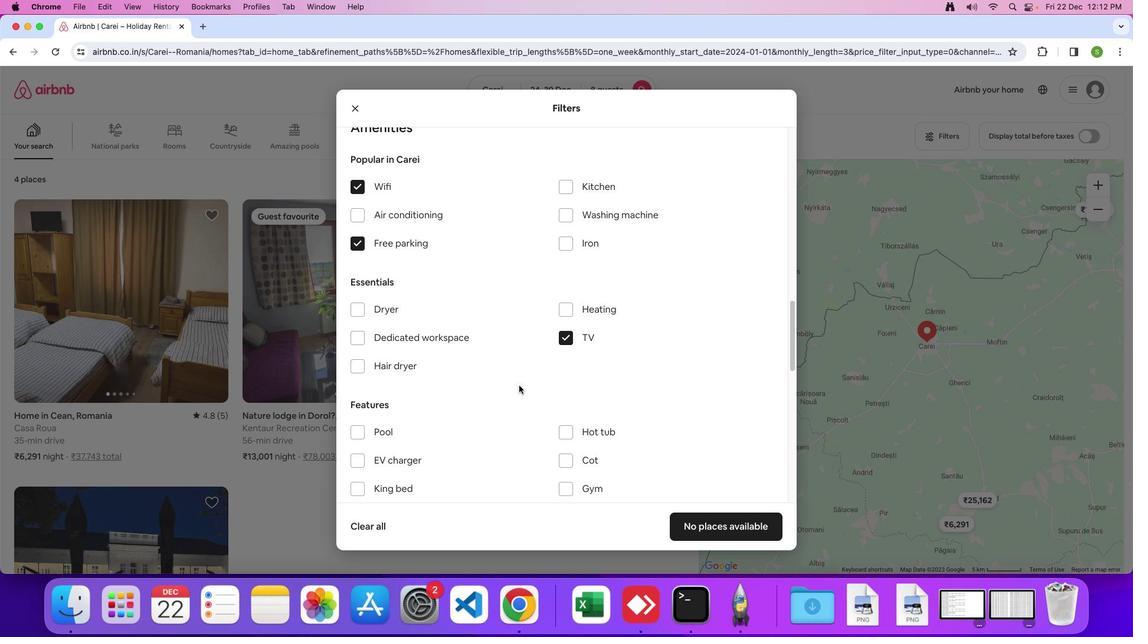 
Action: Mouse scrolled (519, 386) with delta (0, 0)
Screenshot: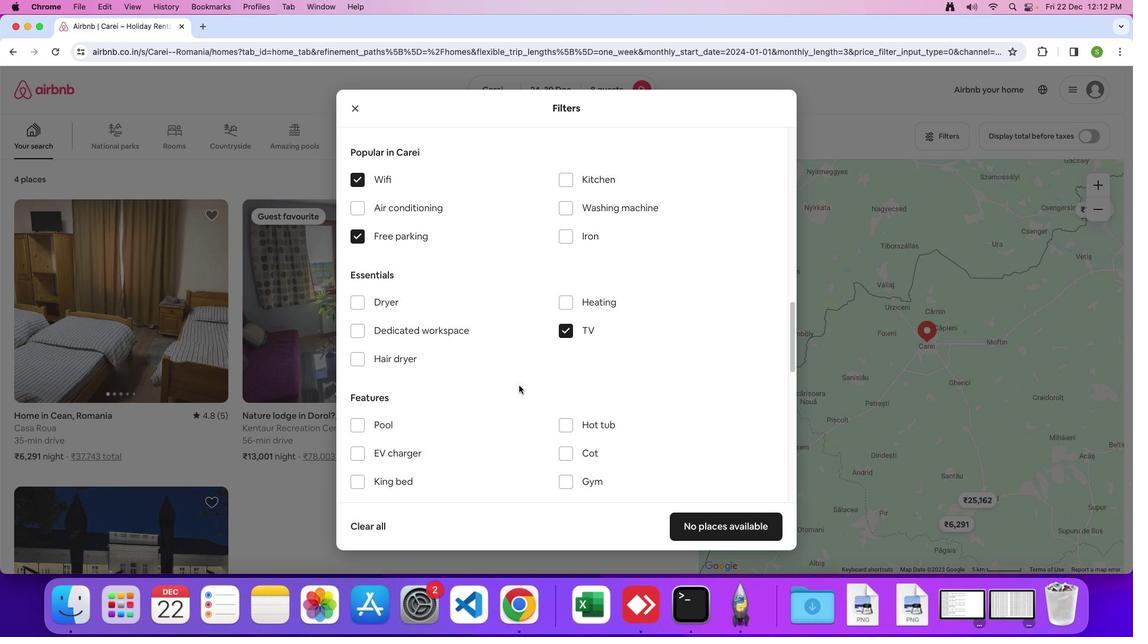 
Action: Mouse scrolled (519, 386) with delta (0, 0)
Screenshot: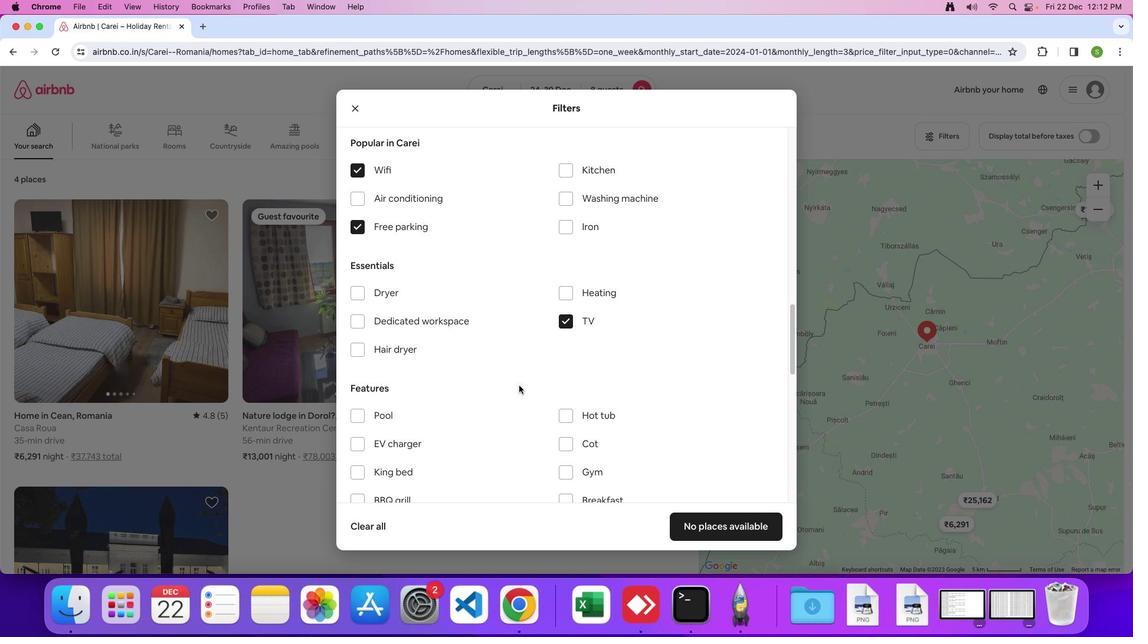 
Action: Mouse scrolled (519, 386) with delta (0, 0)
Screenshot: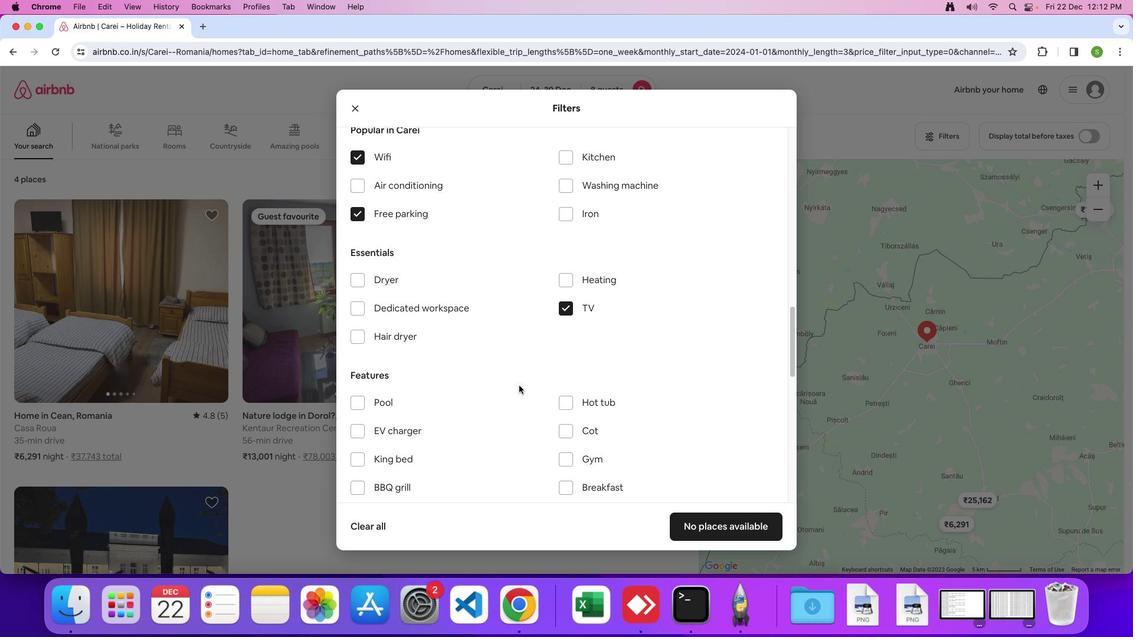 
Action: Mouse scrolled (519, 386) with delta (0, 0)
Screenshot: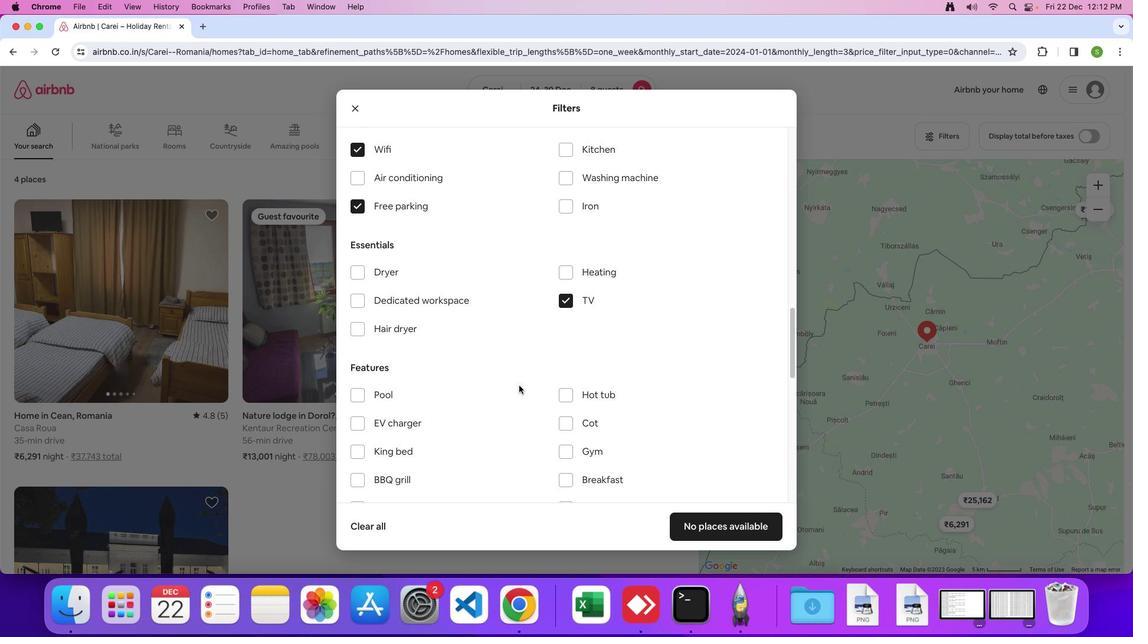 
Action: Mouse scrolled (519, 386) with delta (0, -1)
Screenshot: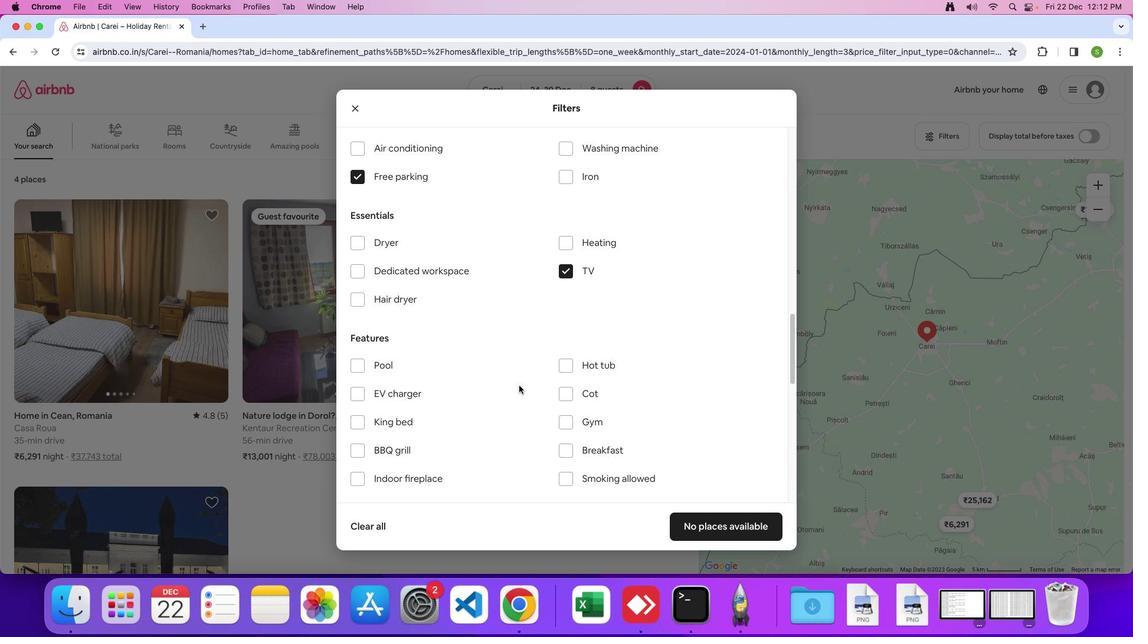 
Action: Mouse moved to (572, 373)
Screenshot: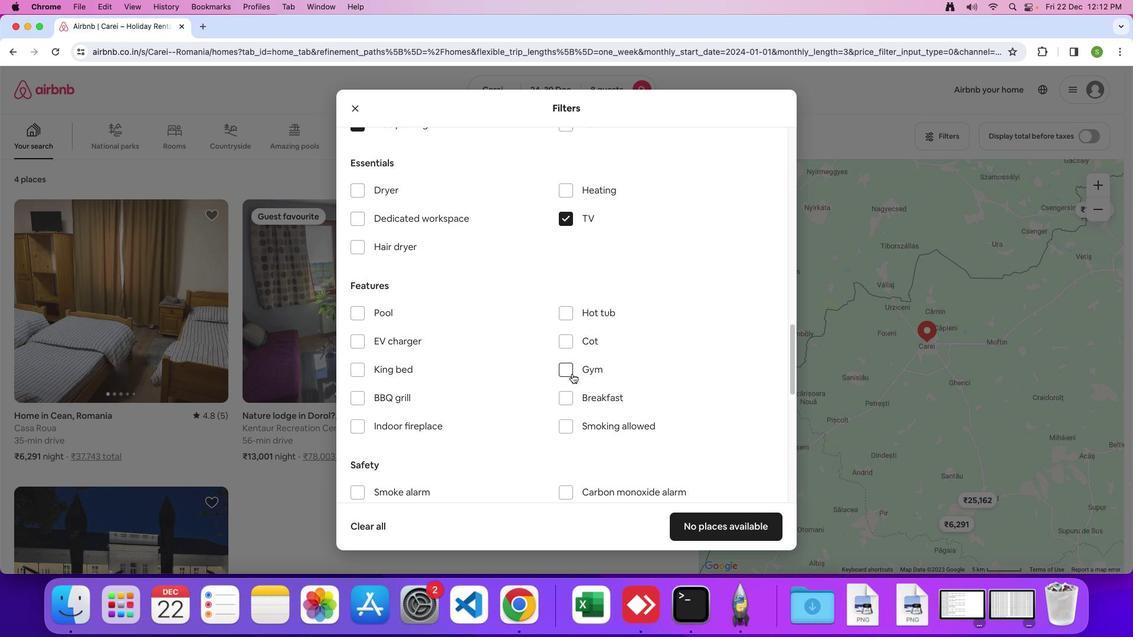 
Action: Mouse pressed left at (572, 373)
Screenshot: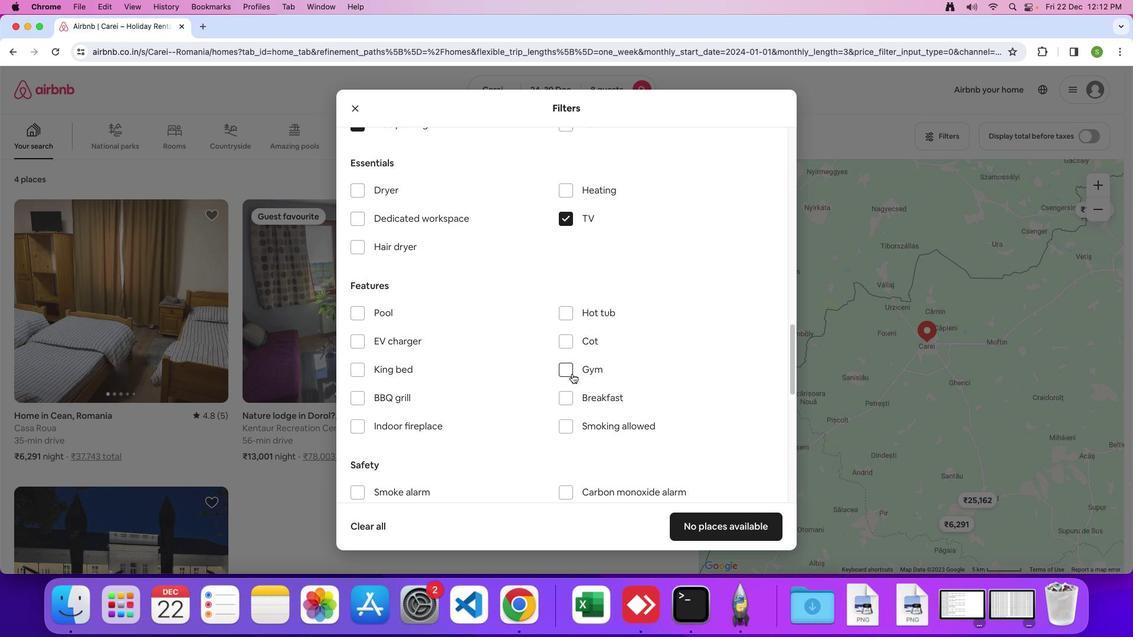
Action: Mouse moved to (564, 394)
Screenshot: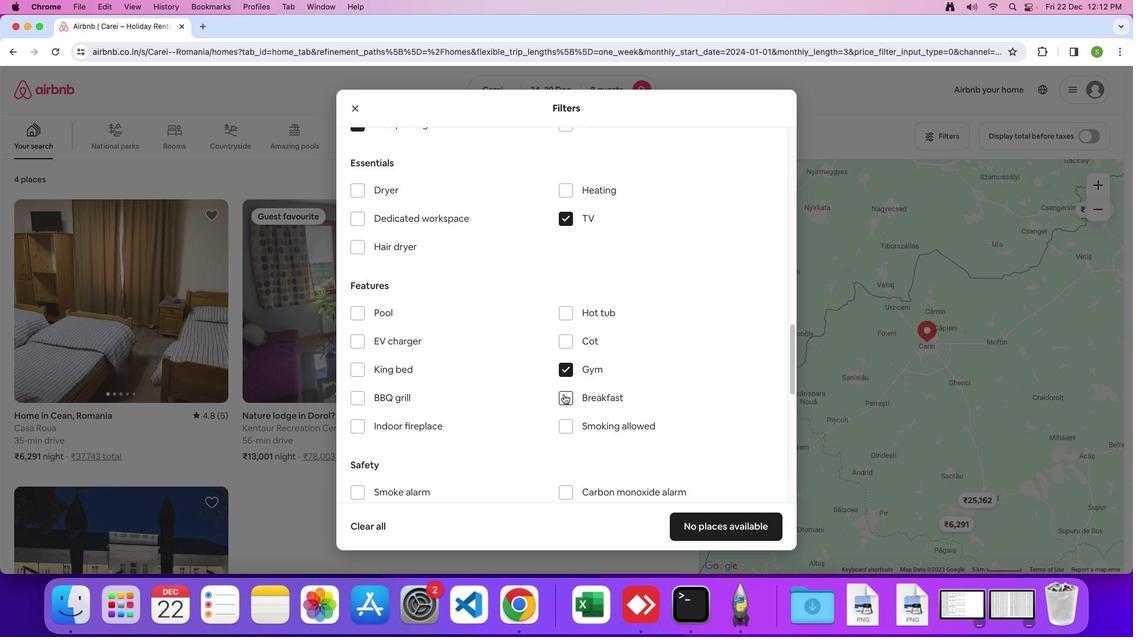 
Action: Mouse pressed left at (564, 394)
Screenshot: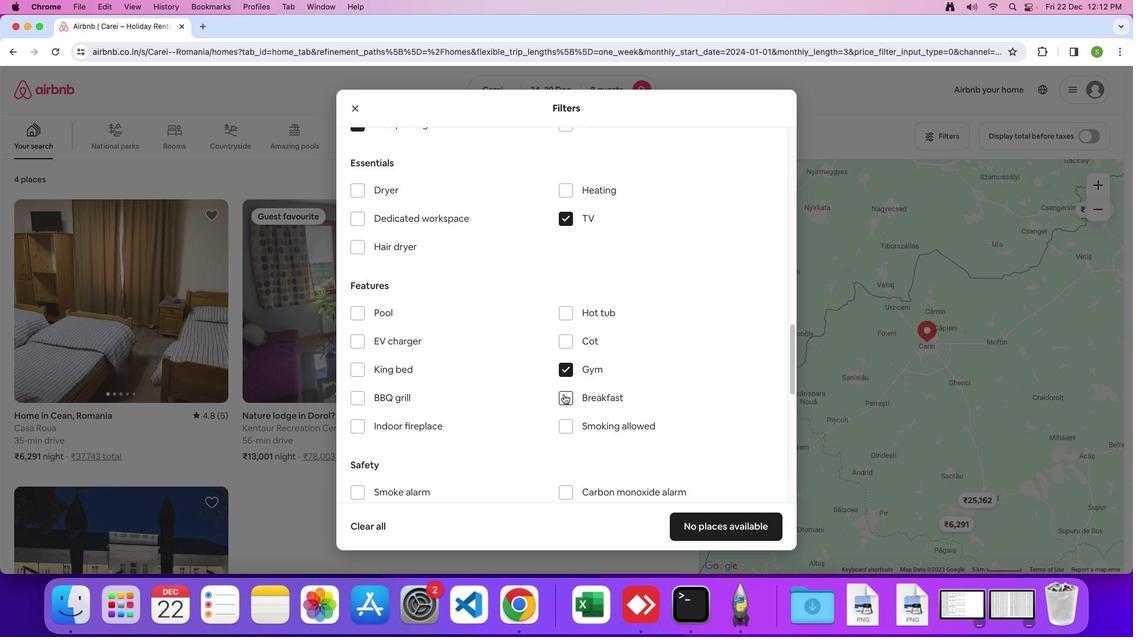 
Action: Mouse moved to (582, 402)
Screenshot: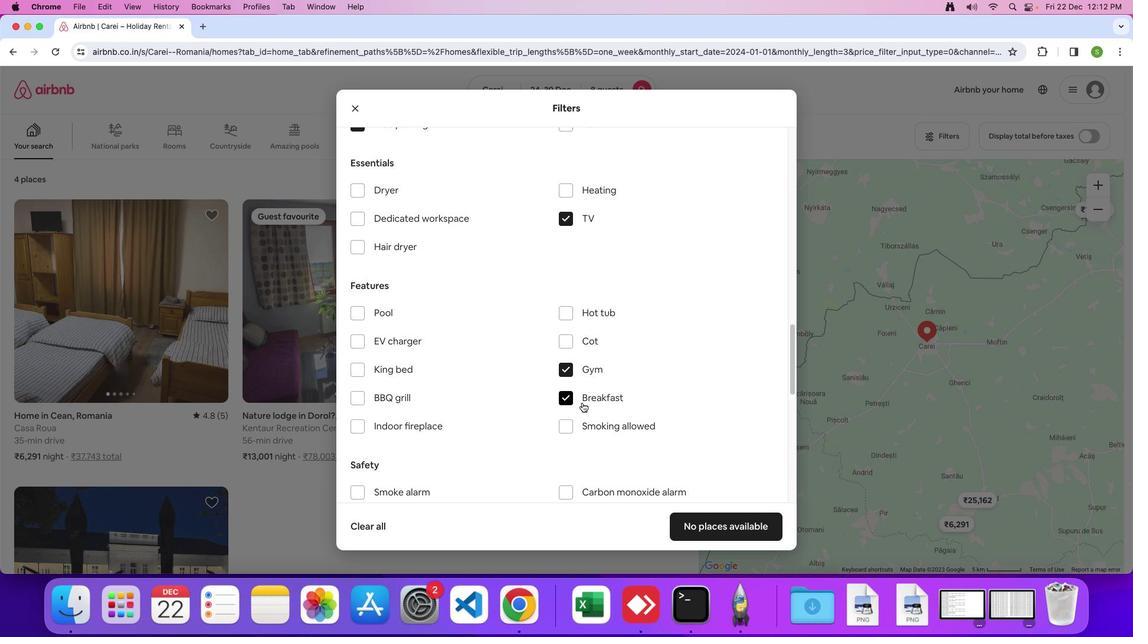 
Action: Mouse scrolled (582, 402) with delta (0, 0)
Screenshot: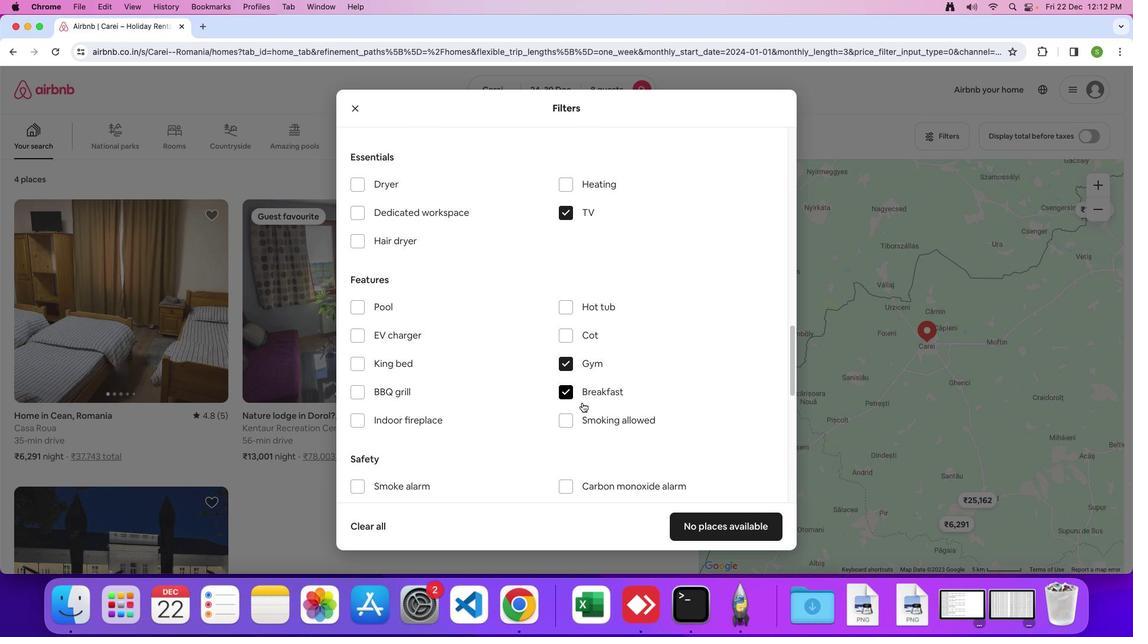 
Action: Mouse scrolled (582, 402) with delta (0, 0)
Screenshot: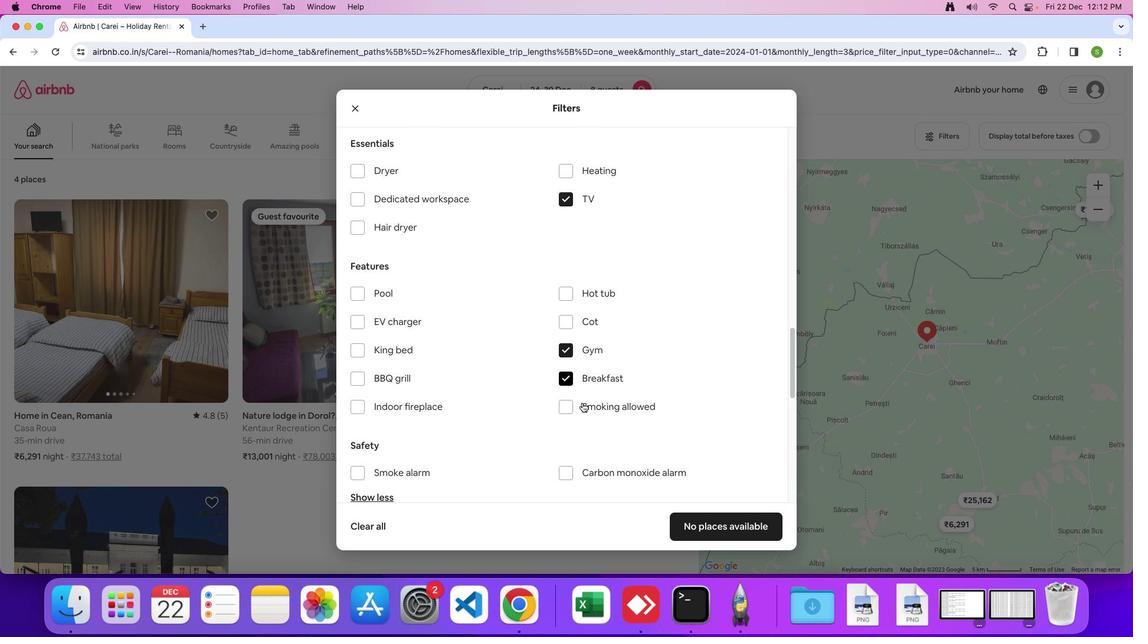 
Action: Mouse scrolled (582, 402) with delta (0, -1)
Screenshot: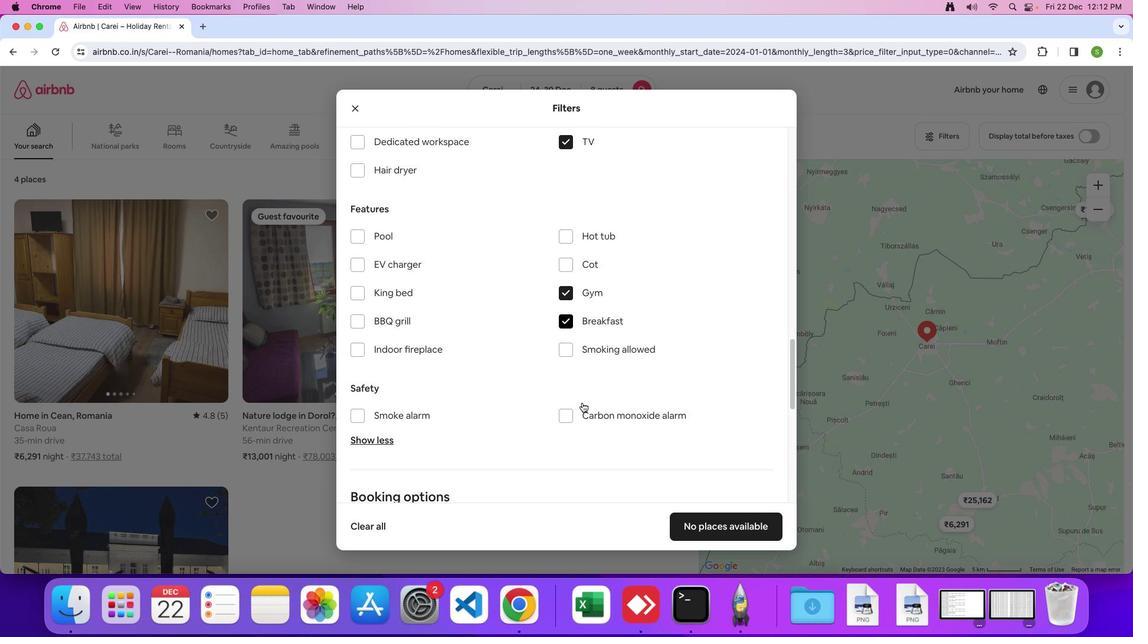 
Action: Mouse scrolled (582, 402) with delta (0, 0)
Screenshot: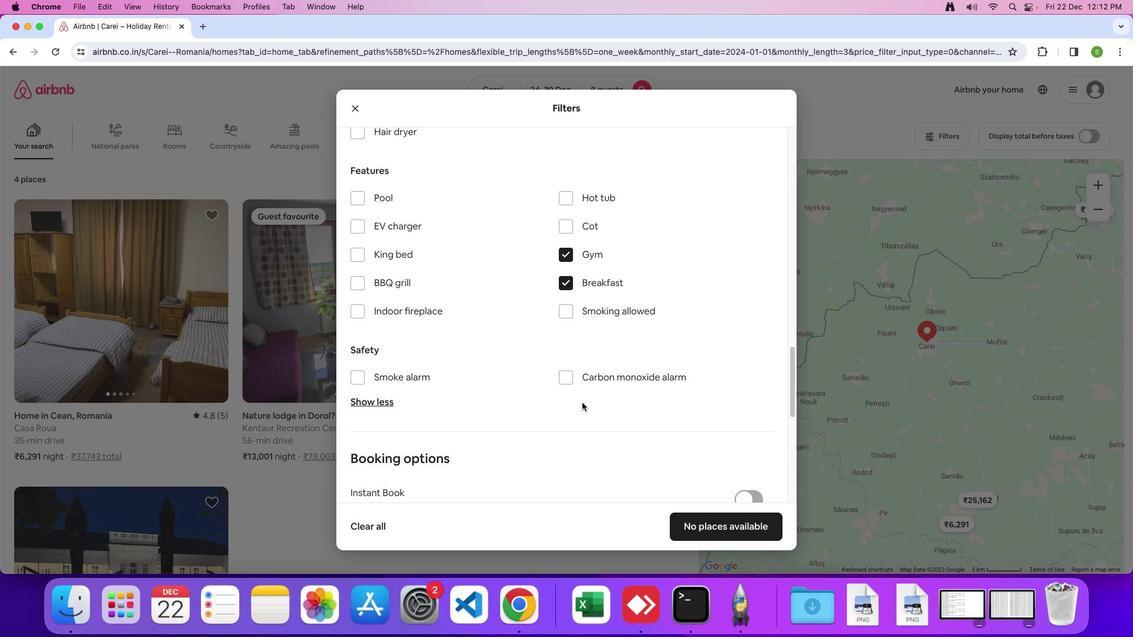 
Action: Mouse scrolled (582, 402) with delta (0, 0)
Screenshot: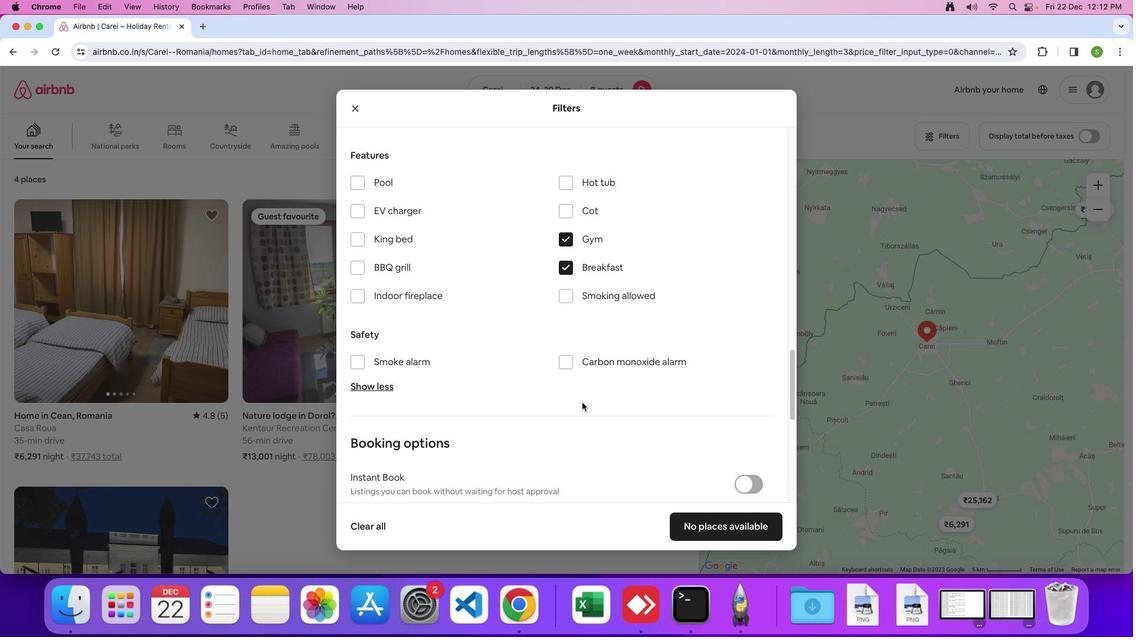 
Action: Mouse scrolled (582, 402) with delta (0, -1)
Screenshot: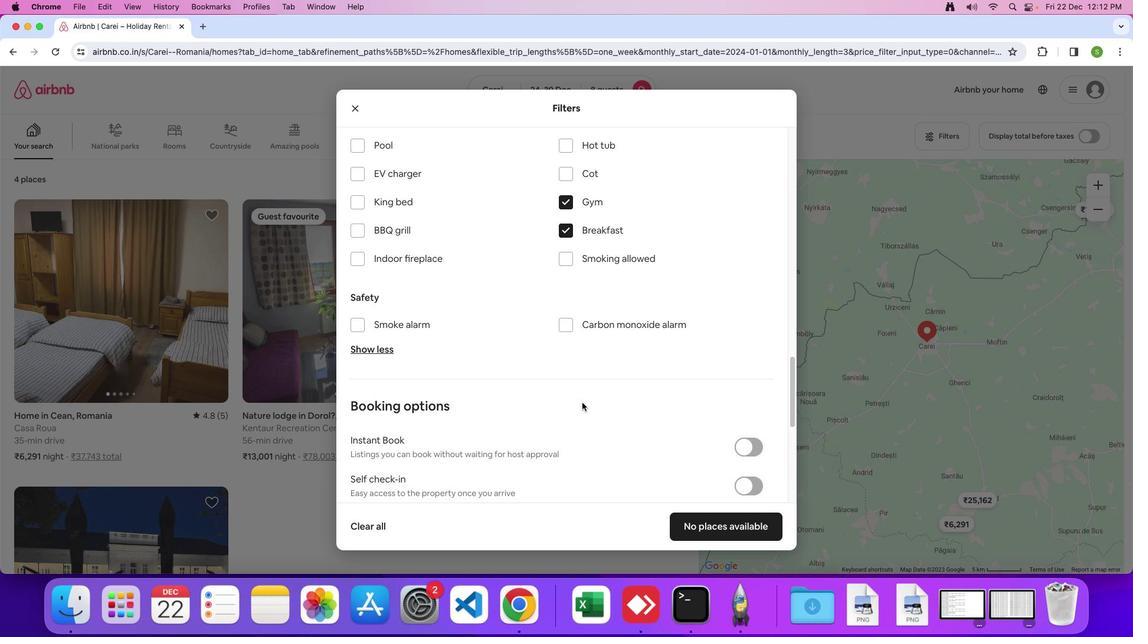 
Action: Mouse scrolled (582, 402) with delta (0, 0)
Screenshot: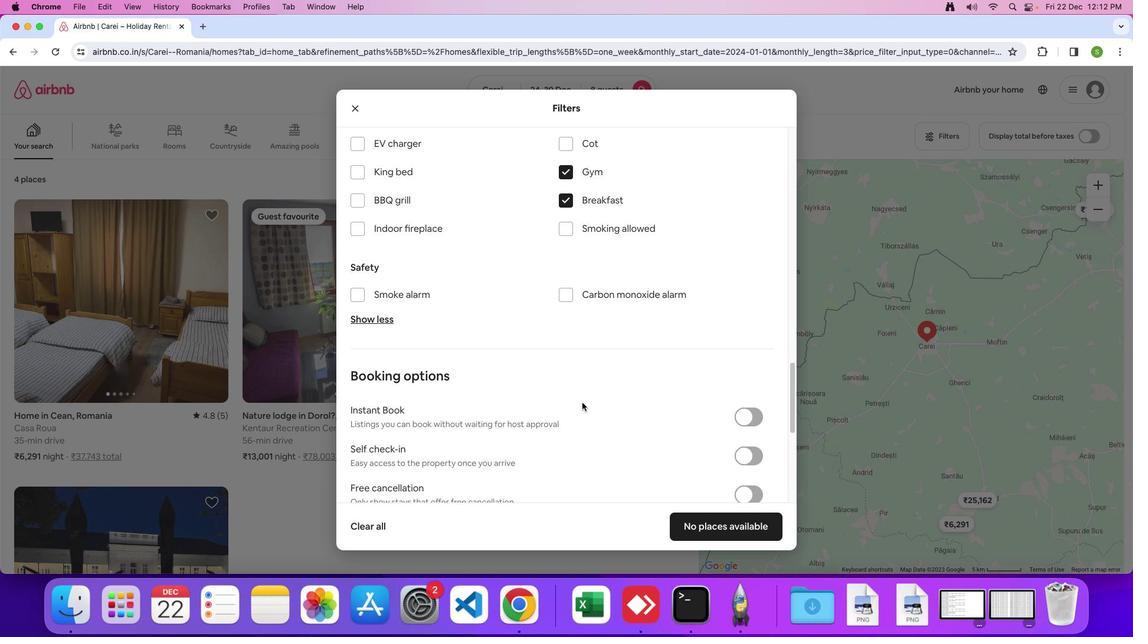 
Action: Mouse scrolled (582, 402) with delta (0, 0)
Screenshot: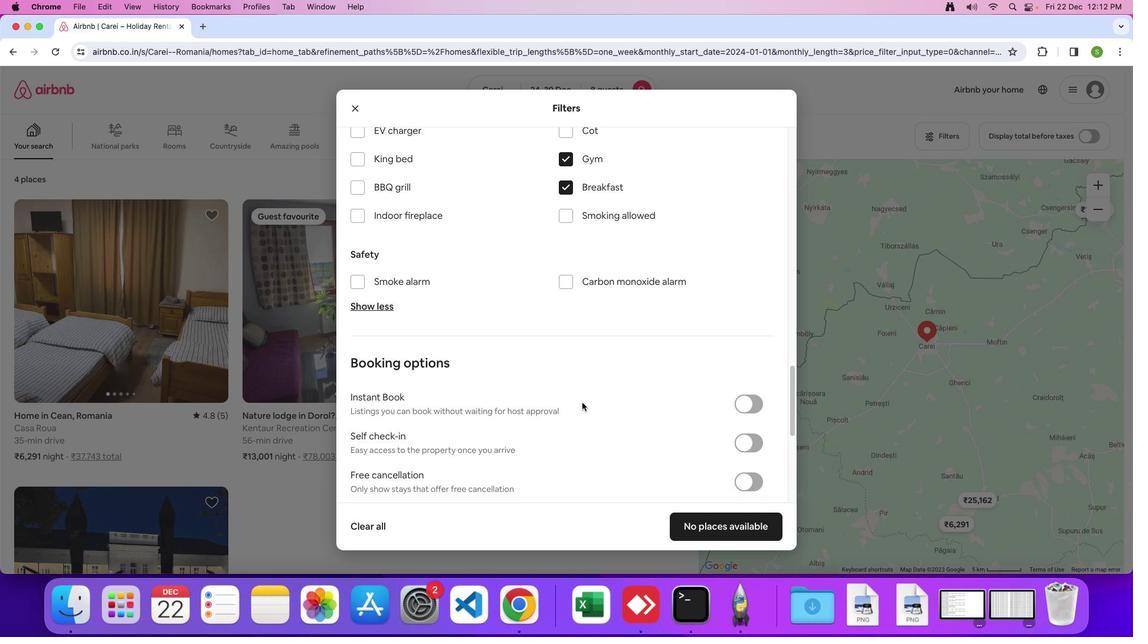 
Action: Mouse scrolled (582, 402) with delta (0, 0)
Screenshot: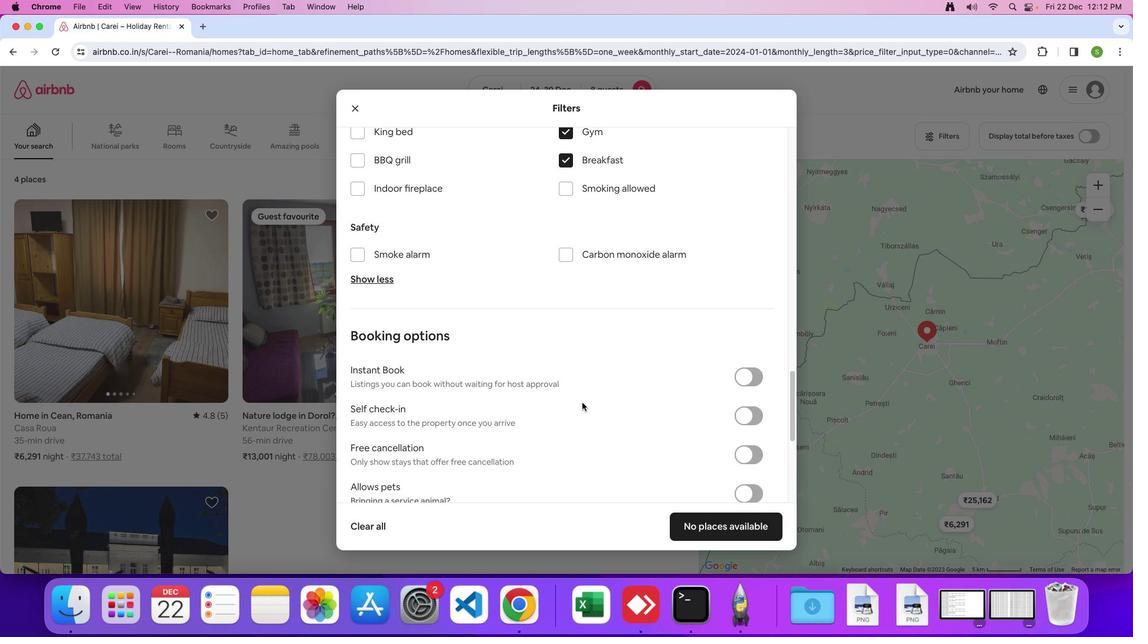 
Action: Mouse moved to (581, 397)
Screenshot: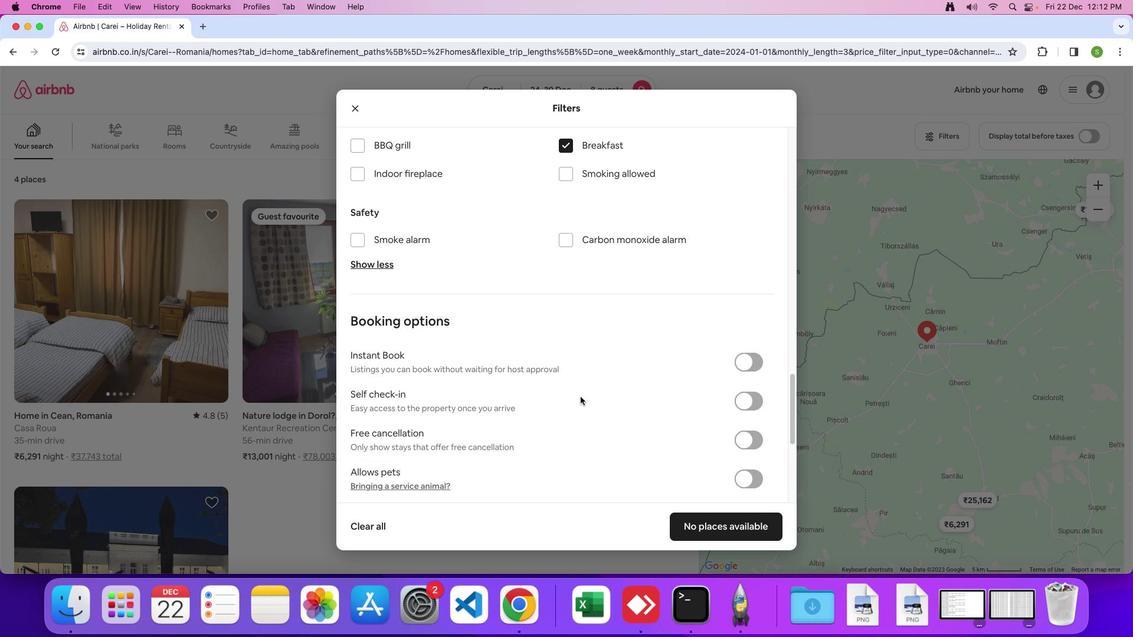 
Action: Mouse scrolled (581, 397) with delta (0, 0)
Screenshot: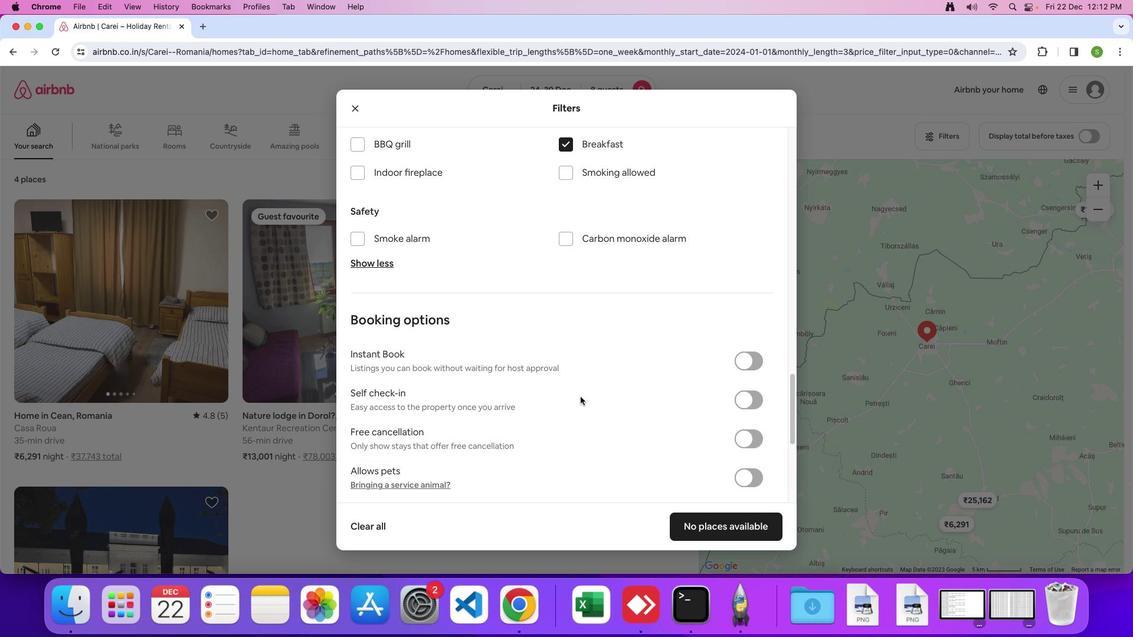 
Action: Mouse scrolled (581, 397) with delta (0, 0)
Screenshot: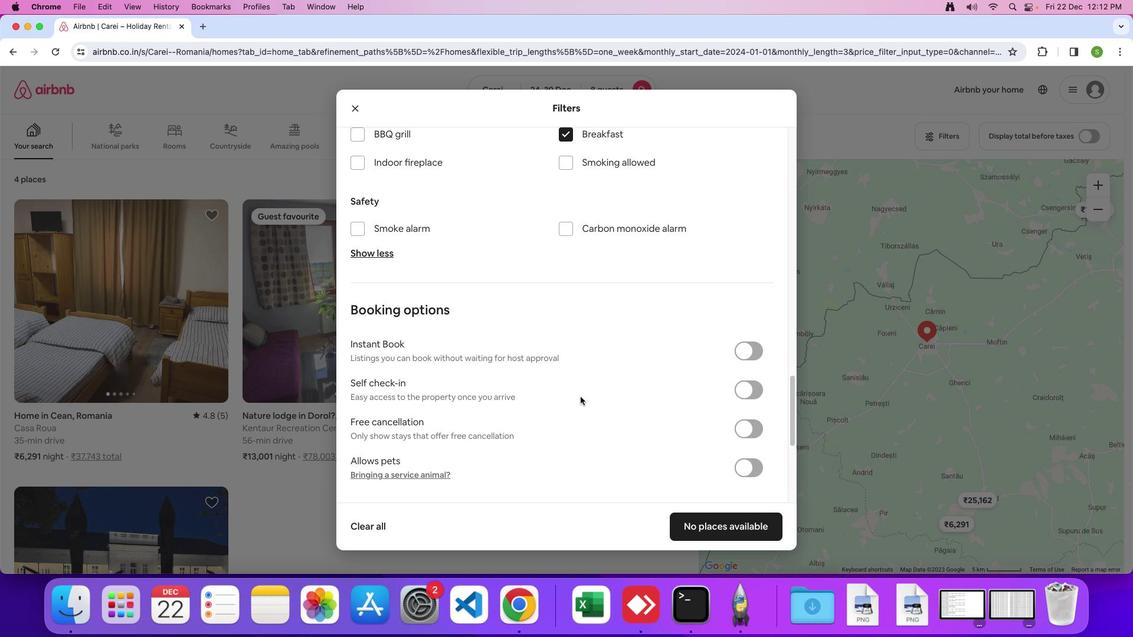 
Action: Mouse scrolled (581, 397) with delta (0, 0)
Screenshot: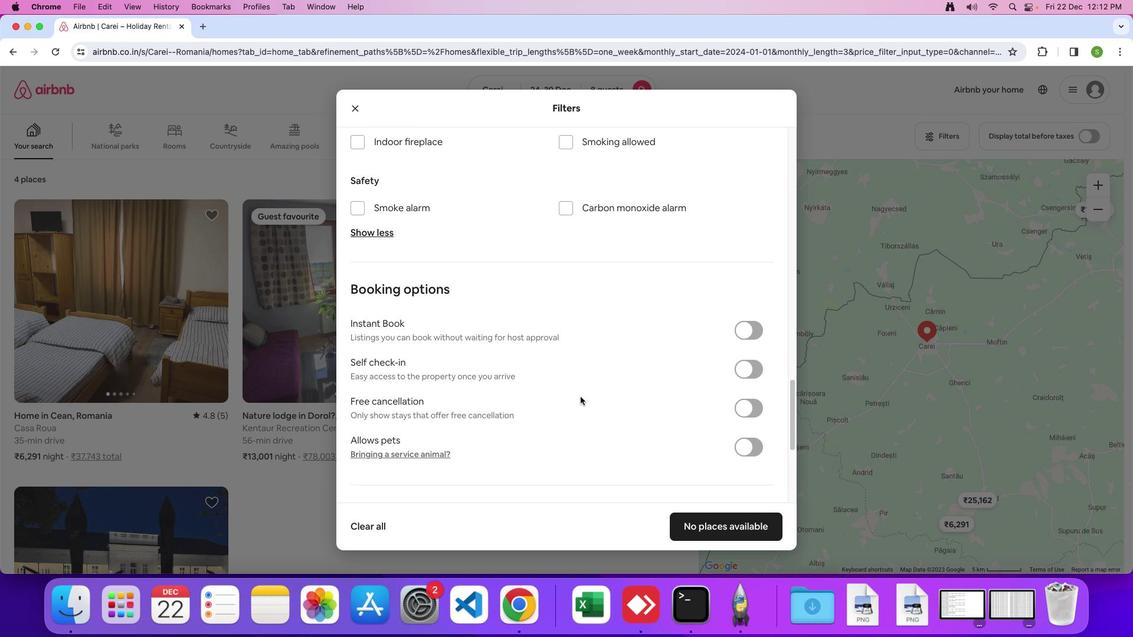
Action: Mouse moved to (581, 393)
Screenshot: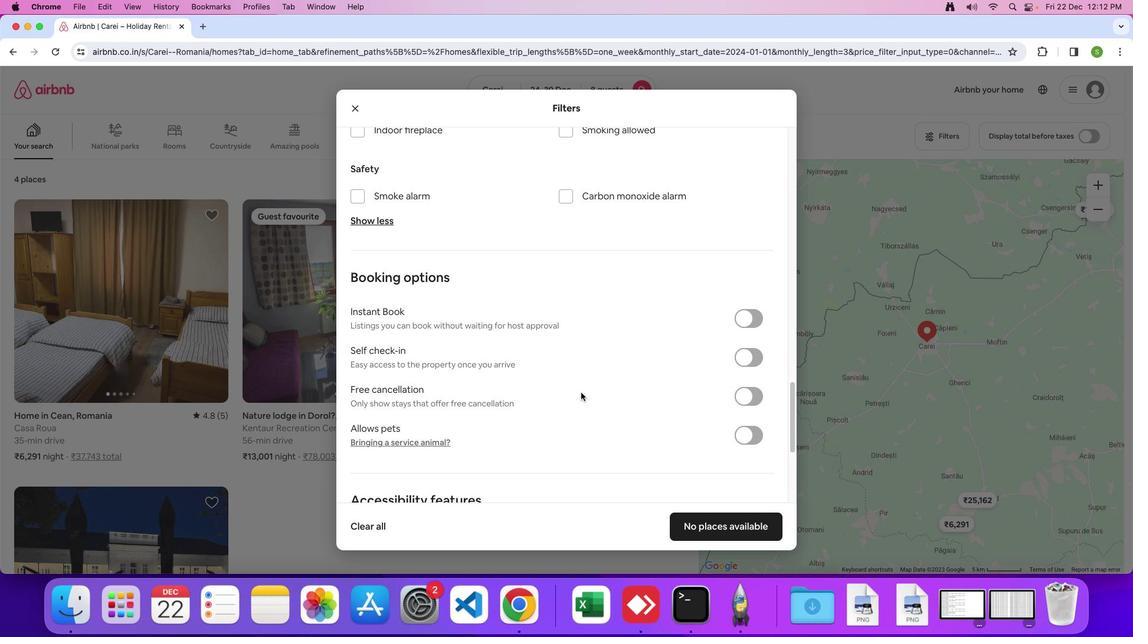 
Action: Mouse scrolled (581, 393) with delta (0, 0)
Screenshot: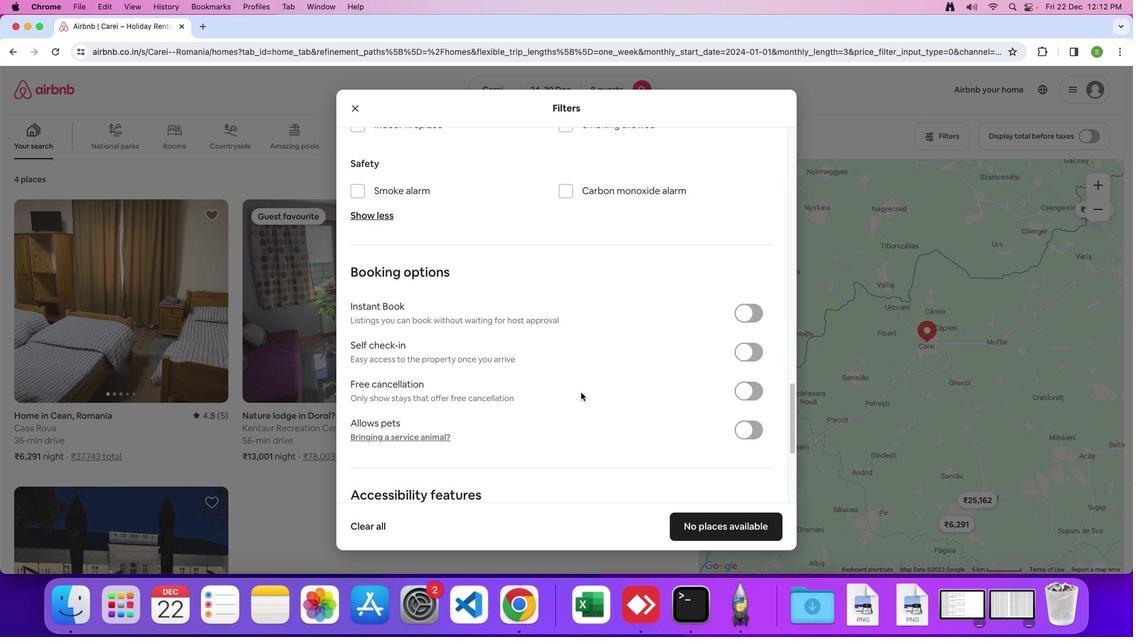 
Action: Mouse scrolled (581, 393) with delta (0, 0)
Screenshot: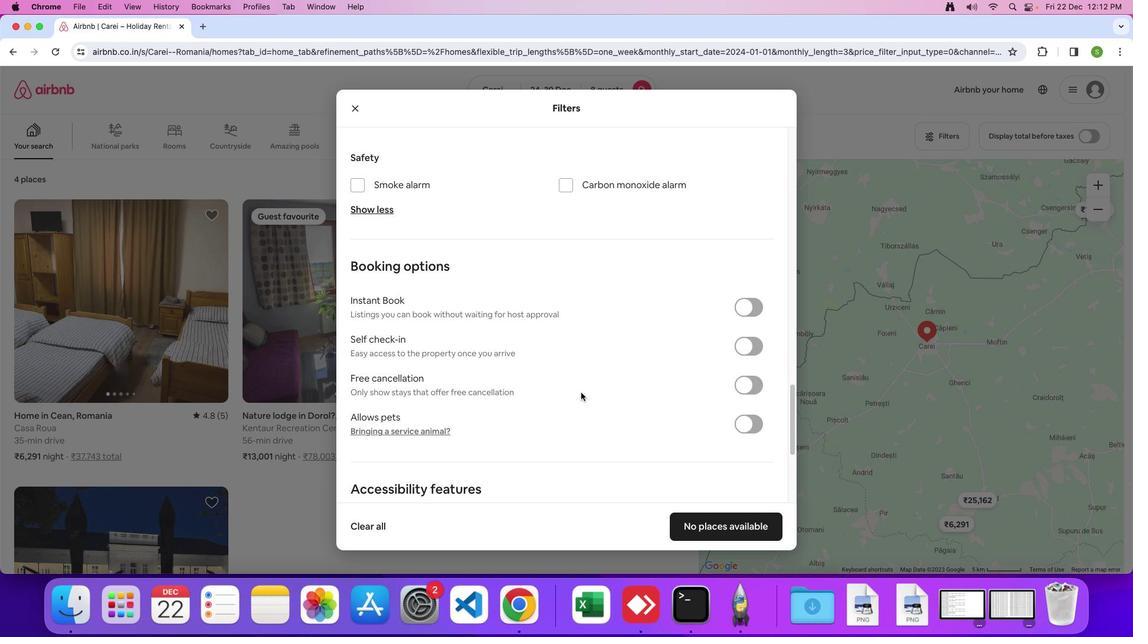 
Action: Mouse scrolled (581, 393) with delta (0, 0)
Screenshot: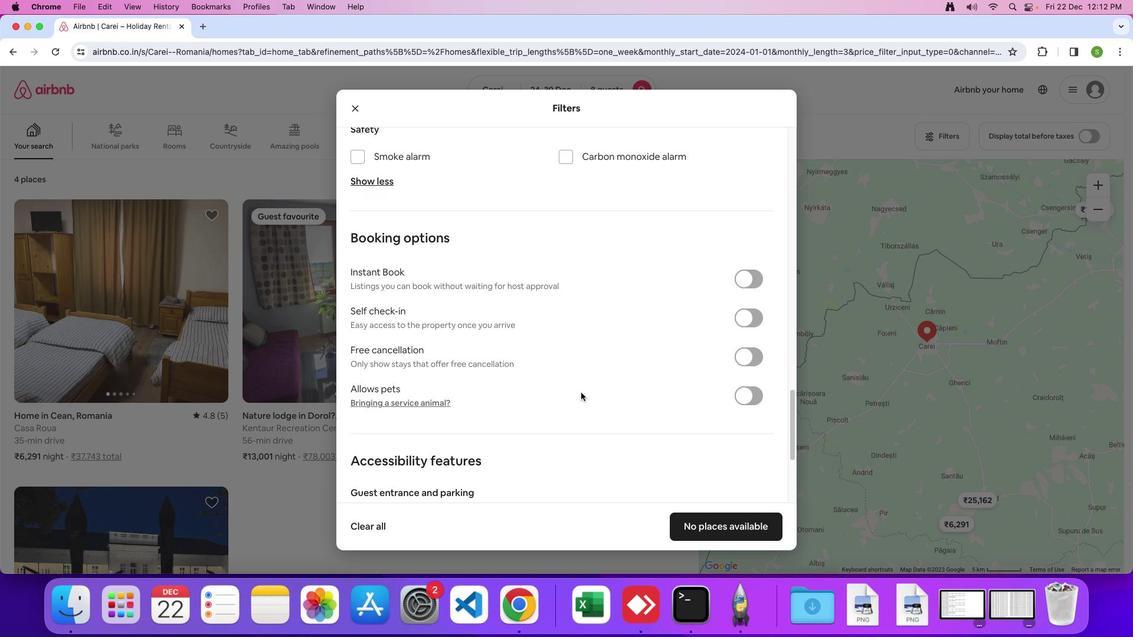 
Action: Mouse scrolled (581, 393) with delta (0, 0)
Screenshot: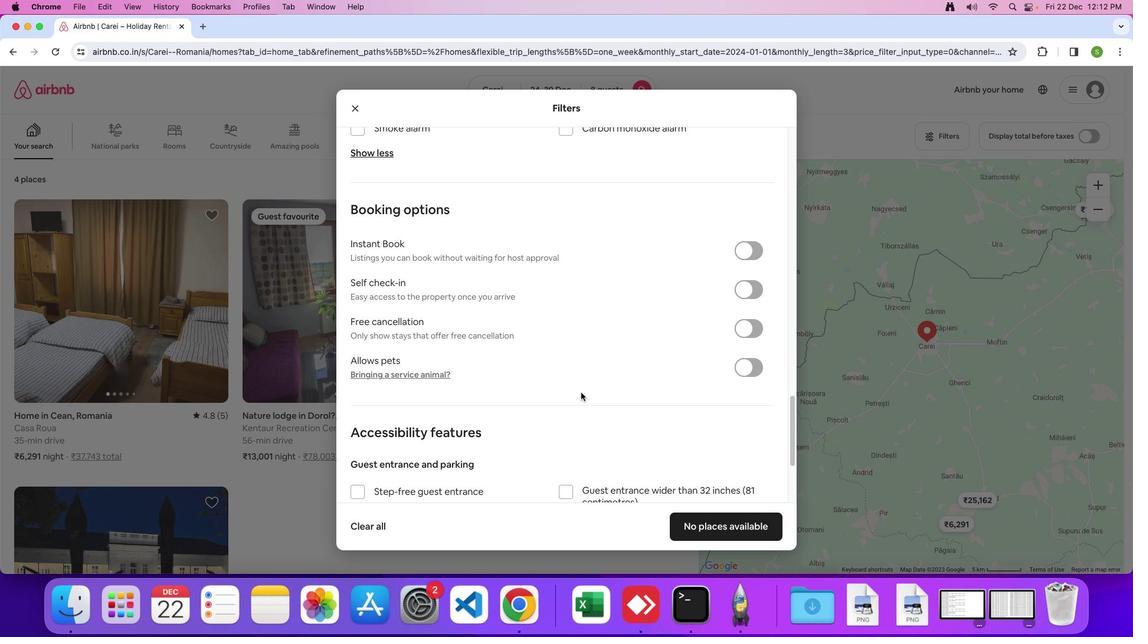 
Action: Mouse scrolled (581, 393) with delta (0, 0)
Screenshot: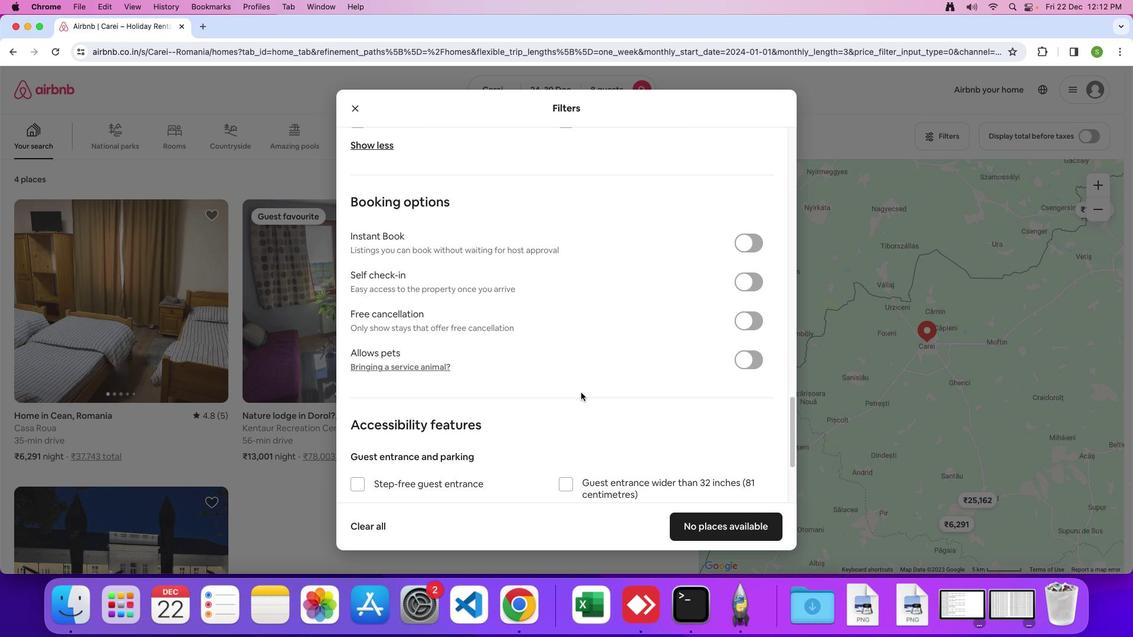 
Action: Mouse scrolled (581, 393) with delta (0, -1)
Screenshot: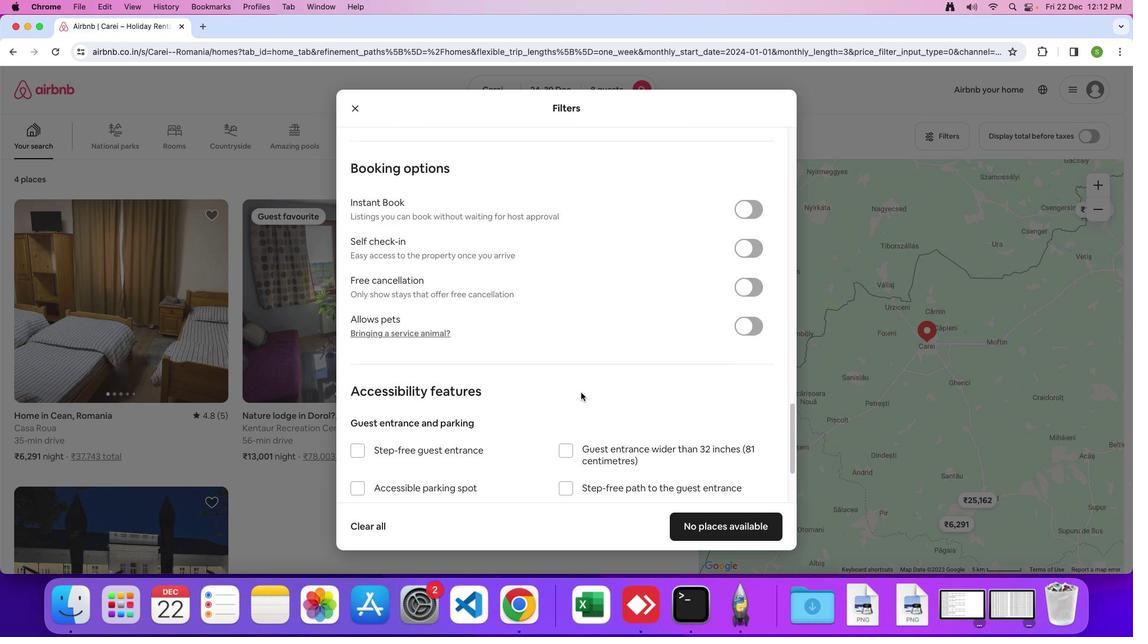 
Action: Mouse scrolled (581, 393) with delta (0, 0)
Screenshot: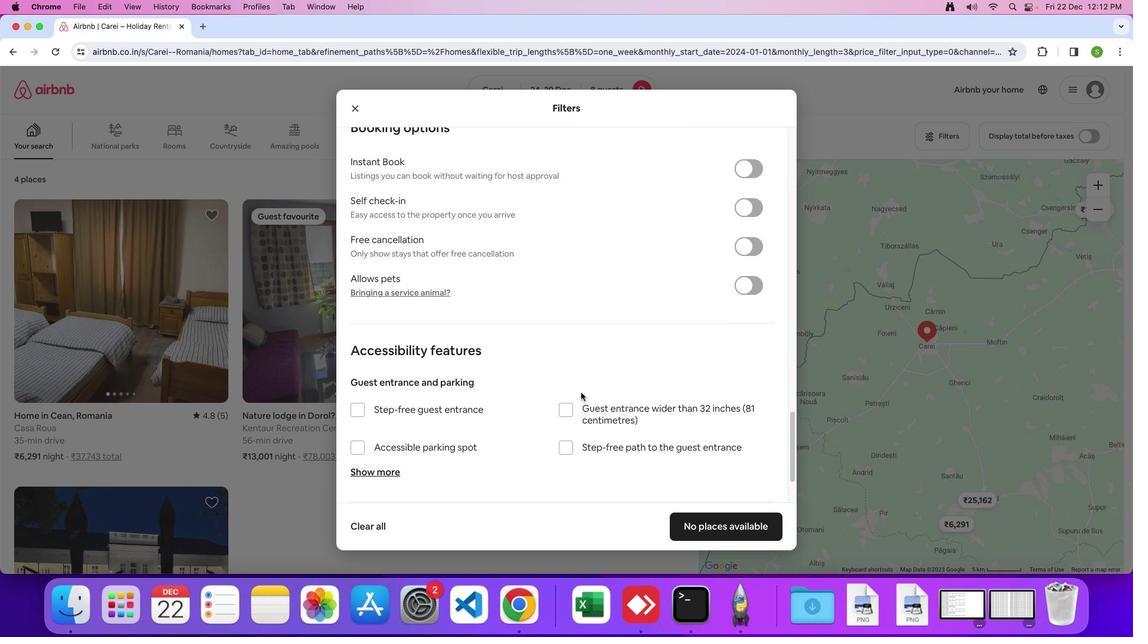 
Action: Mouse scrolled (581, 393) with delta (0, 0)
Screenshot: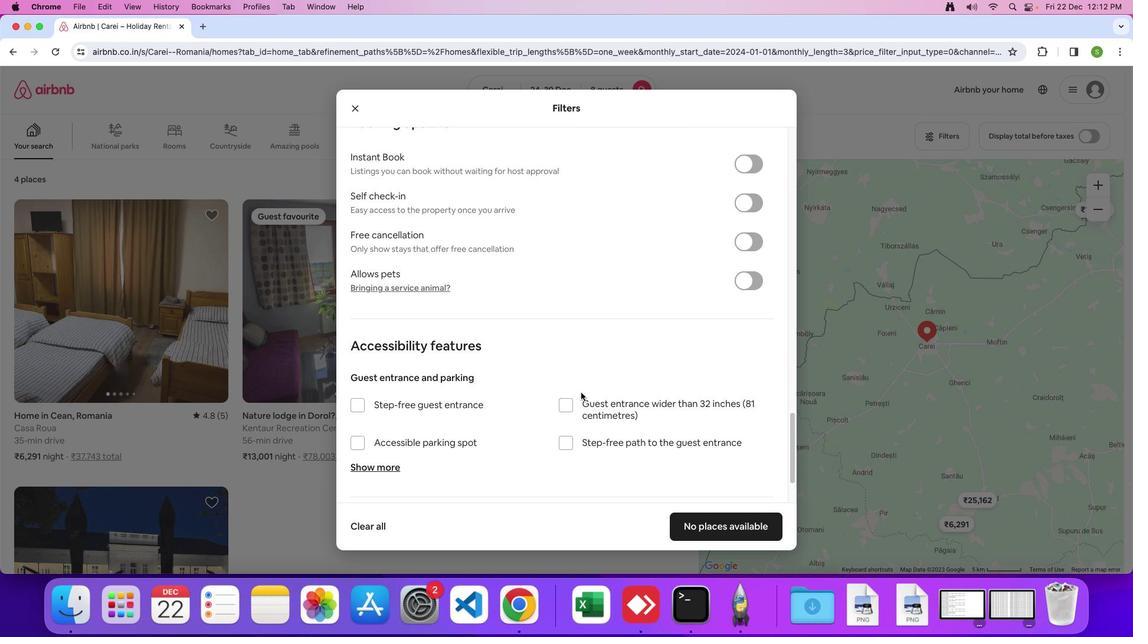 
Action: Mouse scrolled (581, 393) with delta (0, 0)
Screenshot: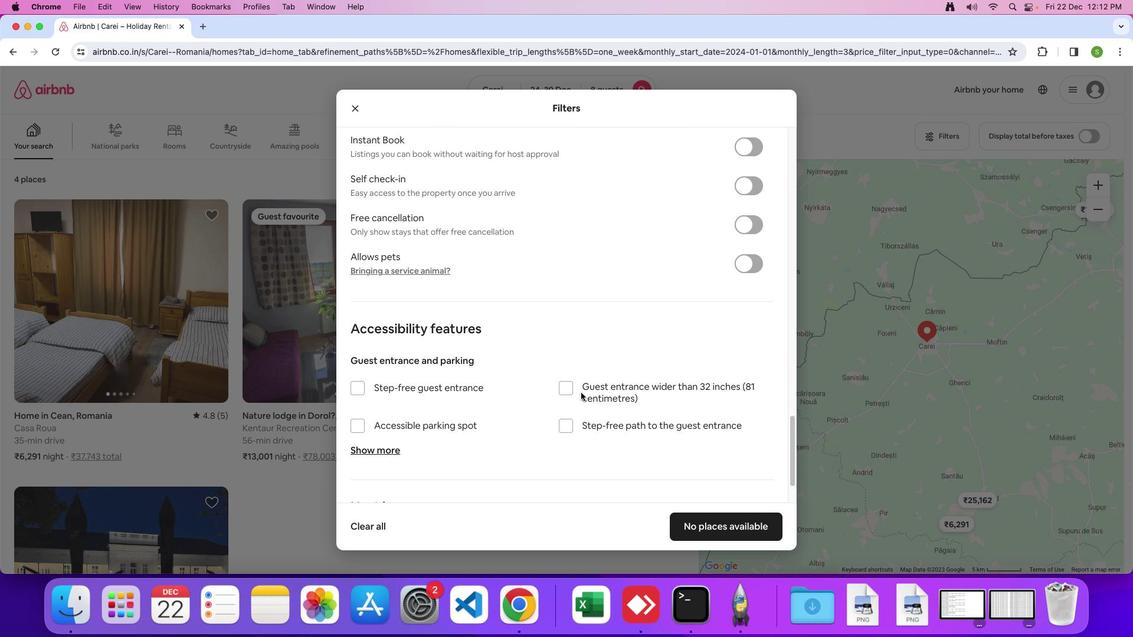 
Action: Mouse scrolled (581, 393) with delta (0, 0)
Screenshot: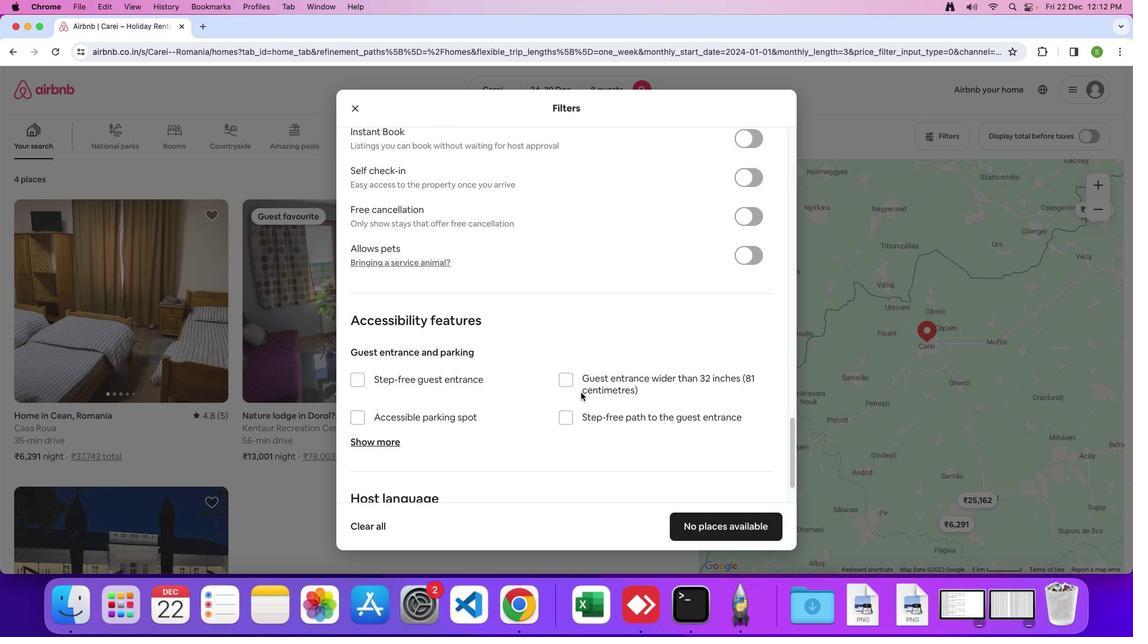 
Action: Mouse scrolled (581, 393) with delta (0, -1)
Screenshot: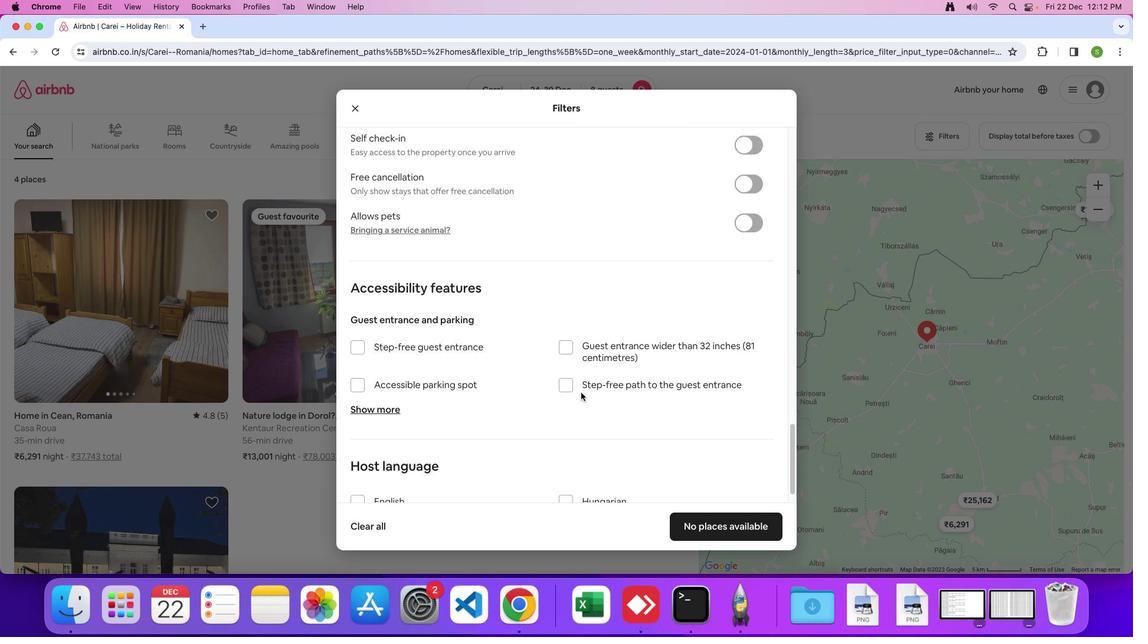 
Action: Mouse scrolled (581, 393) with delta (0, 0)
Screenshot: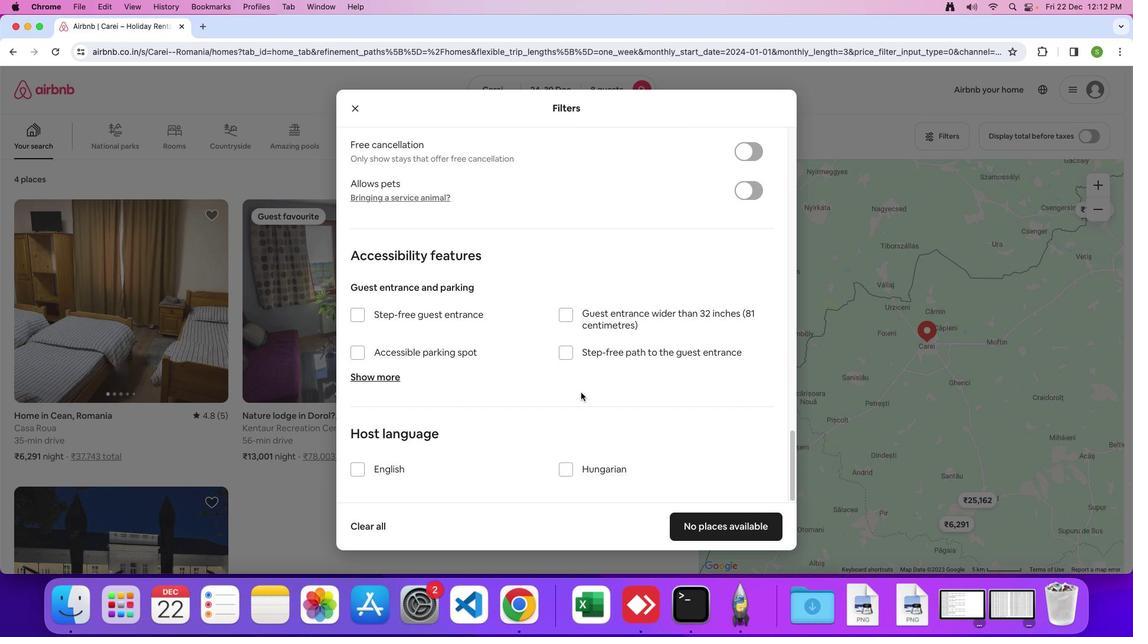 
Action: Mouse scrolled (581, 393) with delta (0, 0)
Screenshot: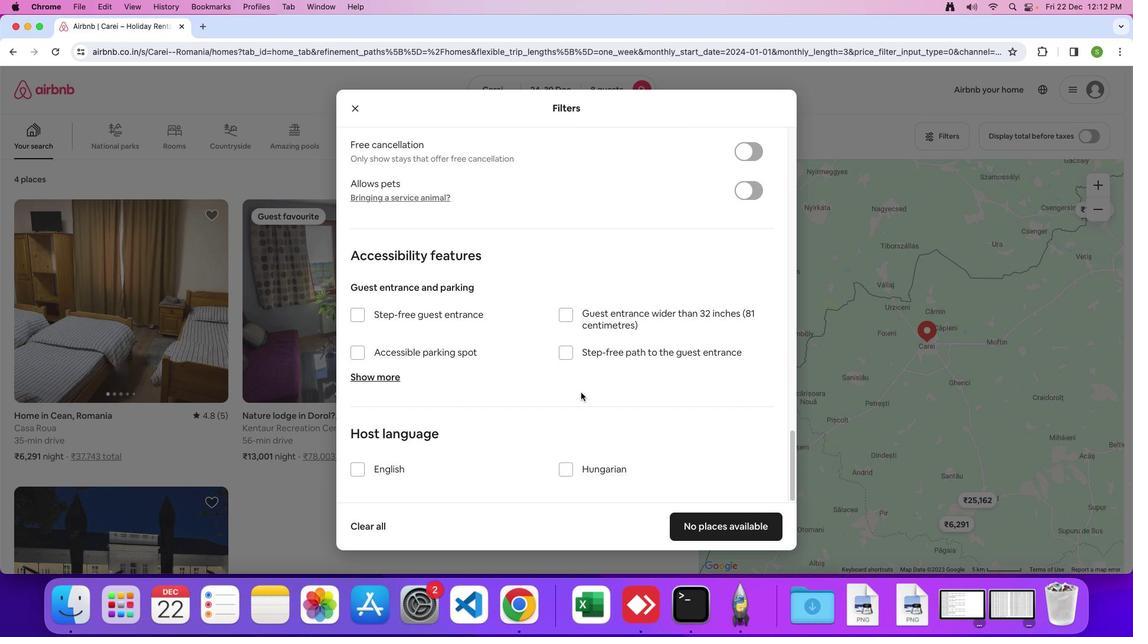 
Action: Mouse scrolled (581, 393) with delta (0, 0)
Screenshot: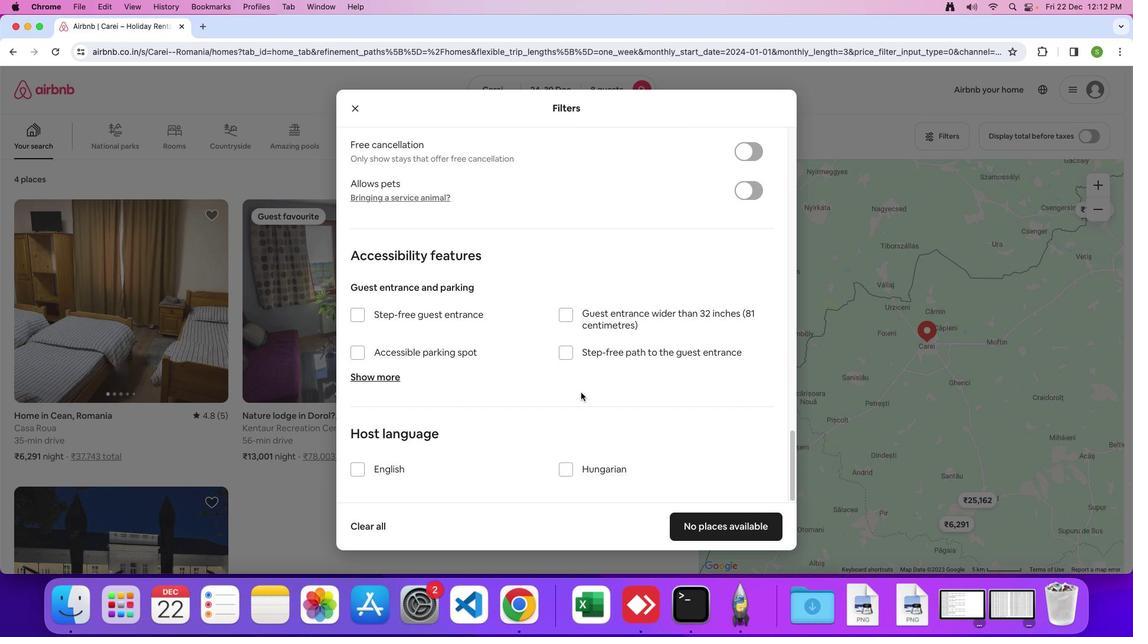 
Action: Mouse moved to (707, 524)
Screenshot: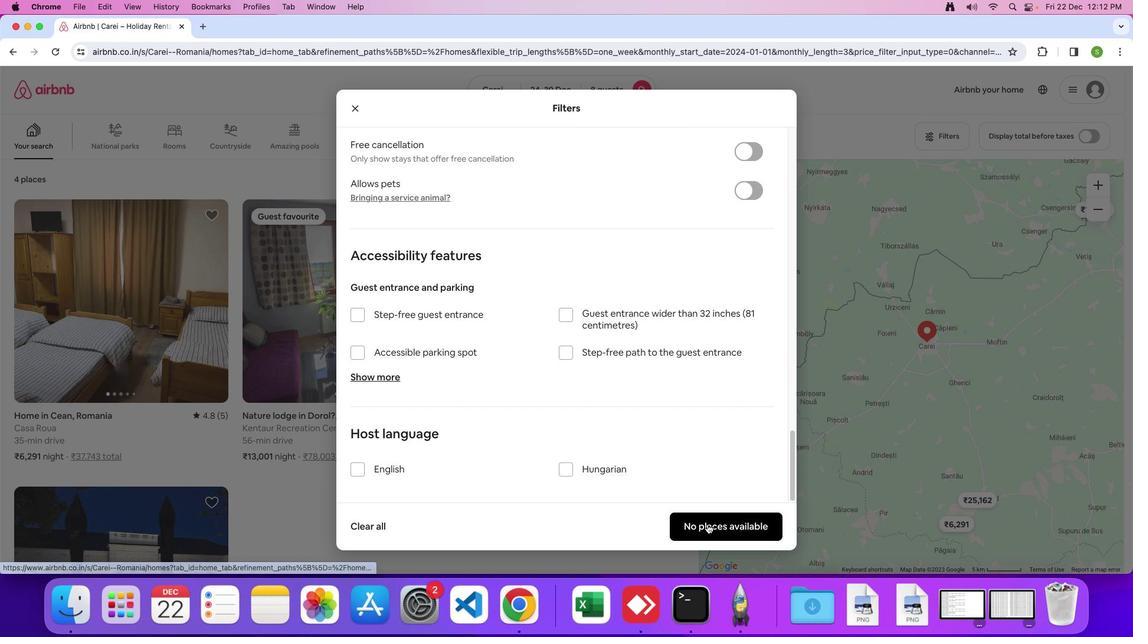 
Action: Mouse pressed left at (707, 524)
Screenshot: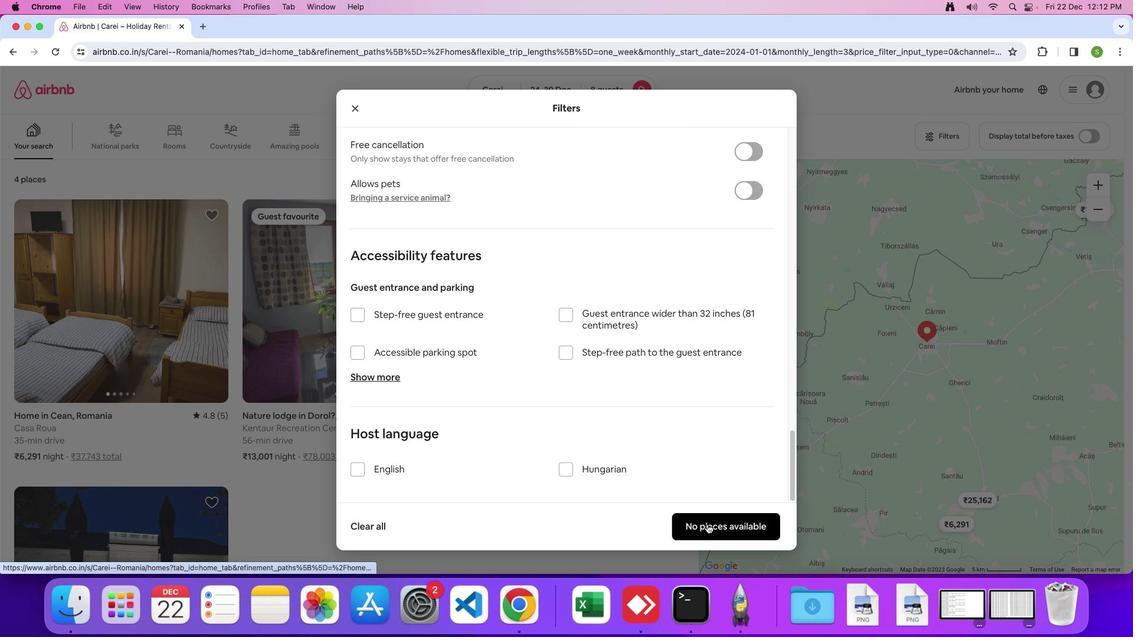 
Action: Mouse moved to (614, 301)
Screenshot: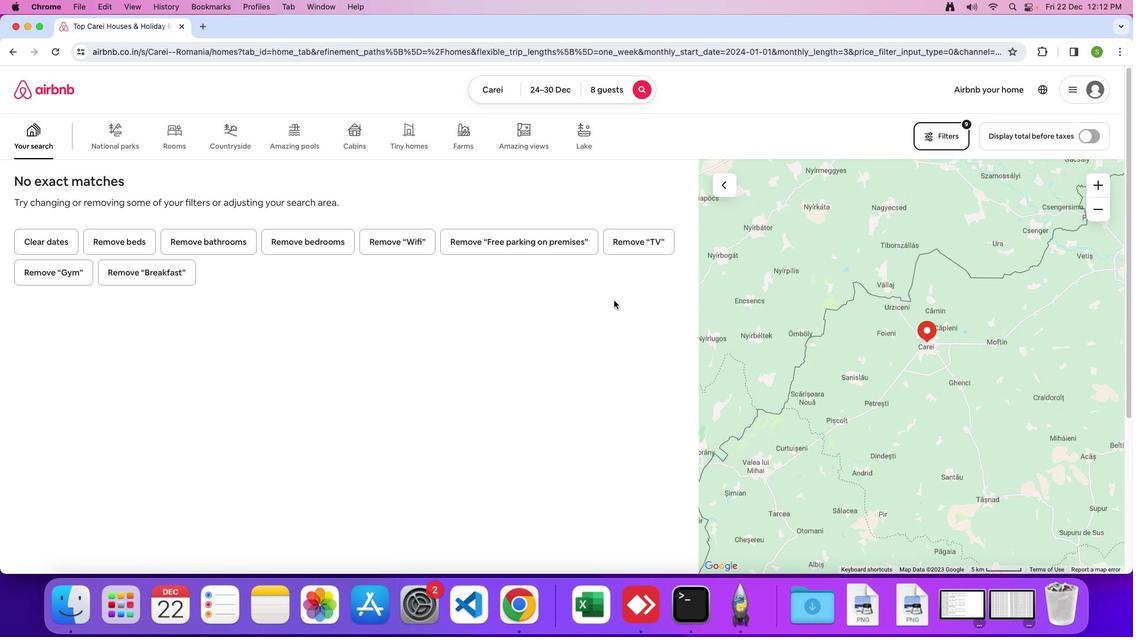 
